 Task: Find connections with filter location Malvern East with filter topic #coronaviruswith filter profile language English with filter current company BSI with filter school Central University of Jharkhand with filter industry Correctional Institutions with filter service category Commercial Real Estate with filter keywords title Direct Salesperson
Action: Mouse moved to (697, 98)
Screenshot: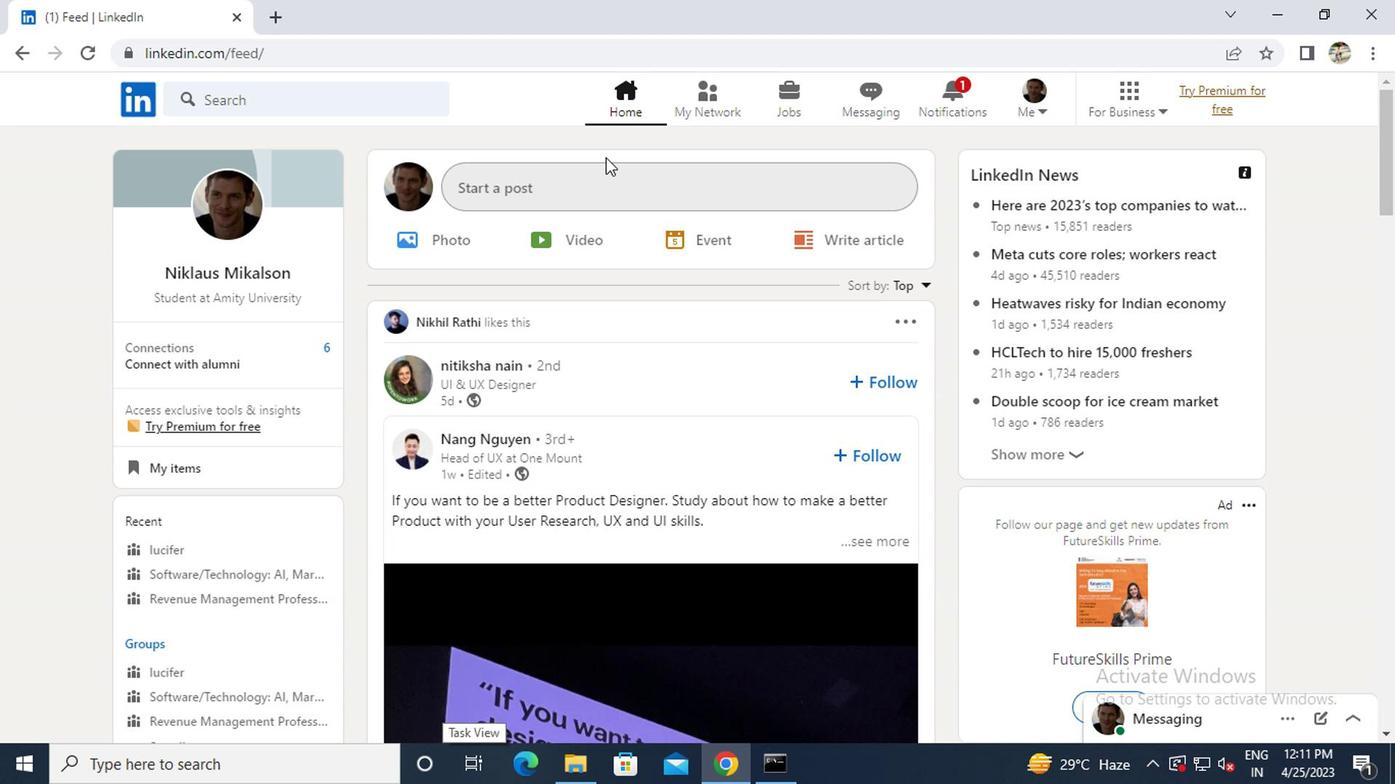 
Action: Mouse pressed left at (697, 98)
Screenshot: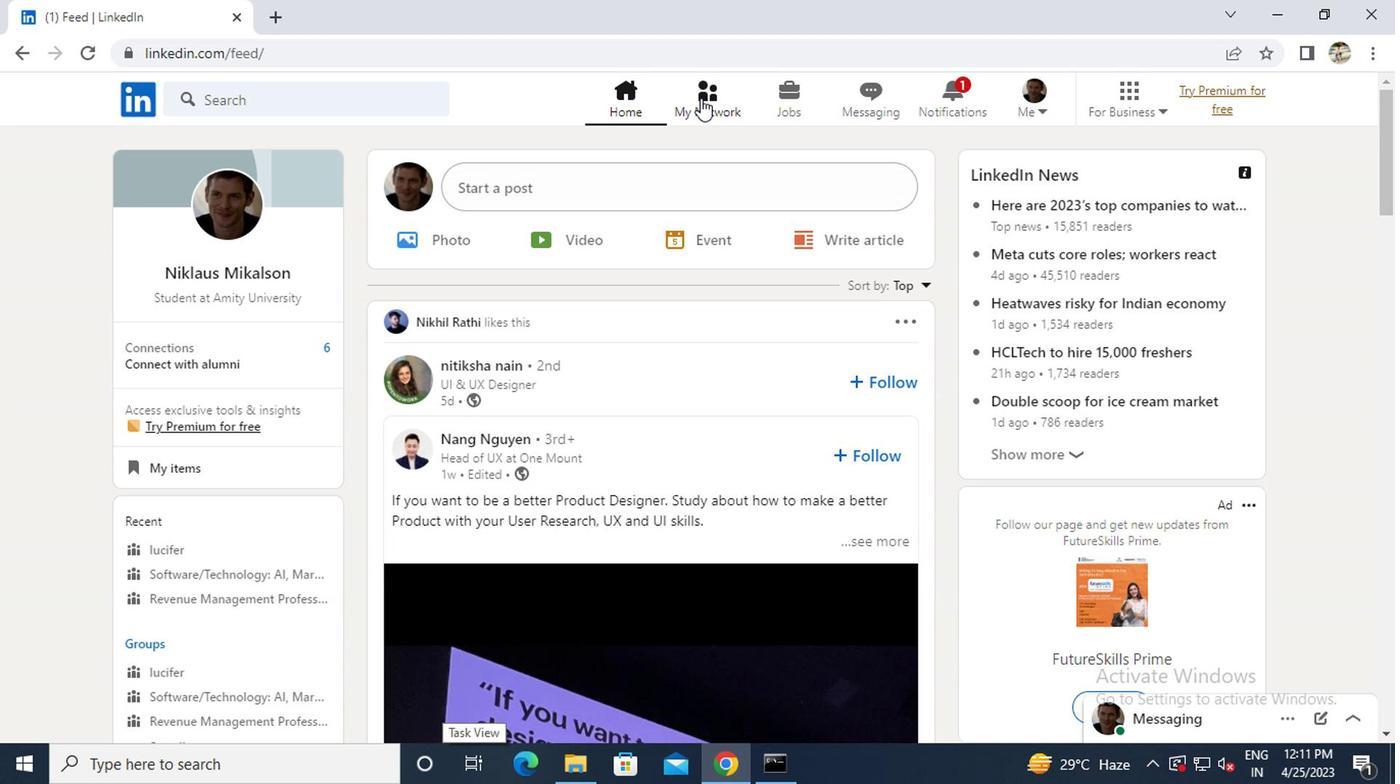 
Action: Mouse moved to (338, 204)
Screenshot: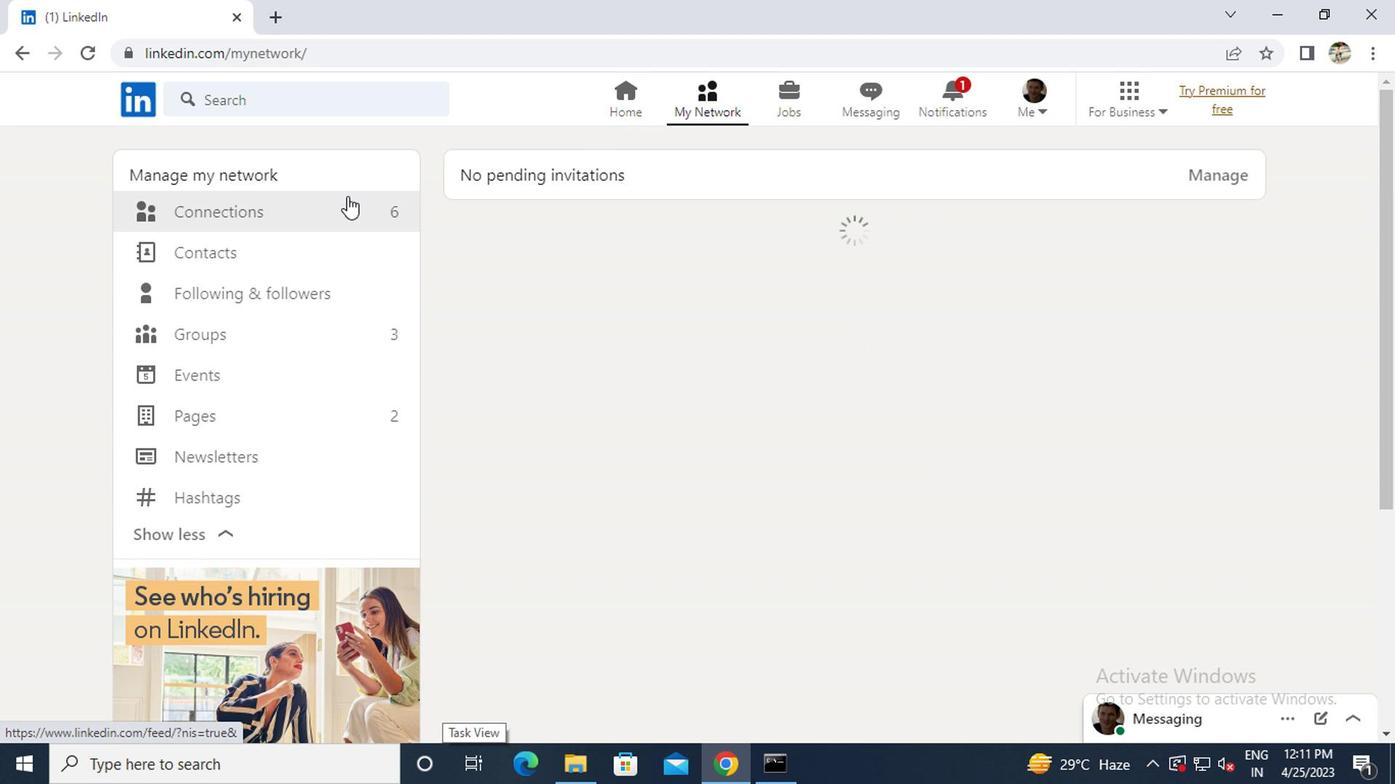 
Action: Mouse pressed left at (338, 204)
Screenshot: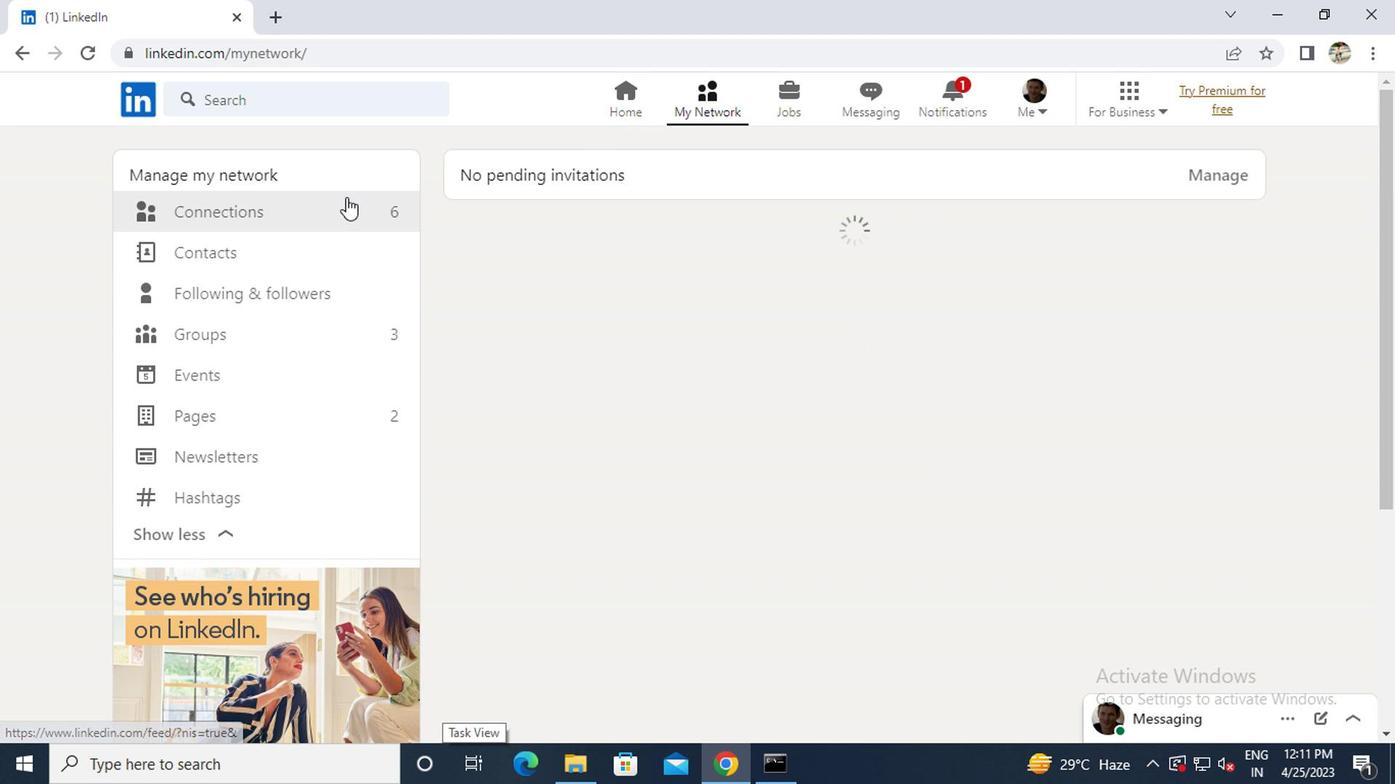 
Action: Mouse moved to (826, 218)
Screenshot: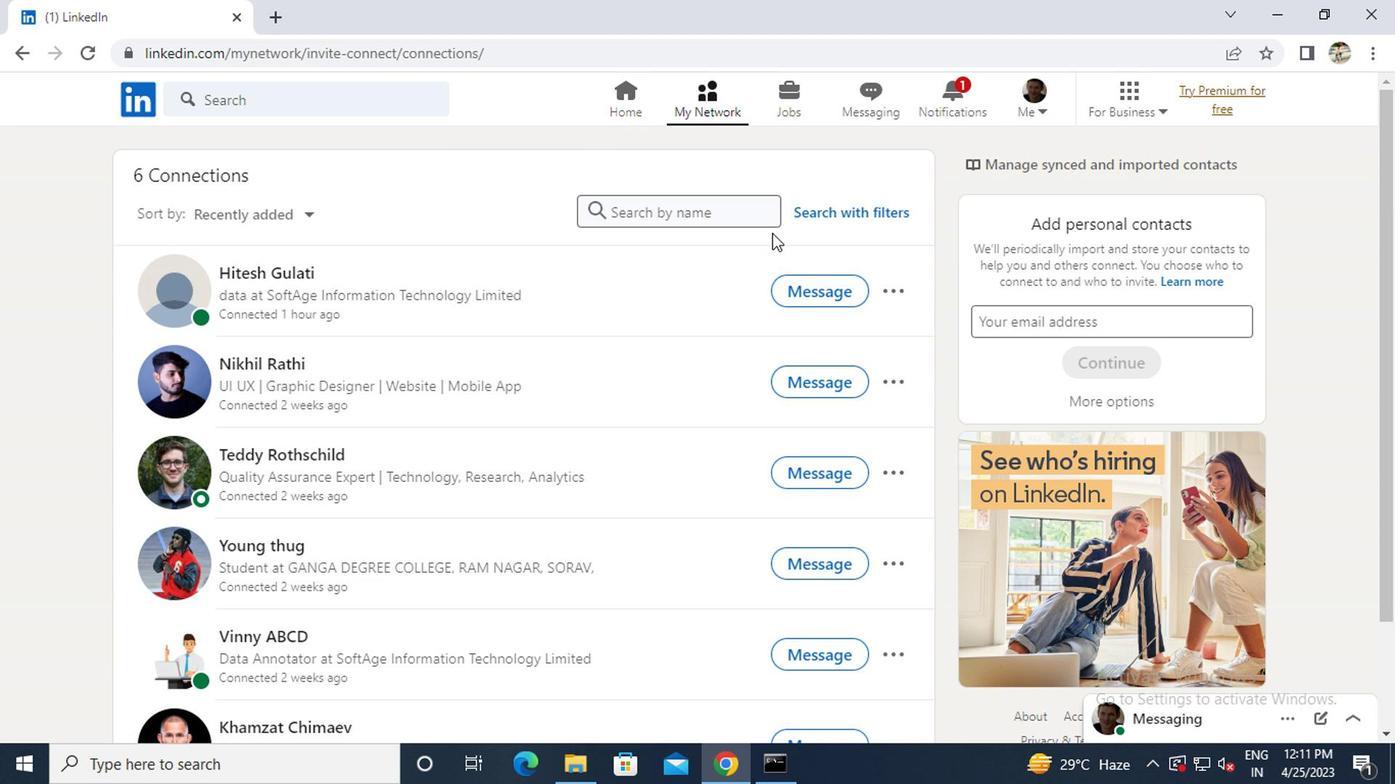 
Action: Mouse pressed left at (826, 218)
Screenshot: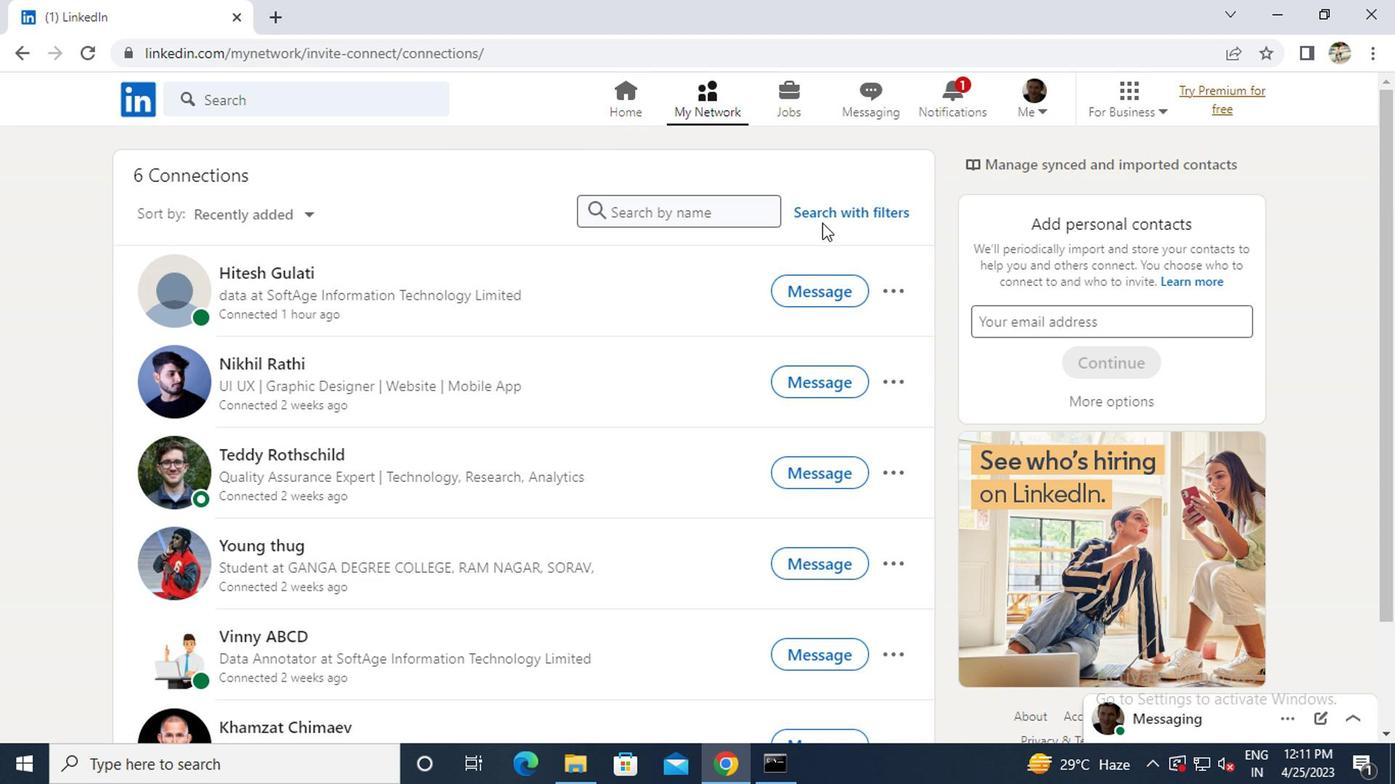 
Action: Mouse moved to (654, 160)
Screenshot: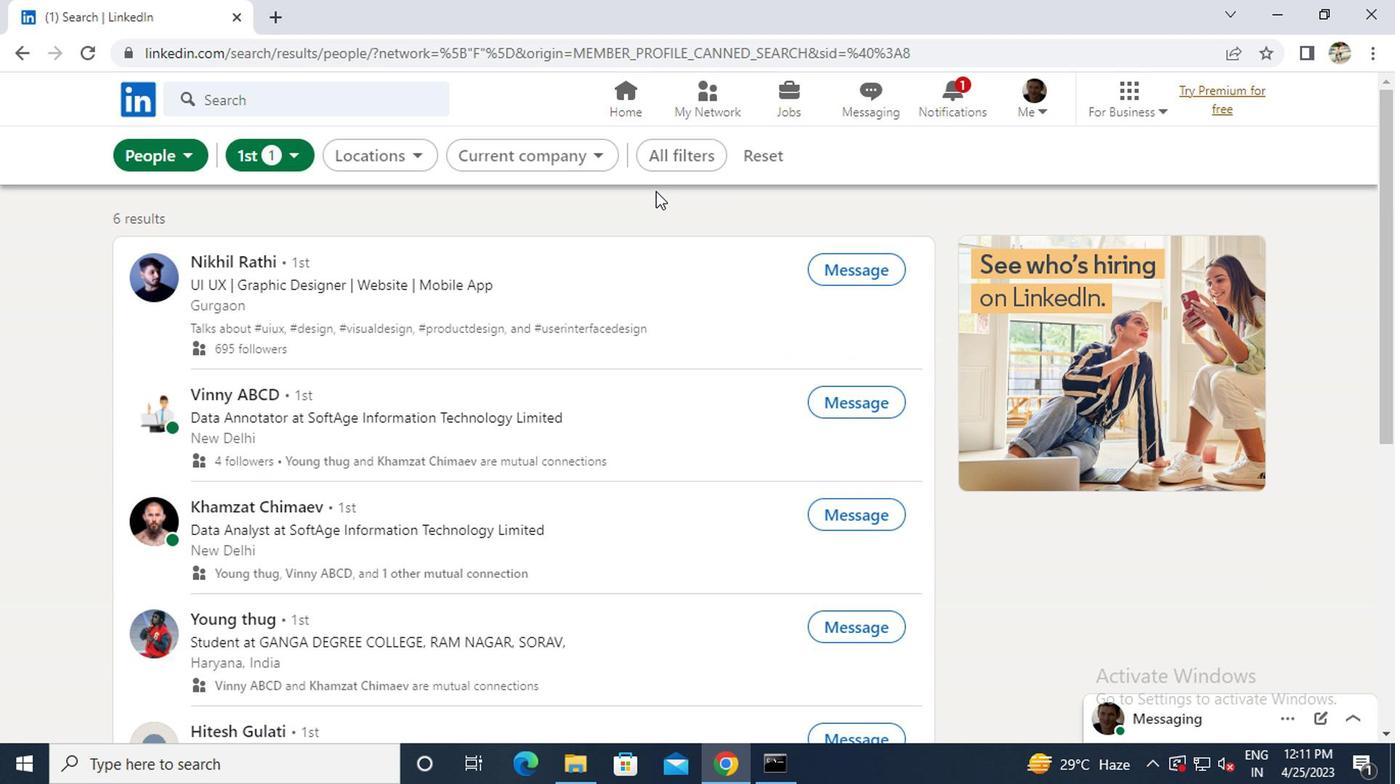 
Action: Mouse pressed left at (654, 160)
Screenshot: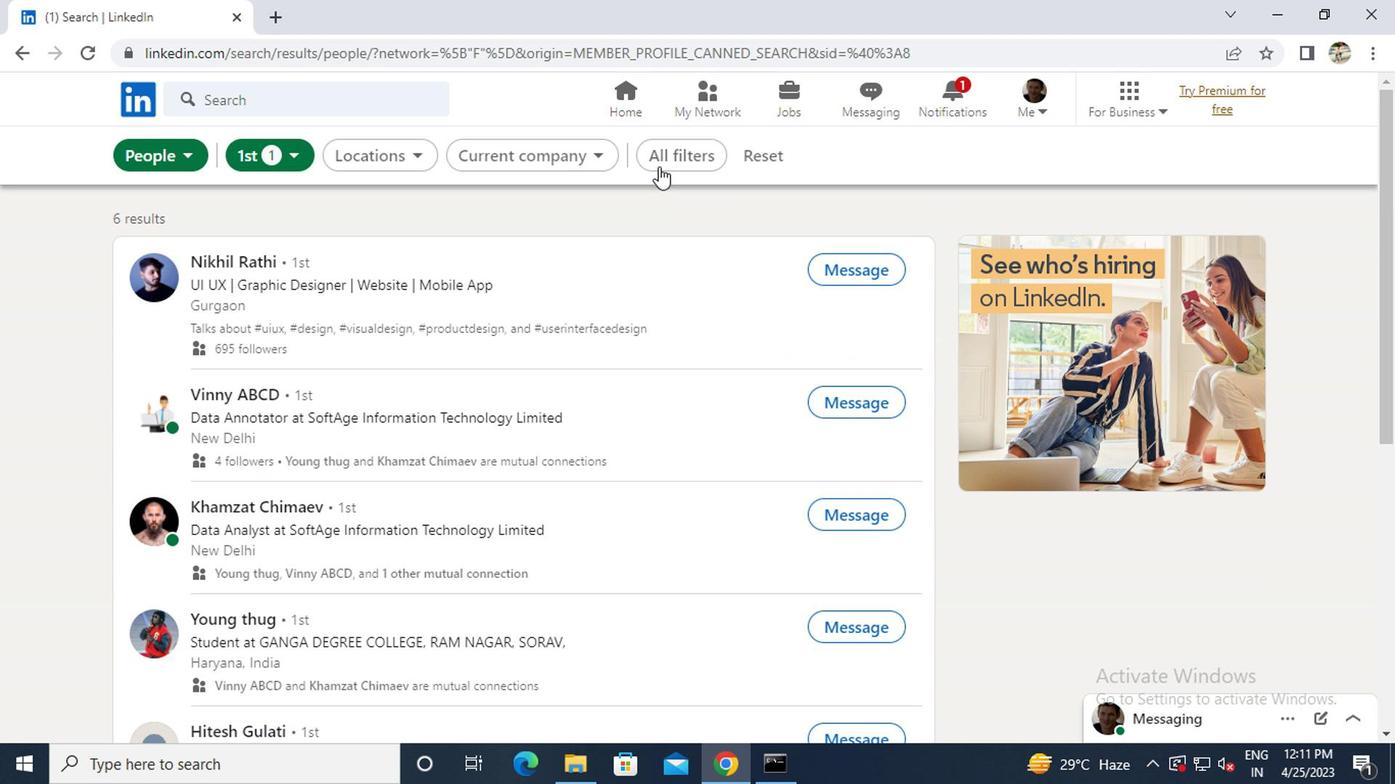 
Action: Mouse moved to (1140, 473)
Screenshot: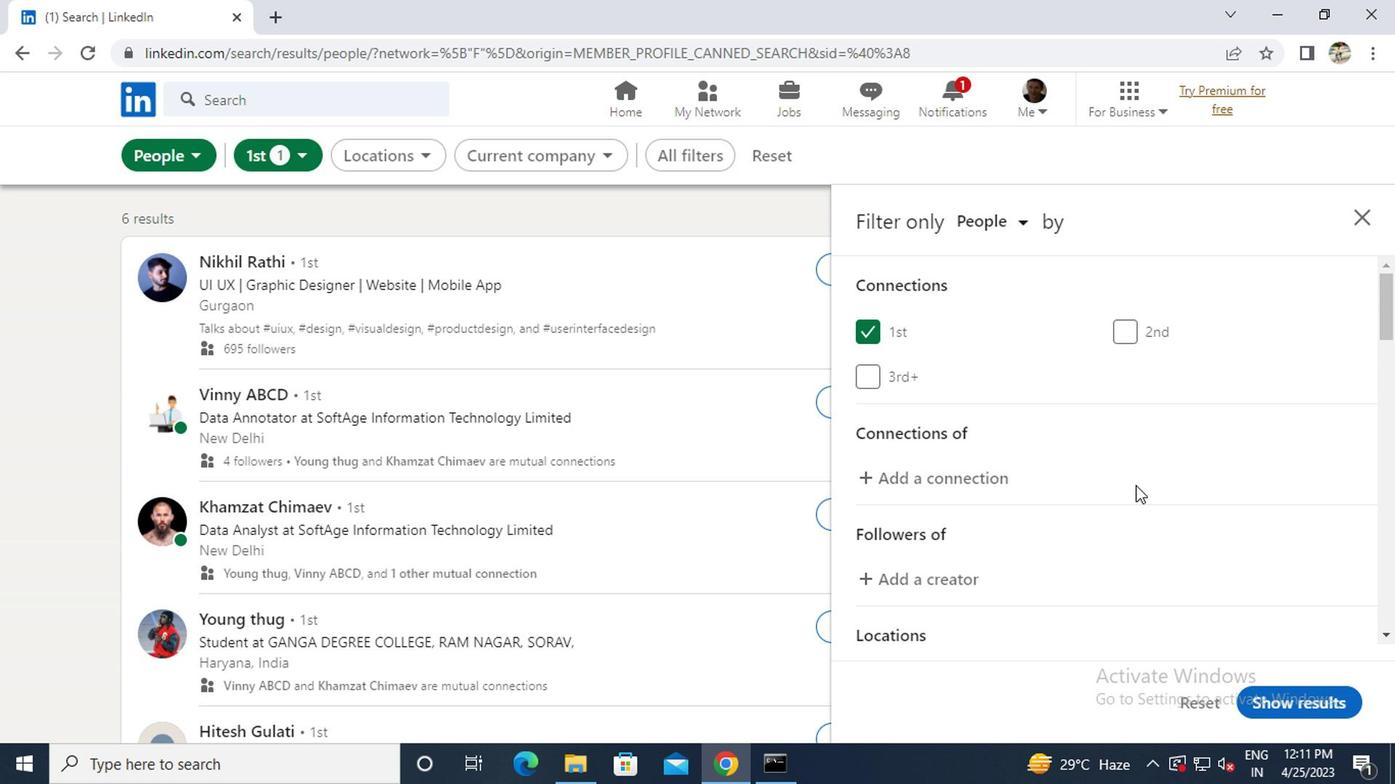 
Action: Mouse scrolled (1140, 473) with delta (0, 0)
Screenshot: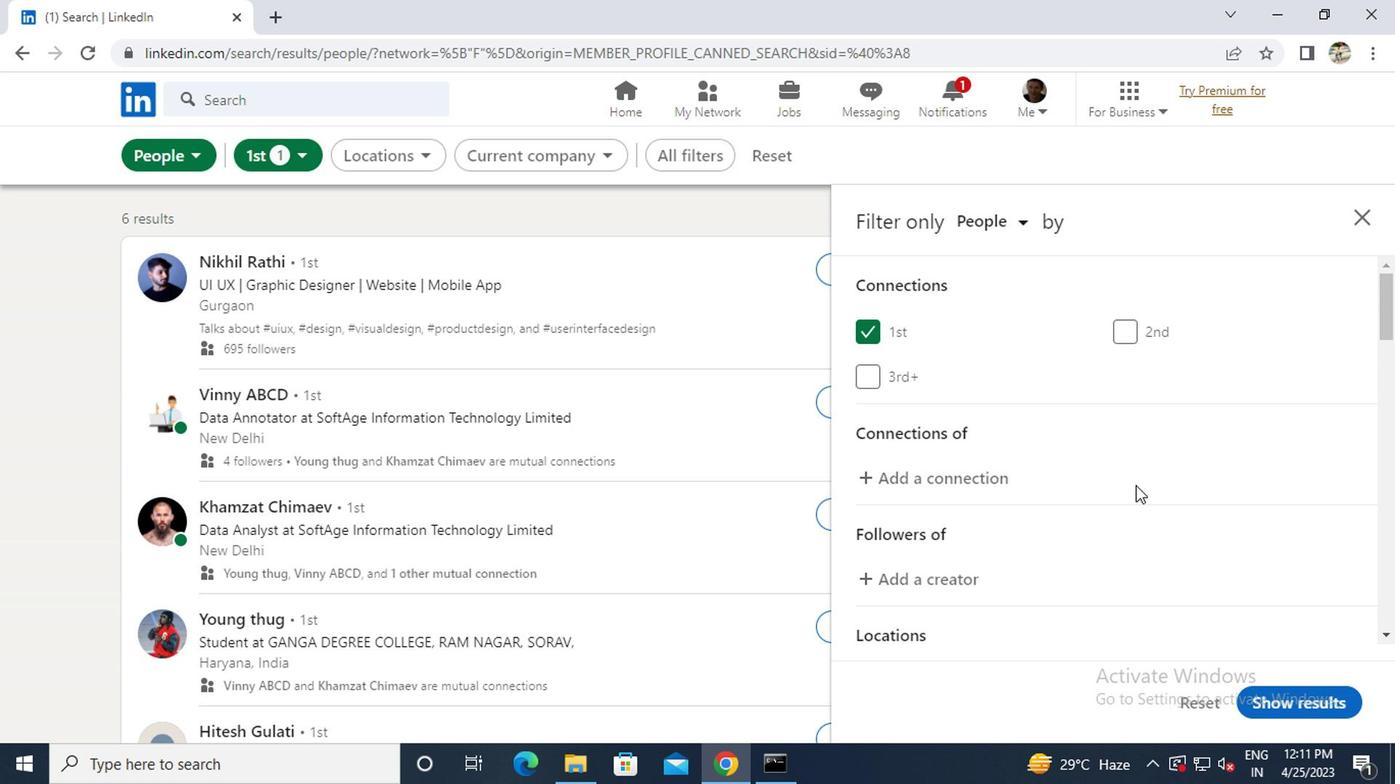 
Action: Mouse scrolled (1140, 473) with delta (0, 0)
Screenshot: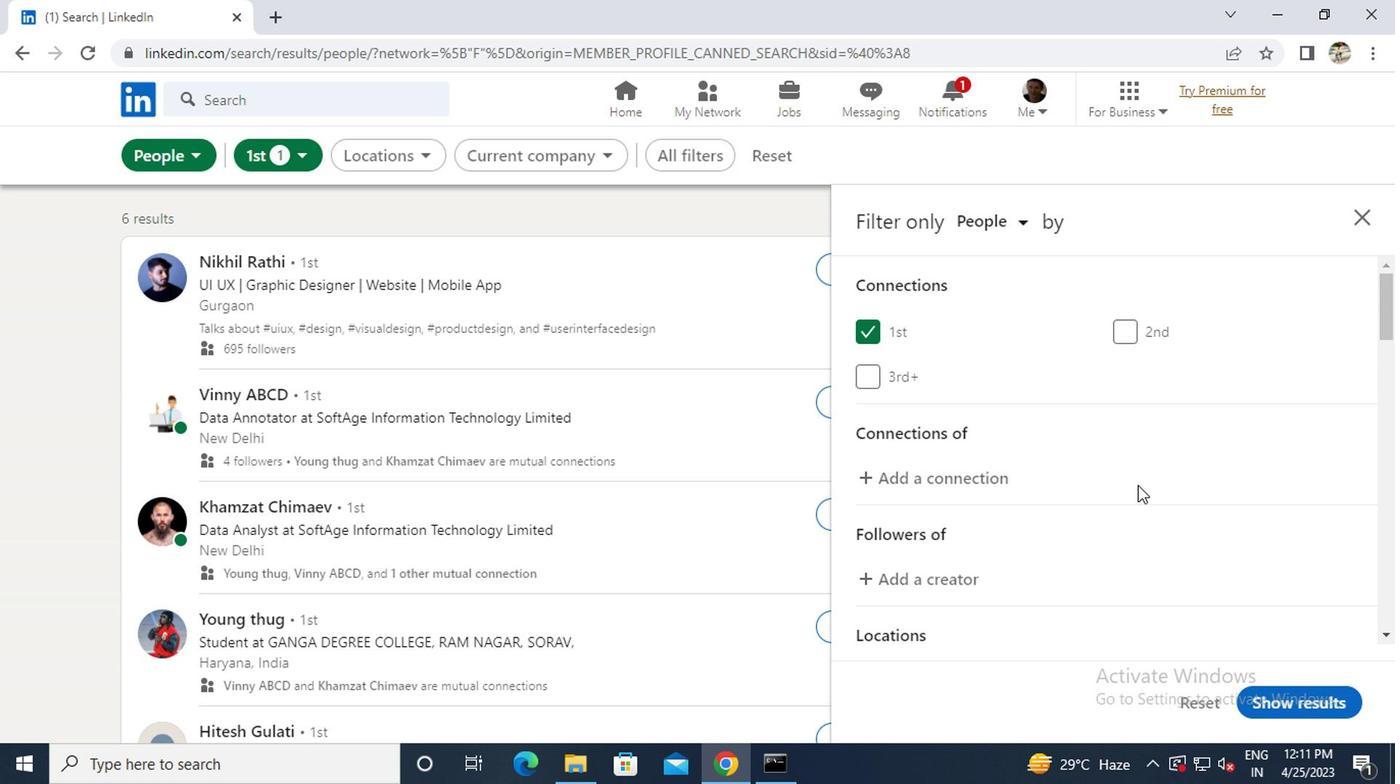 
Action: Mouse scrolled (1140, 473) with delta (0, 0)
Screenshot: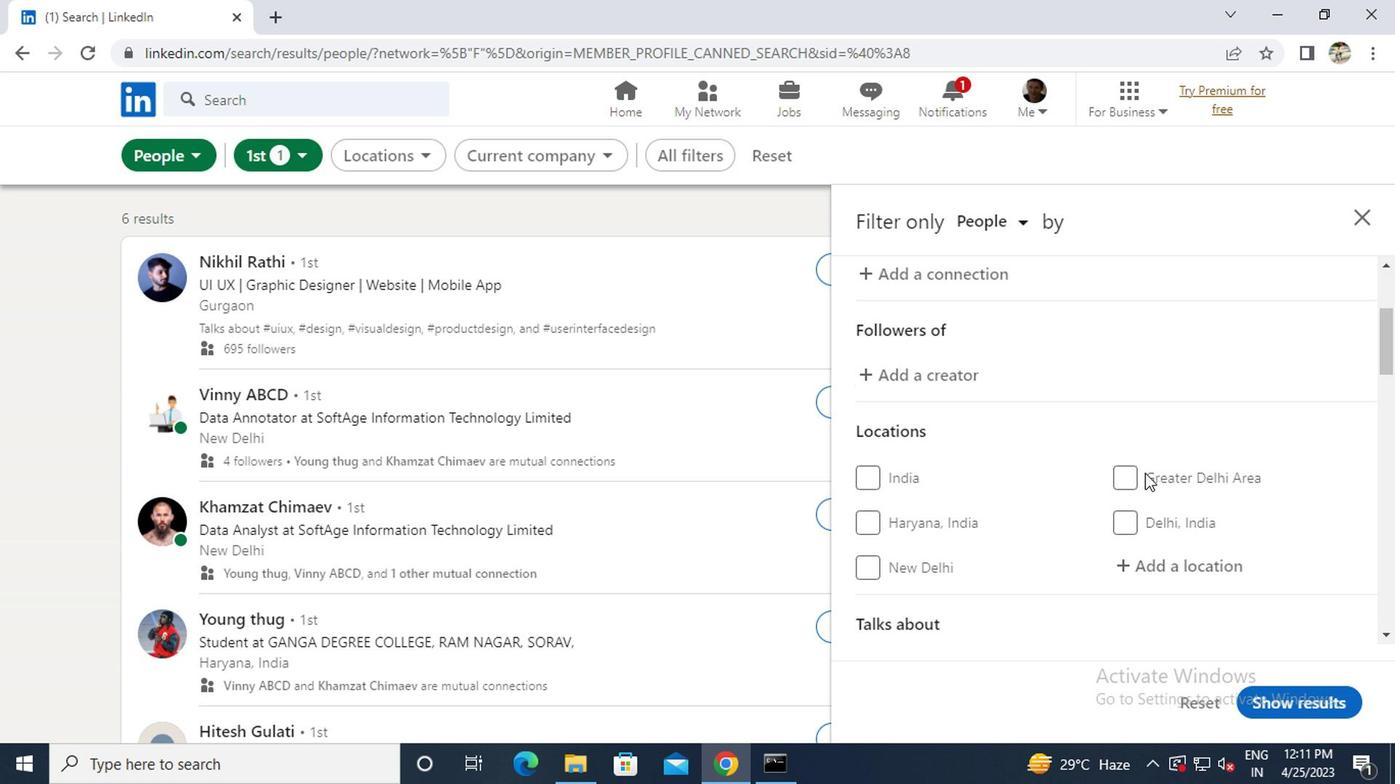 
Action: Mouse moved to (1140, 470)
Screenshot: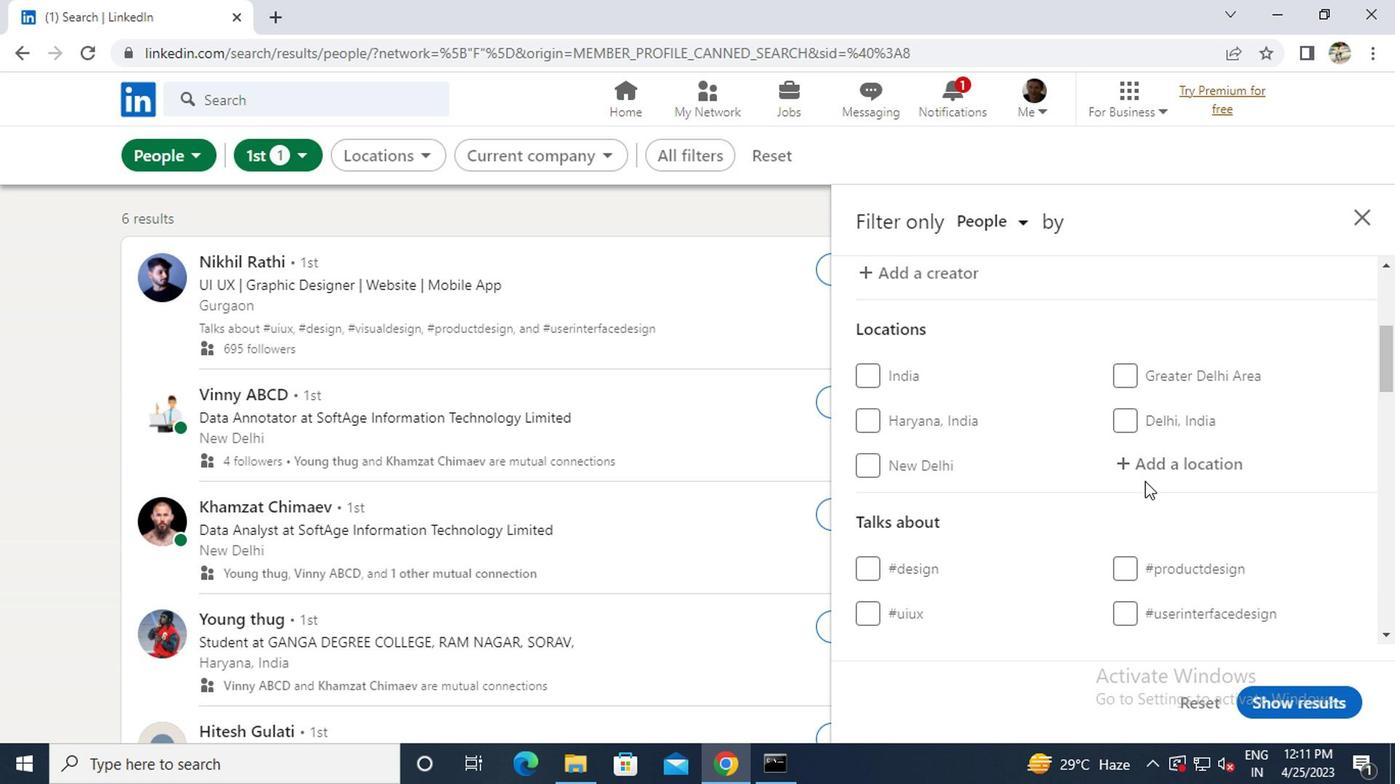 
Action: Mouse pressed left at (1140, 470)
Screenshot: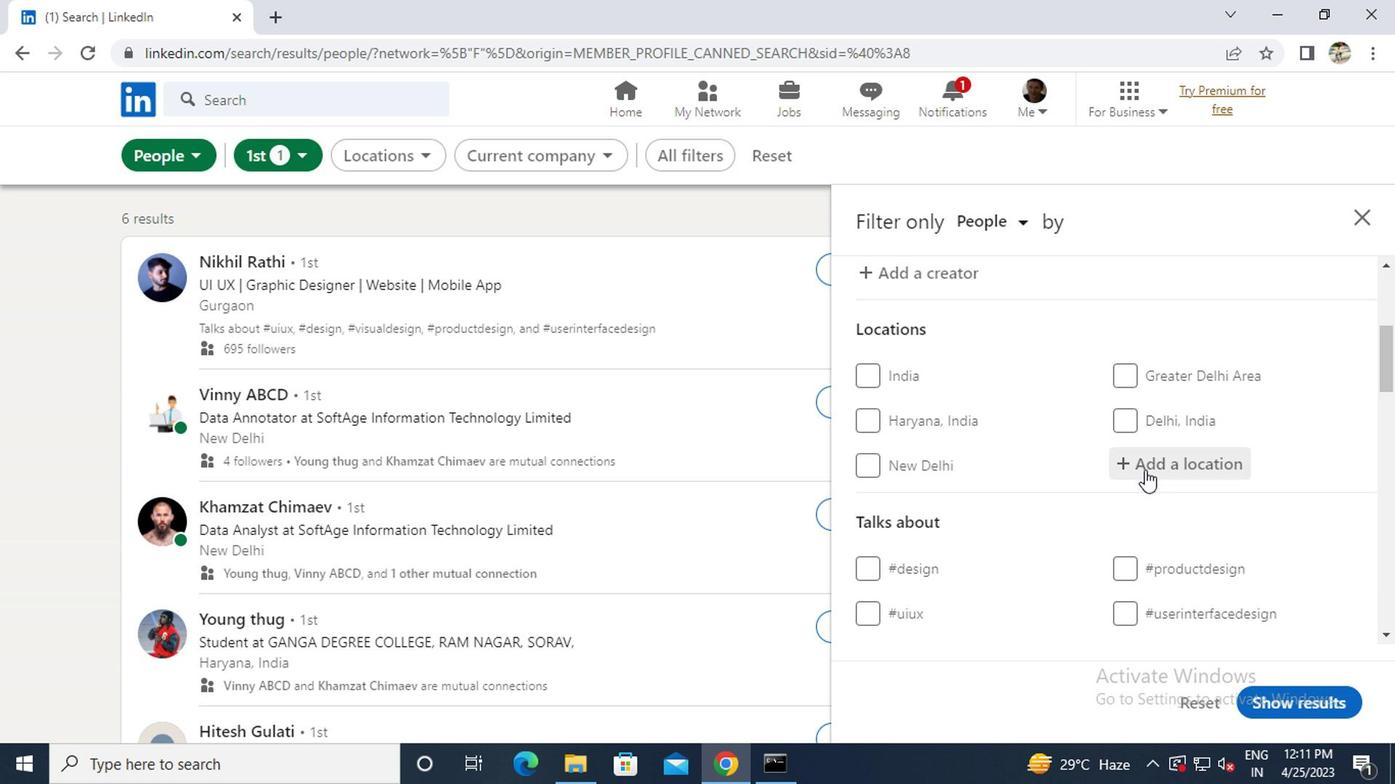 
Action: Key pressed m<Key.caps_lock>alvern<Key.space><Key.caps_lock>e<Key.caps_lock>ast<Key.space>
Screenshot: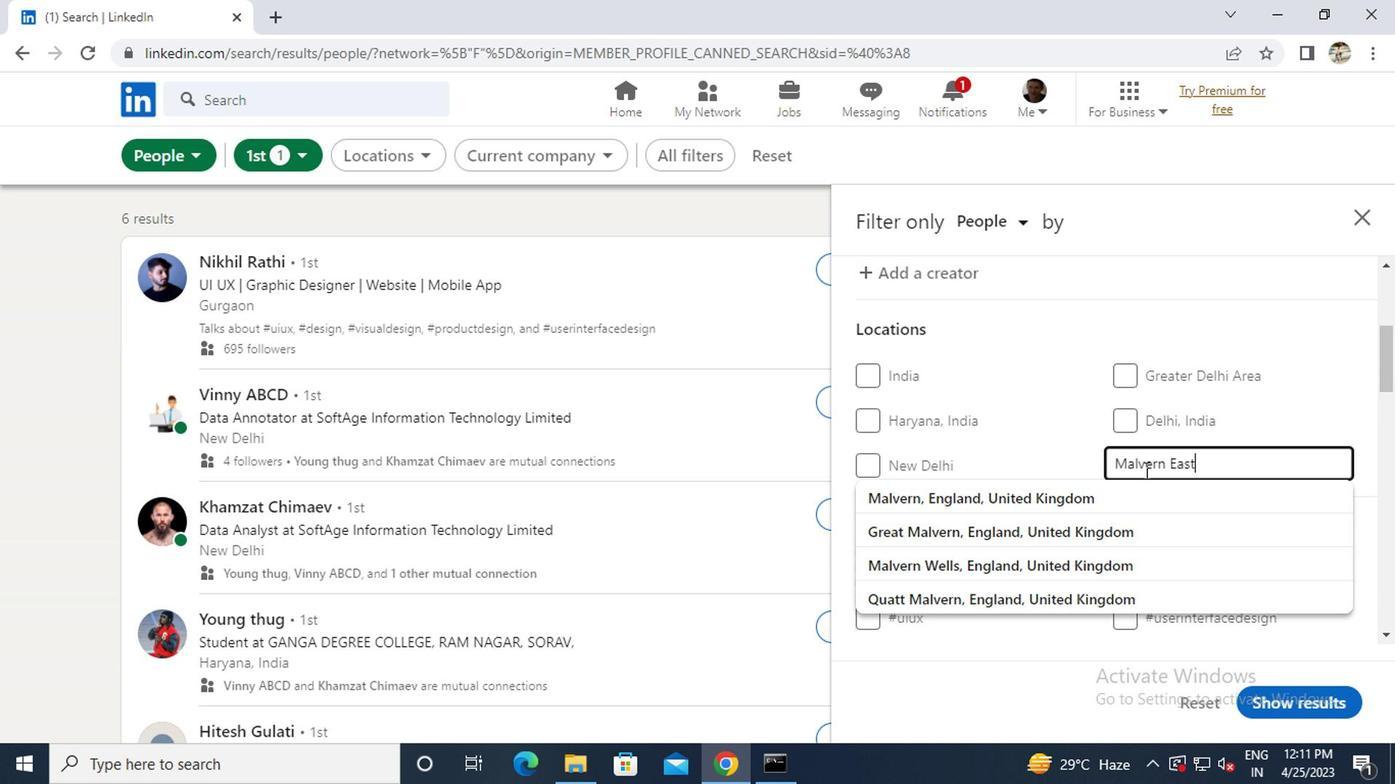 
Action: Mouse moved to (1138, 468)
Screenshot: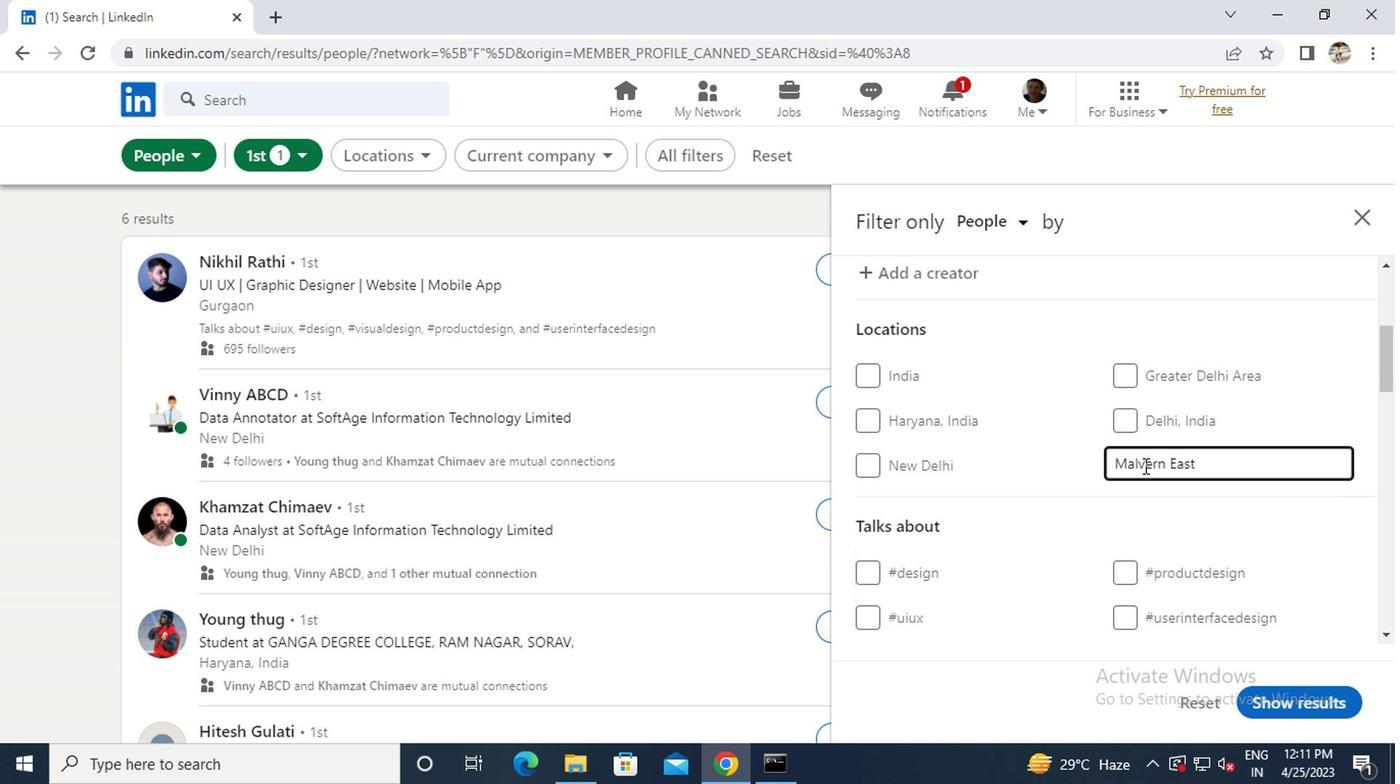 
Action: Mouse scrolled (1138, 467) with delta (0, 0)
Screenshot: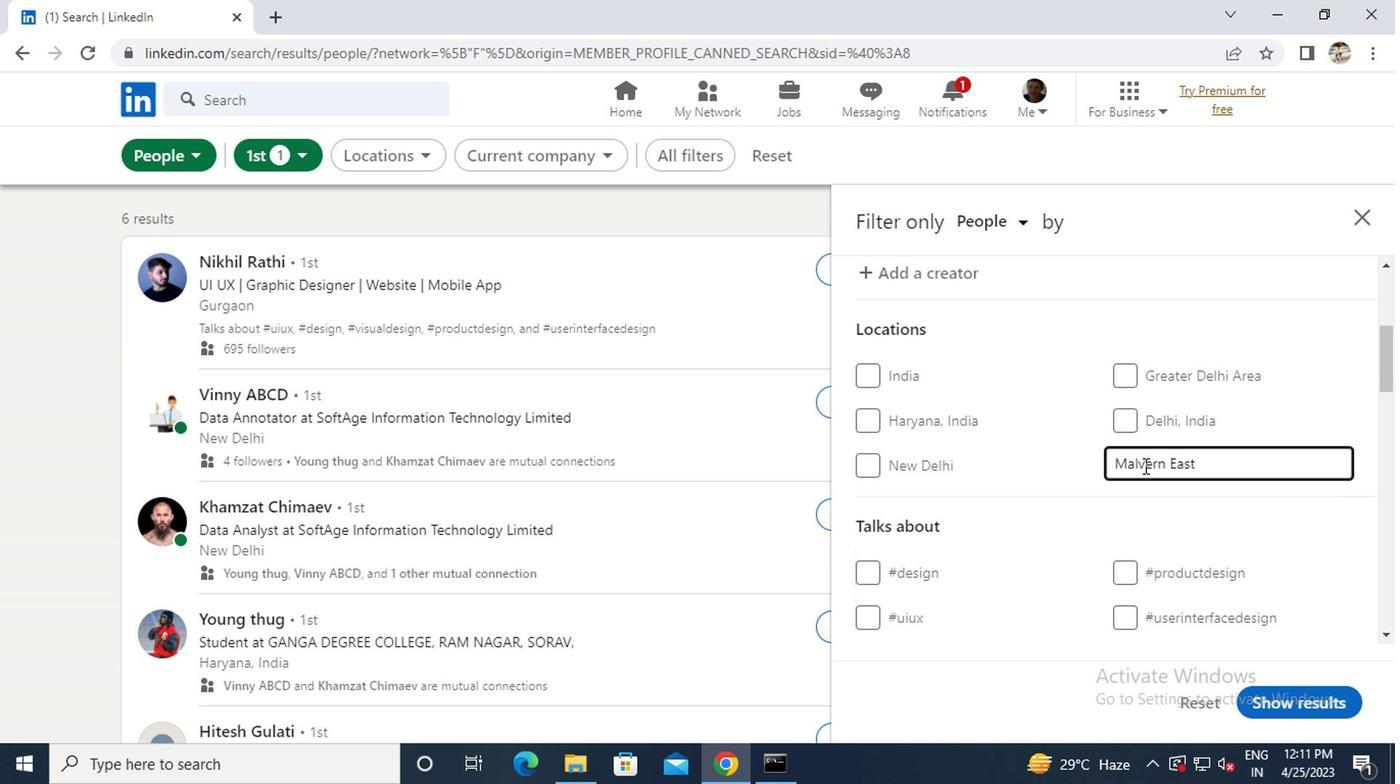 
Action: Mouse moved to (1143, 562)
Screenshot: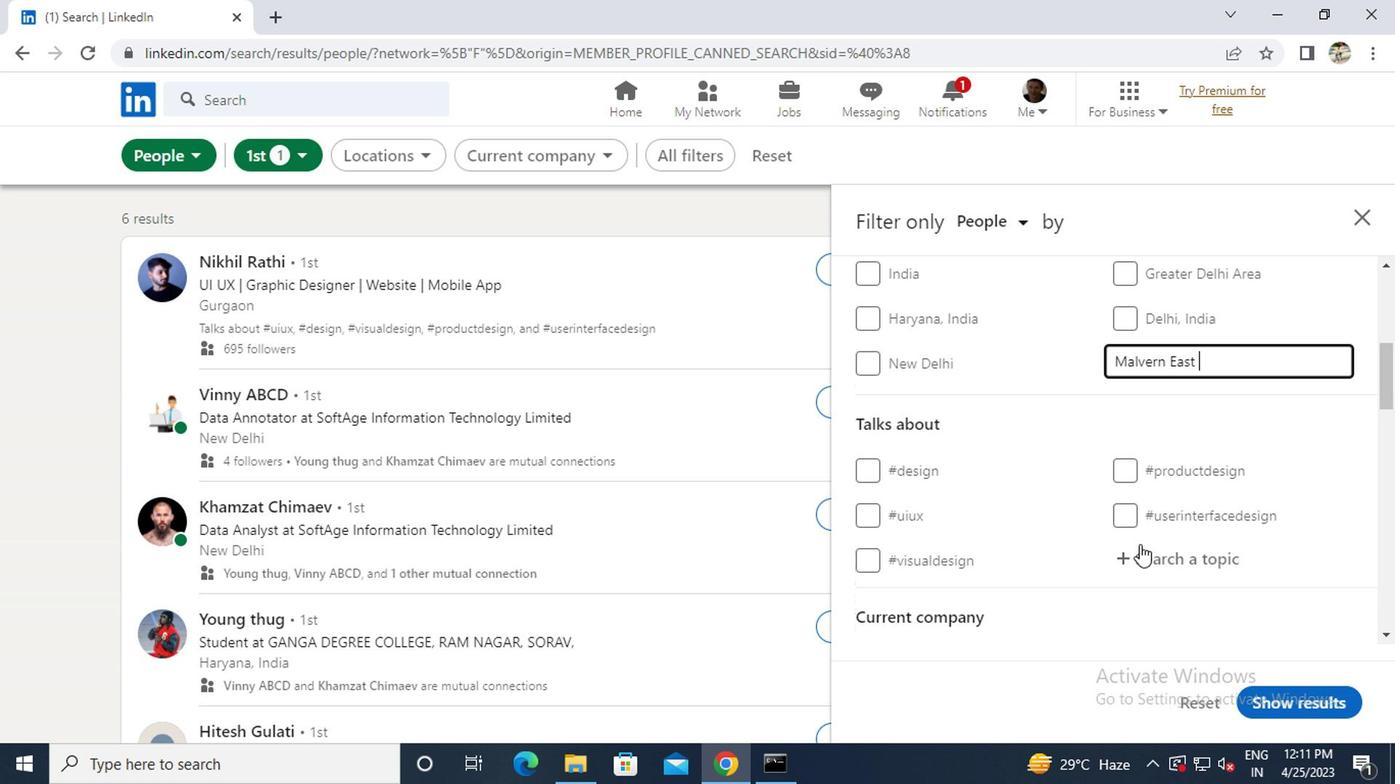 
Action: Mouse pressed left at (1143, 562)
Screenshot: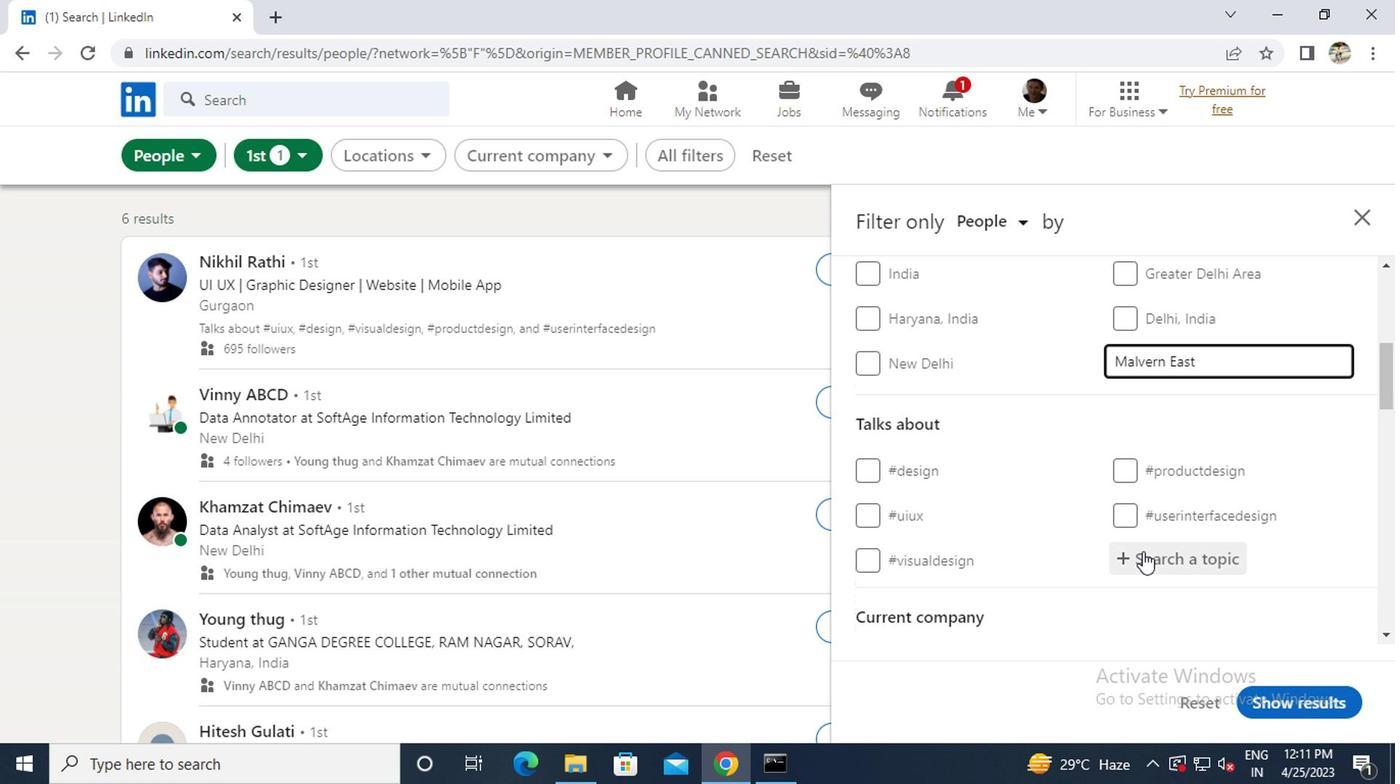 
Action: Key pressed <Key.shift><Key.shift><Key.shift><Key.shift><Key.shift><Key.shift><Key.shift><Key.shift><Key.shift><Key.shift><Key.shift>#CORONAVIRUS
Screenshot: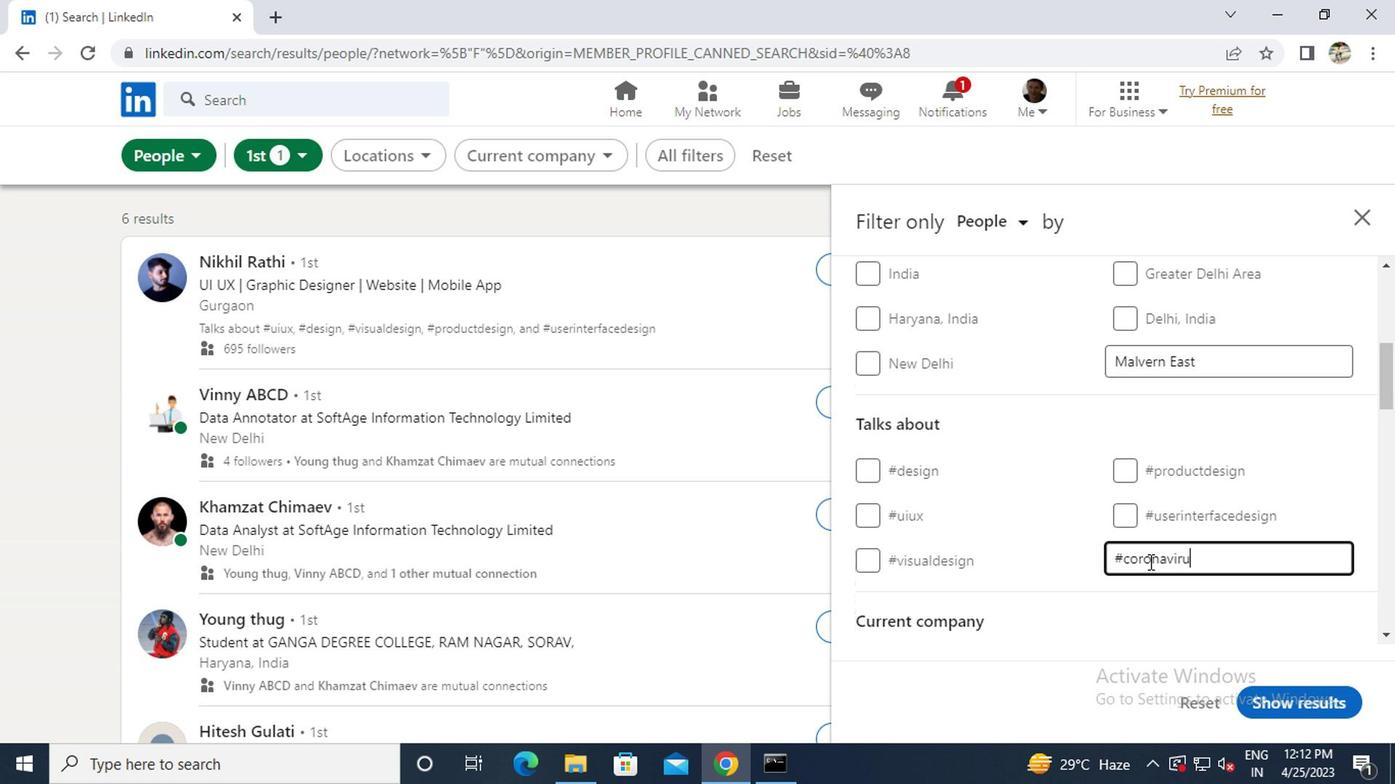 
Action: Mouse scrolled (1143, 561) with delta (0, 0)
Screenshot: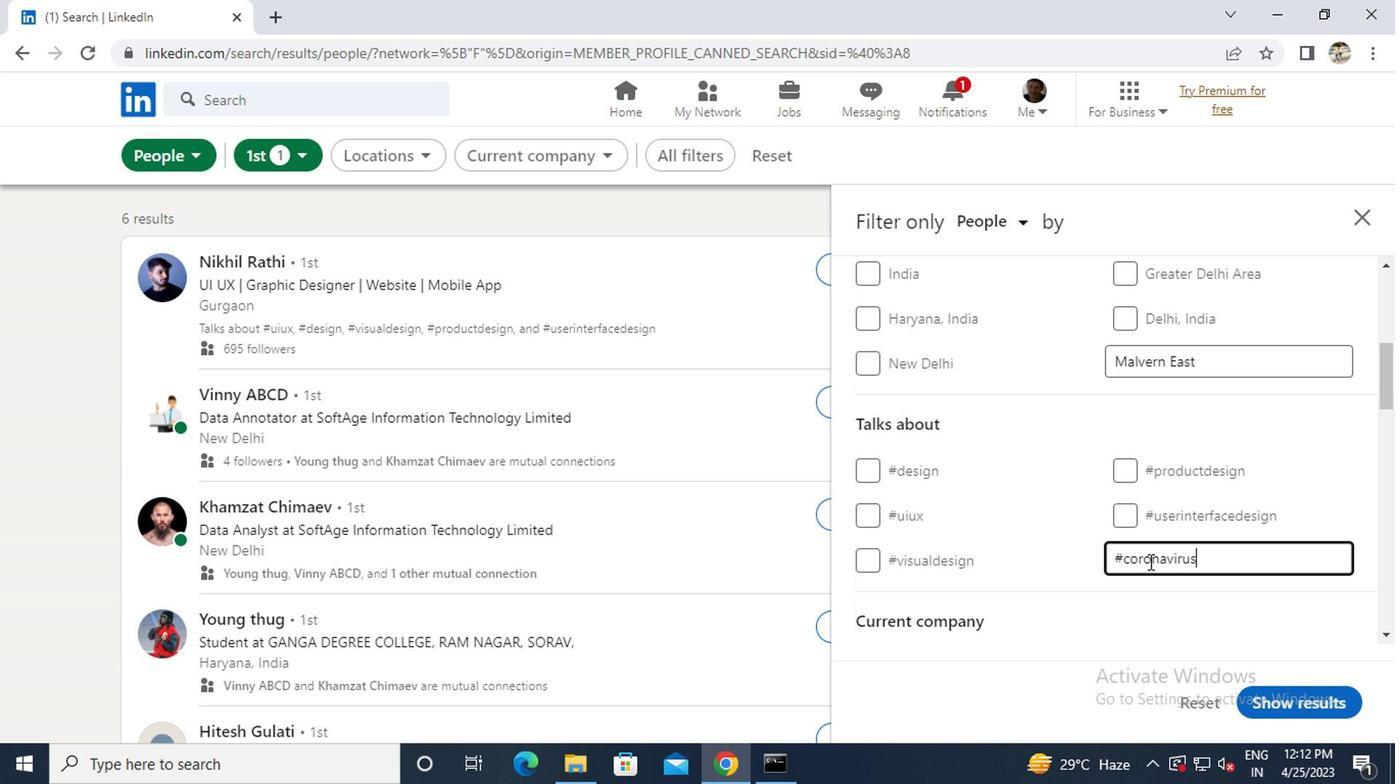 
Action: Mouse scrolled (1143, 561) with delta (0, 0)
Screenshot: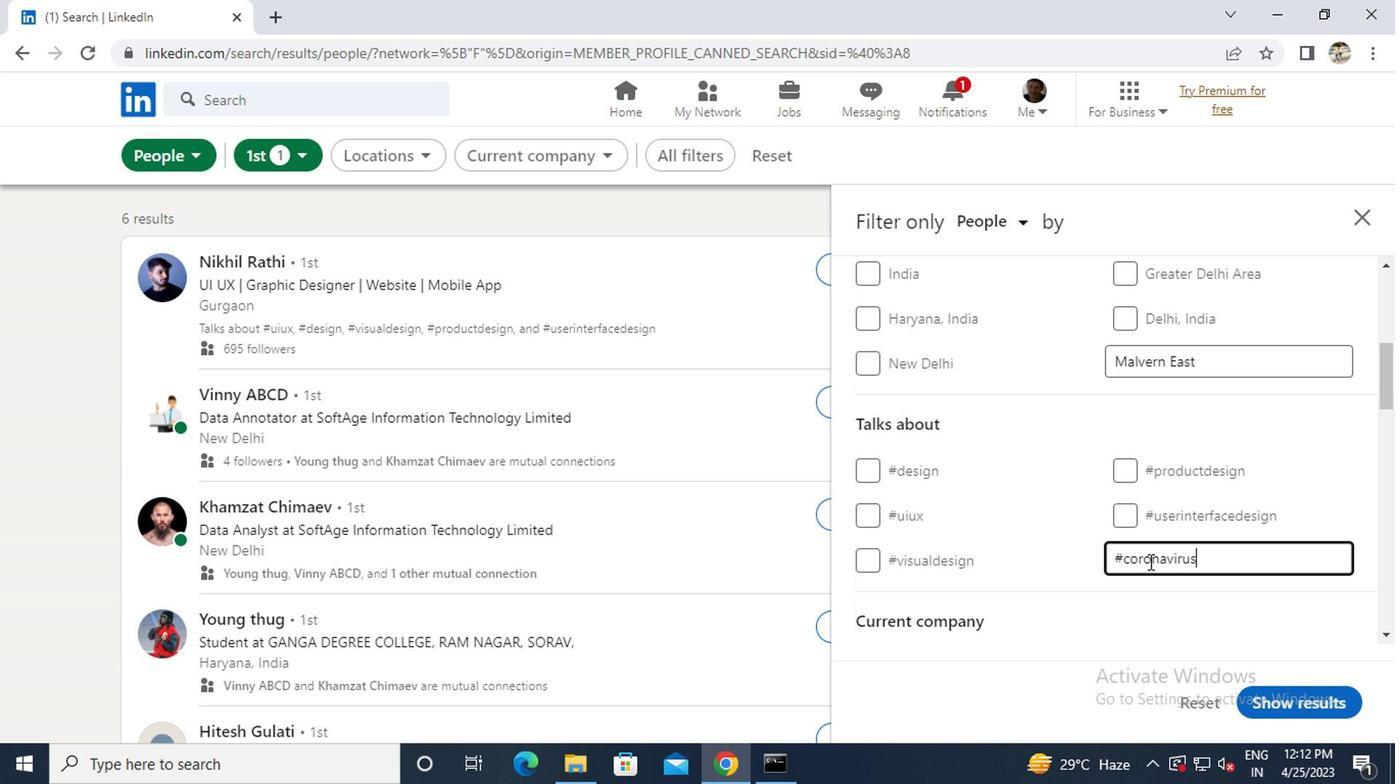 
Action: Mouse moved to (1090, 581)
Screenshot: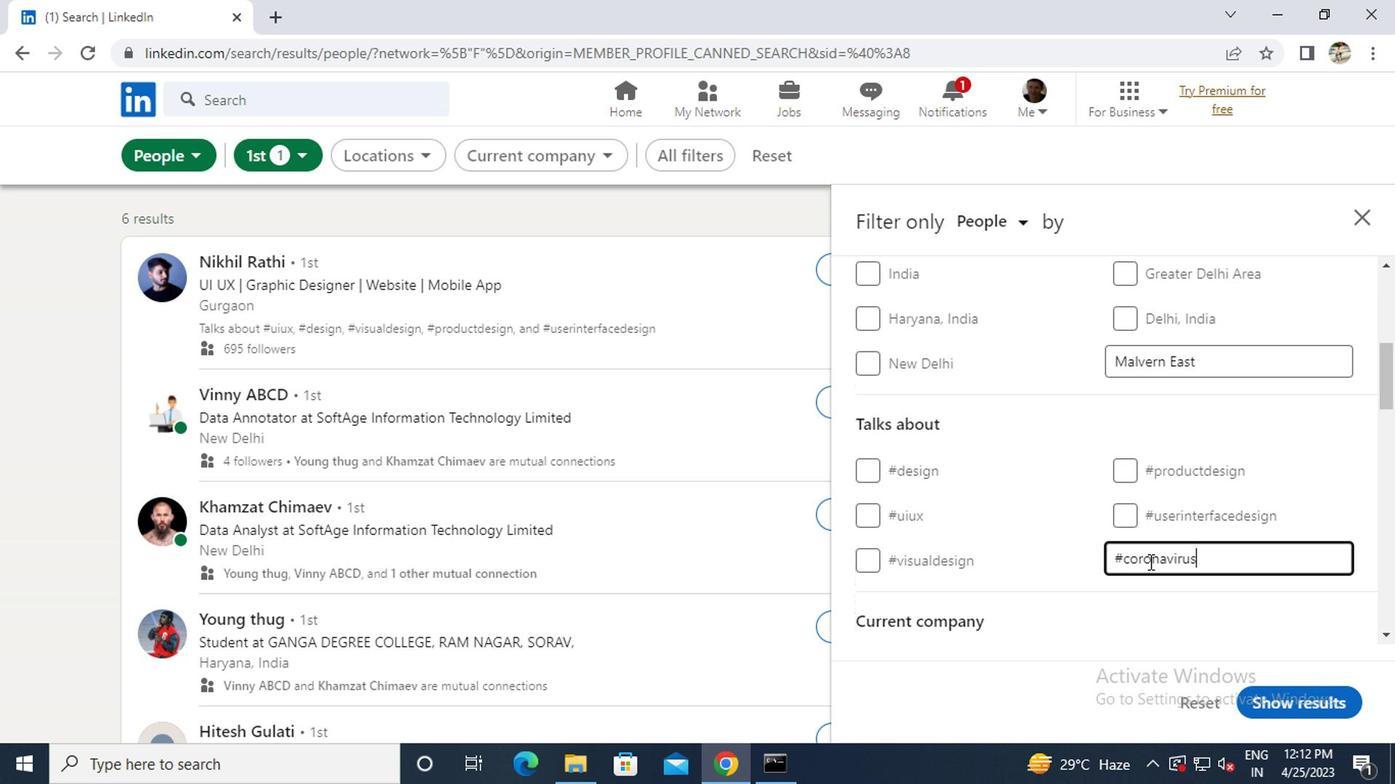 
Action: Mouse scrolled (1090, 579) with delta (0, -1)
Screenshot: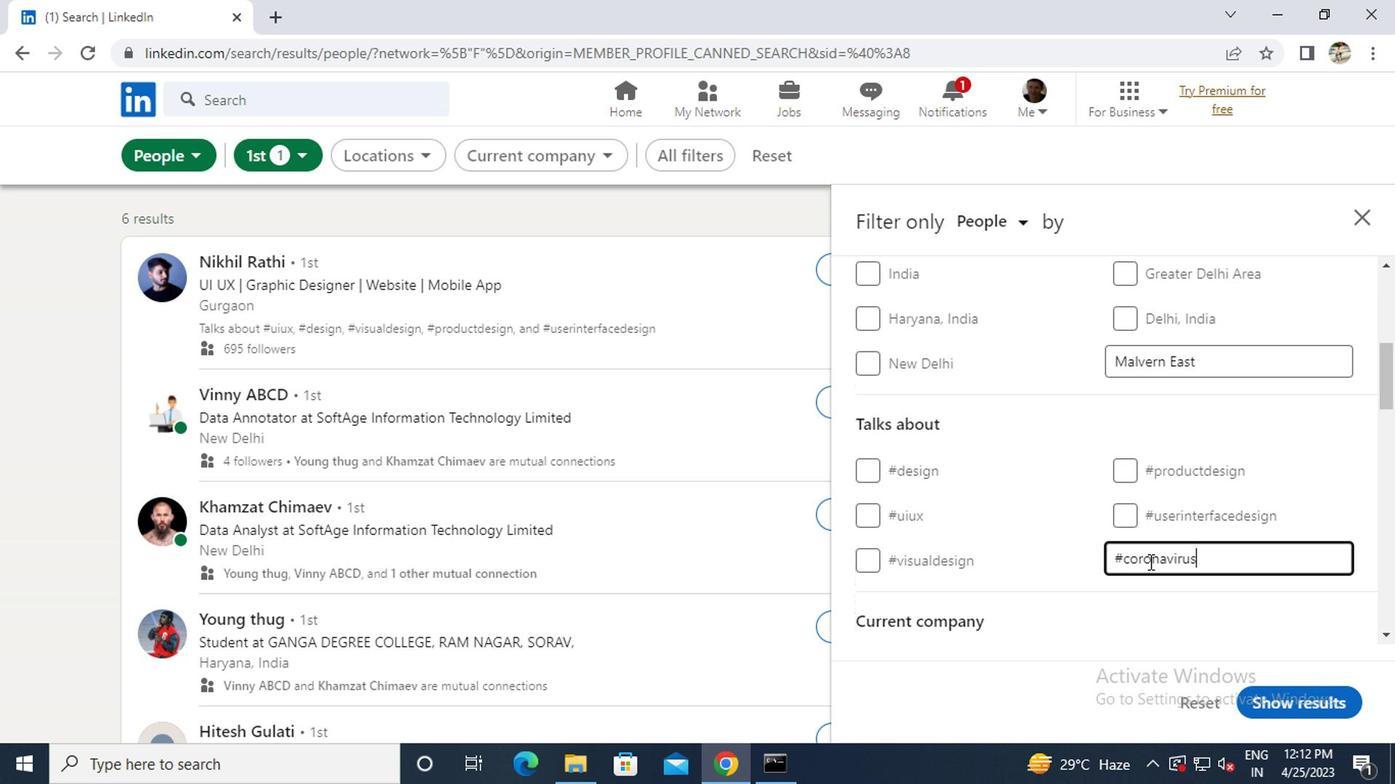 
Action: Mouse moved to (1014, 437)
Screenshot: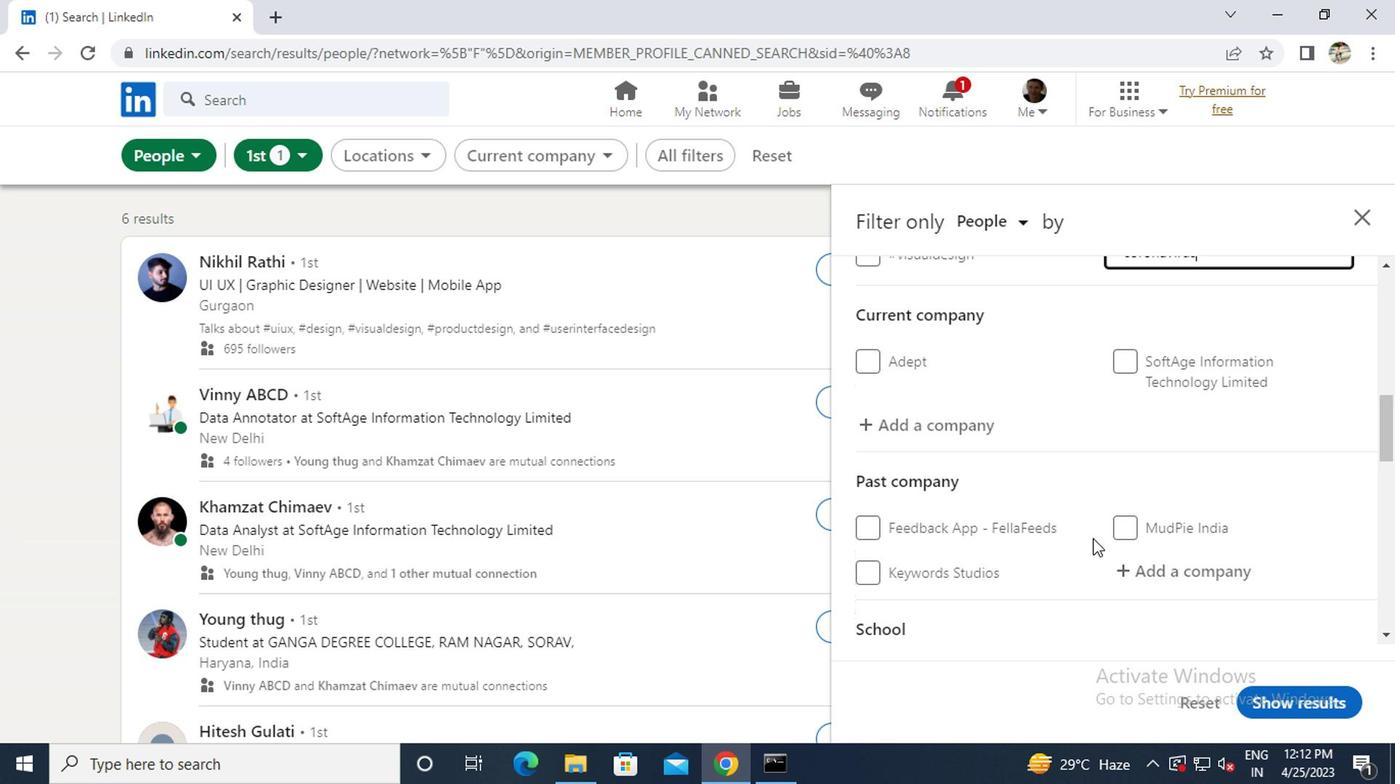 
Action: Mouse scrolled (1014, 436) with delta (0, 0)
Screenshot: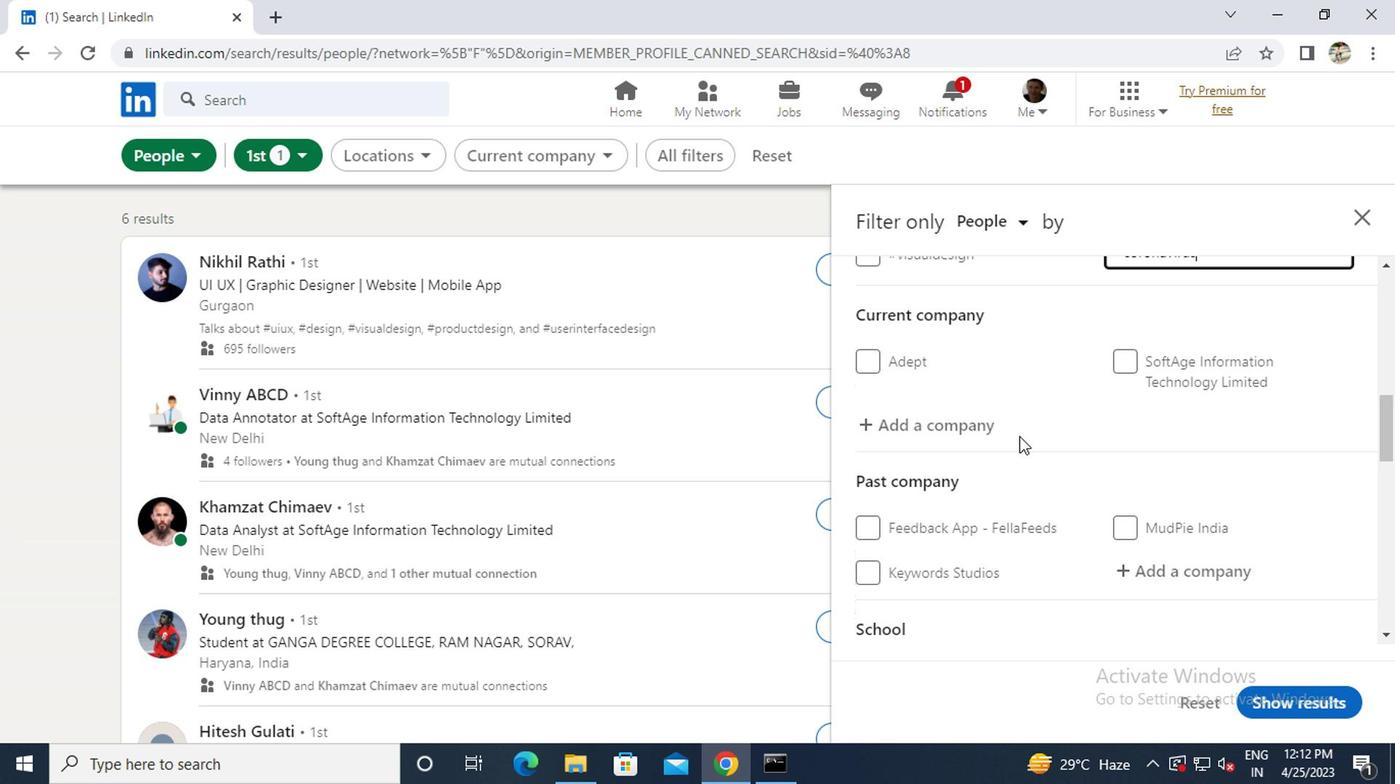 
Action: Mouse scrolled (1014, 436) with delta (0, 0)
Screenshot: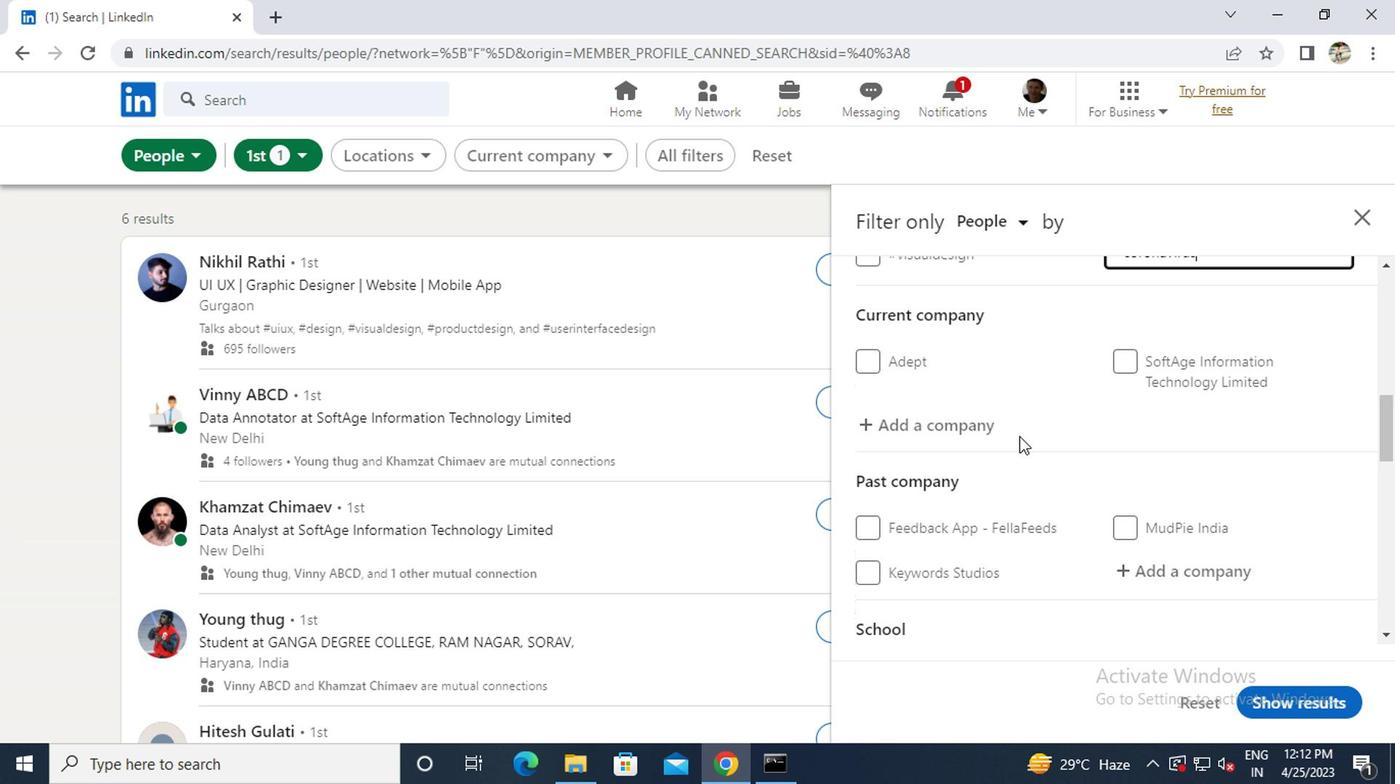 
Action: Mouse scrolled (1014, 436) with delta (0, 0)
Screenshot: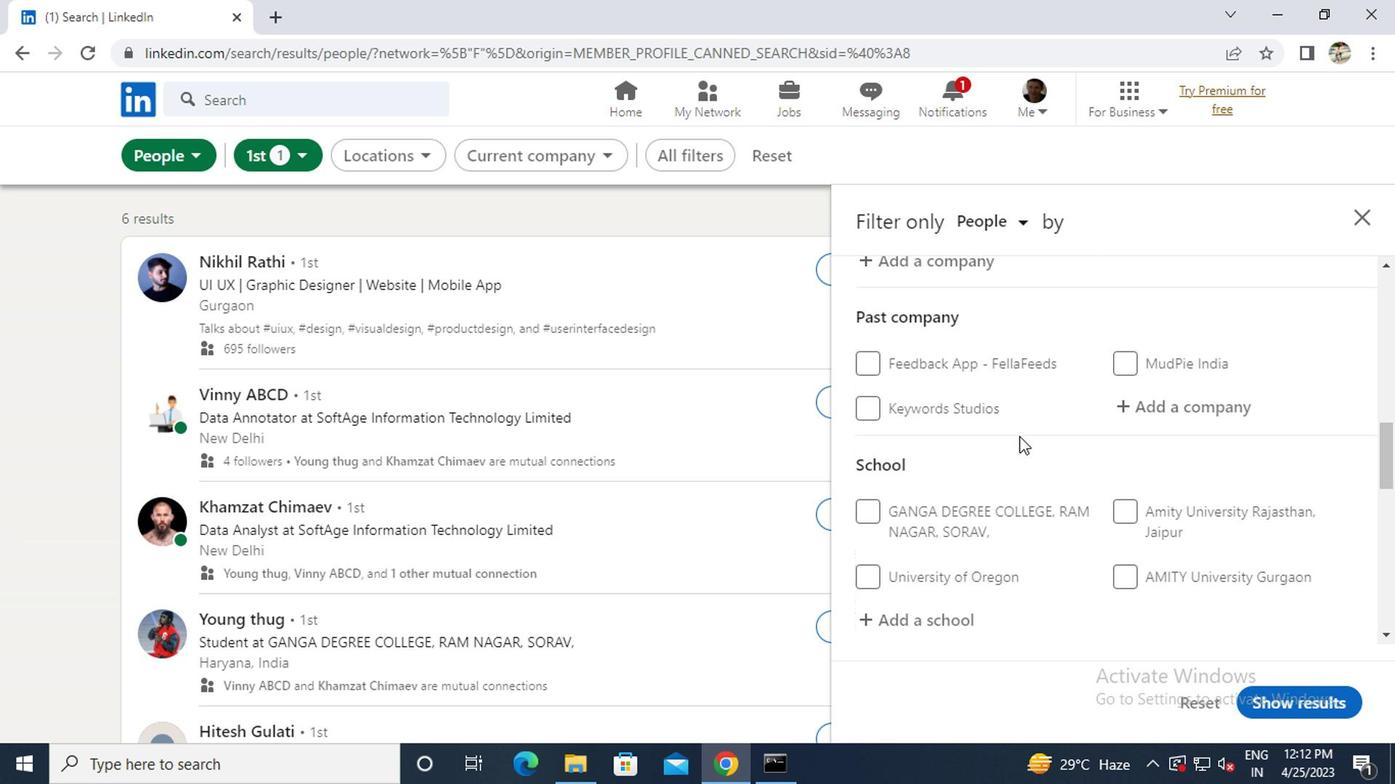 
Action: Mouse scrolled (1014, 436) with delta (0, 0)
Screenshot: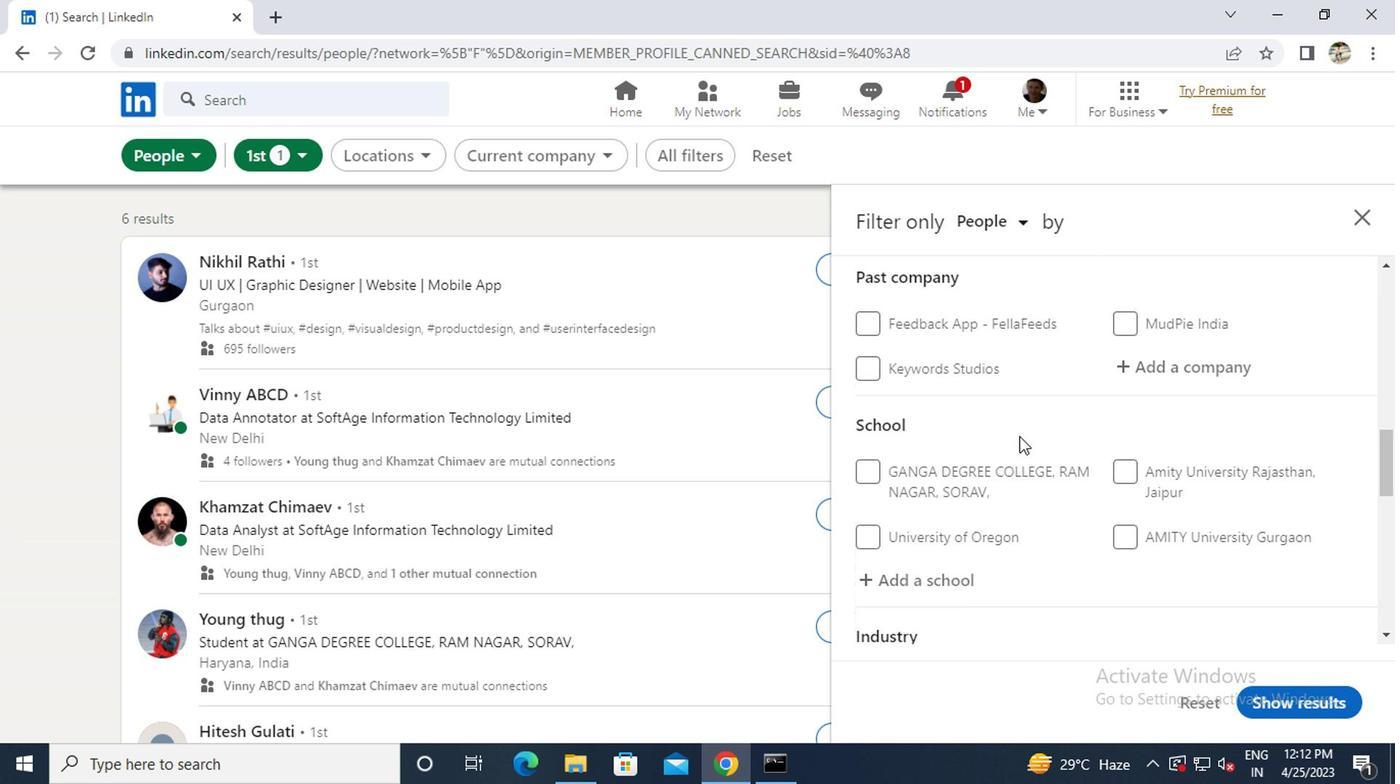 
Action: Mouse moved to (1013, 436)
Screenshot: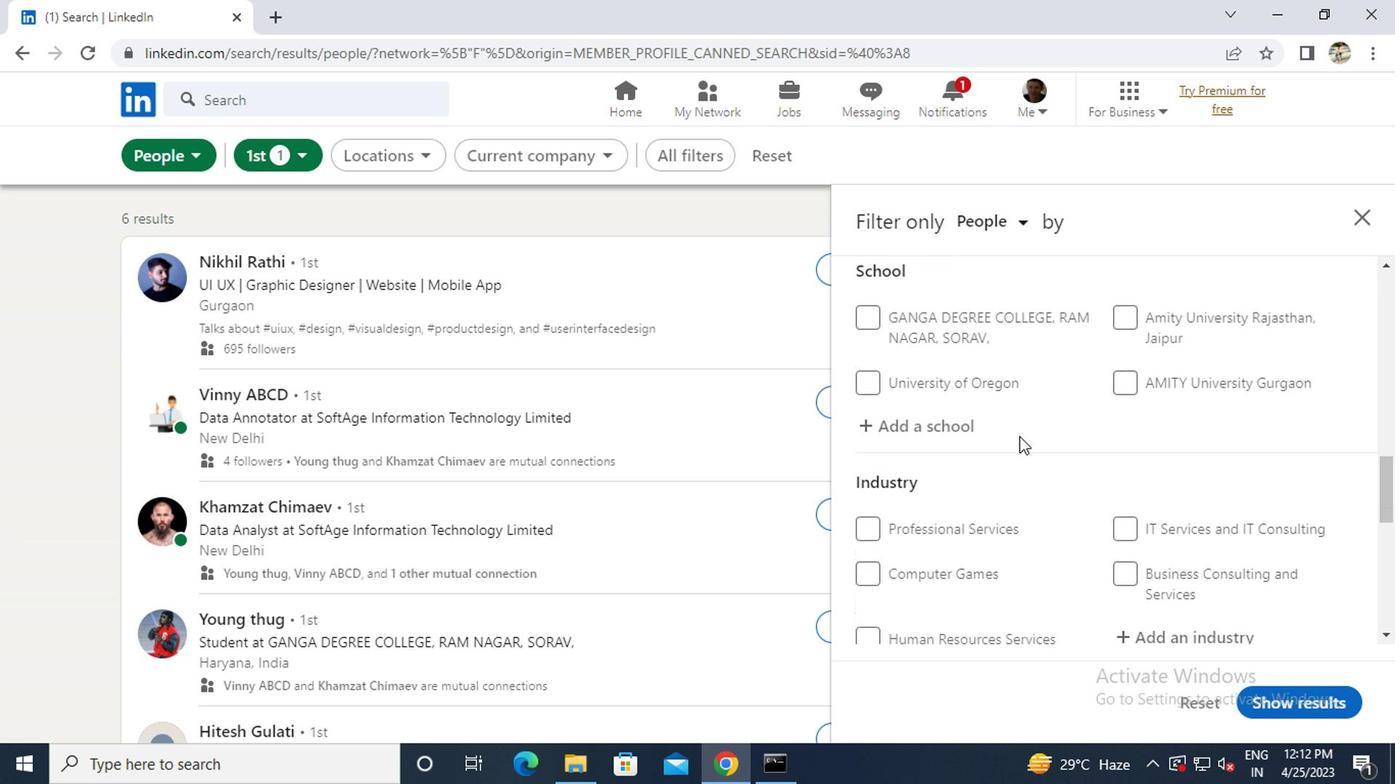 
Action: Mouse scrolled (1013, 435) with delta (0, -1)
Screenshot: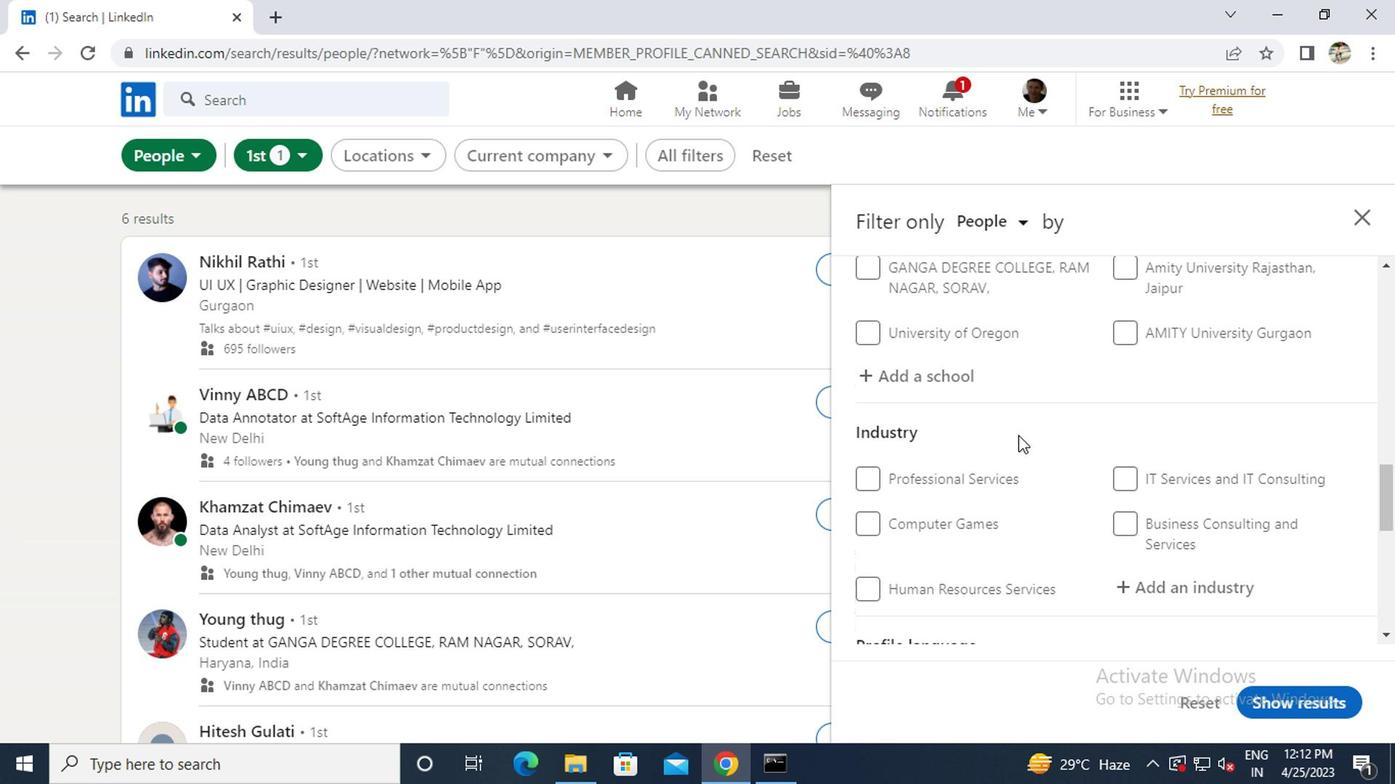 
Action: Mouse moved to (866, 598)
Screenshot: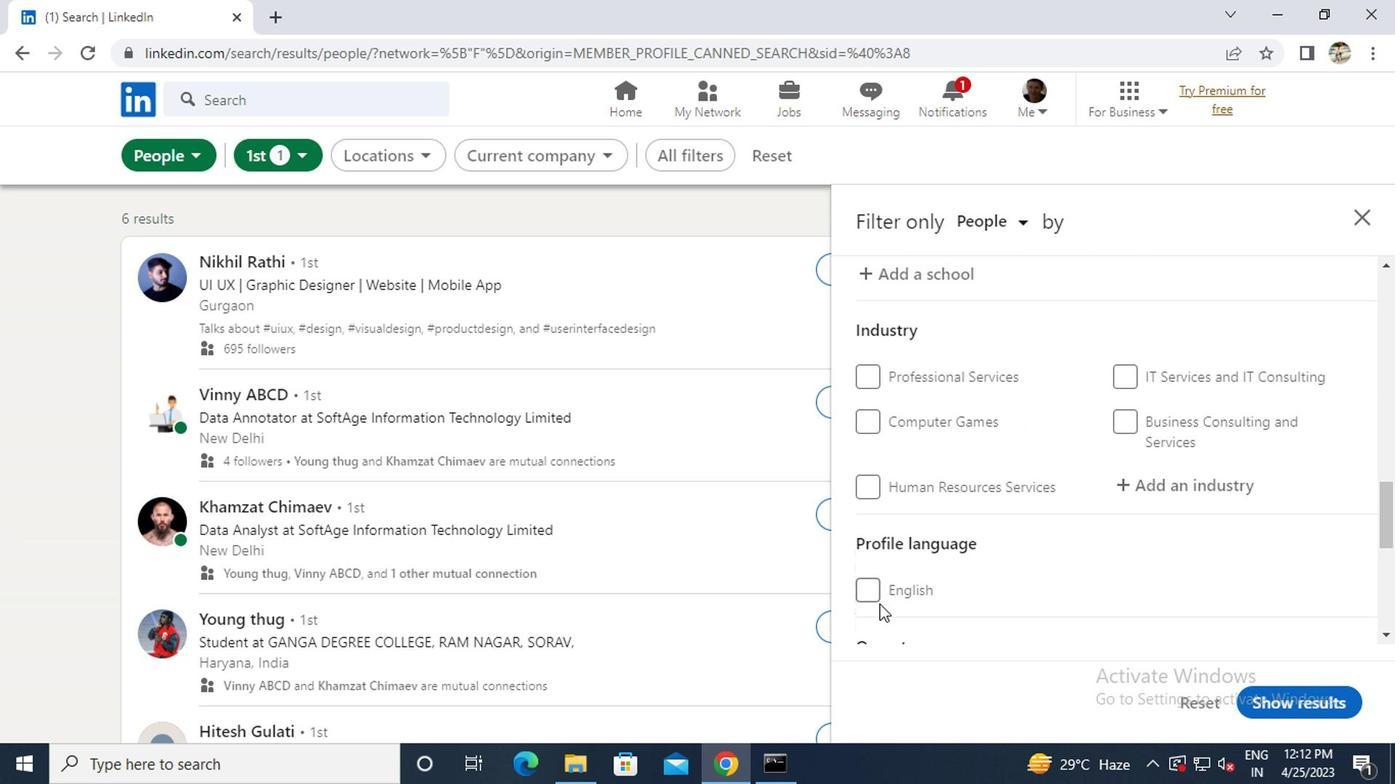 
Action: Mouse pressed left at (866, 598)
Screenshot: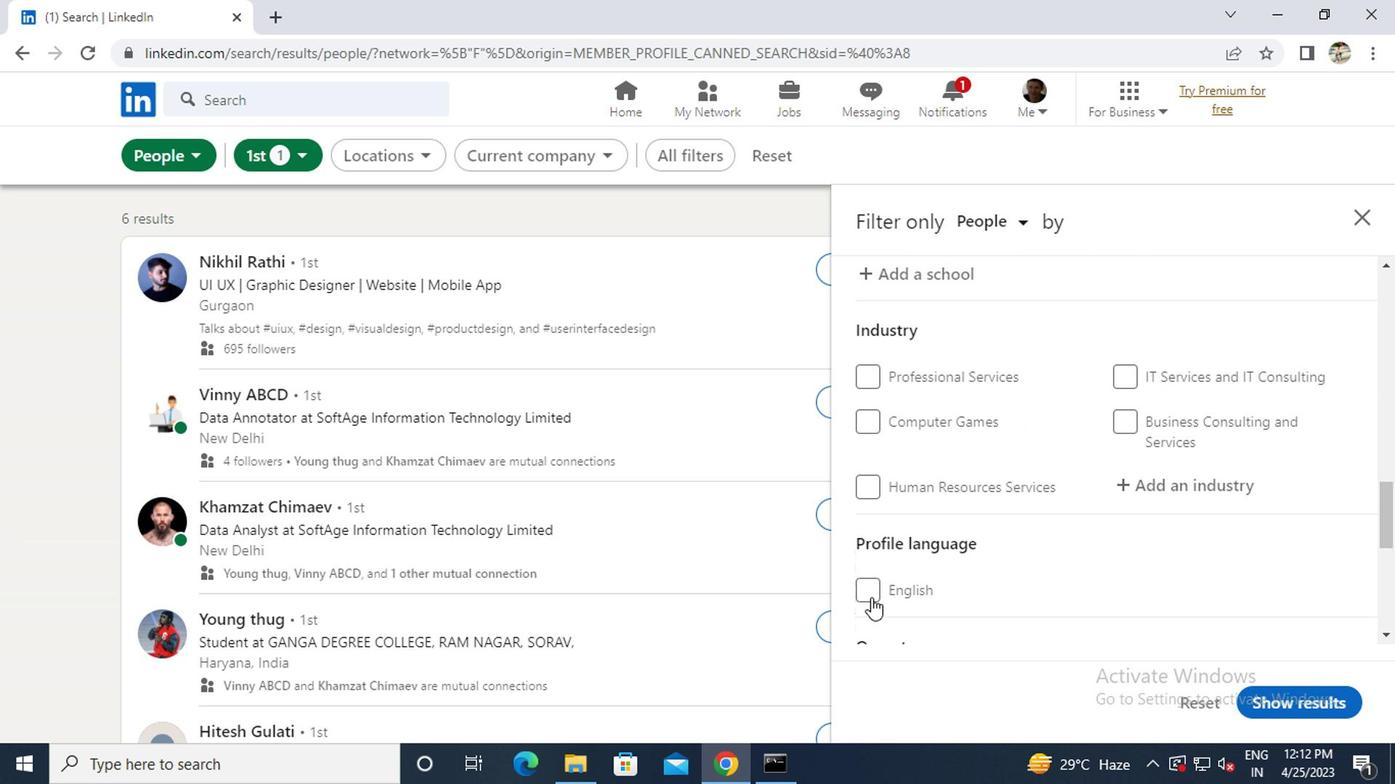 
Action: Mouse scrolled (866, 599) with delta (0, 1)
Screenshot: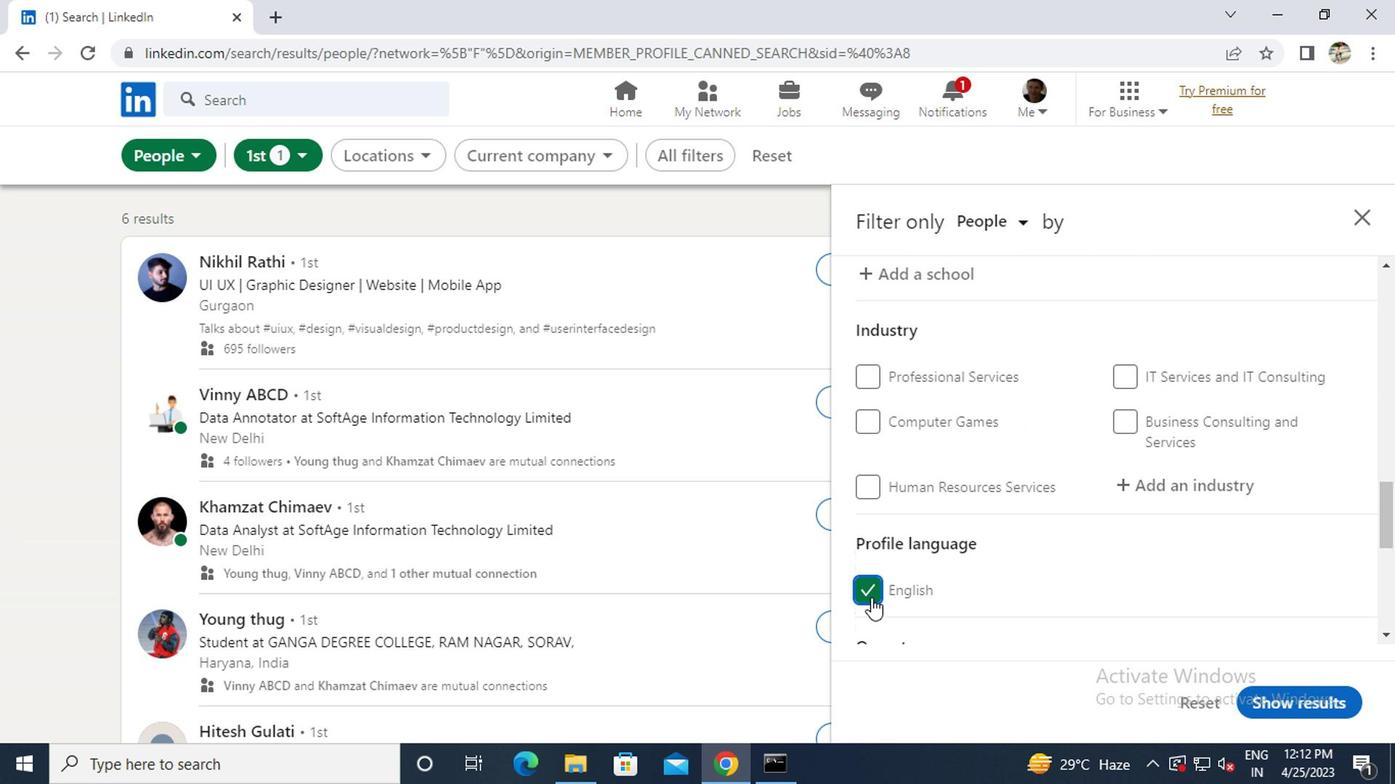 
Action: Mouse scrolled (866, 599) with delta (0, 1)
Screenshot: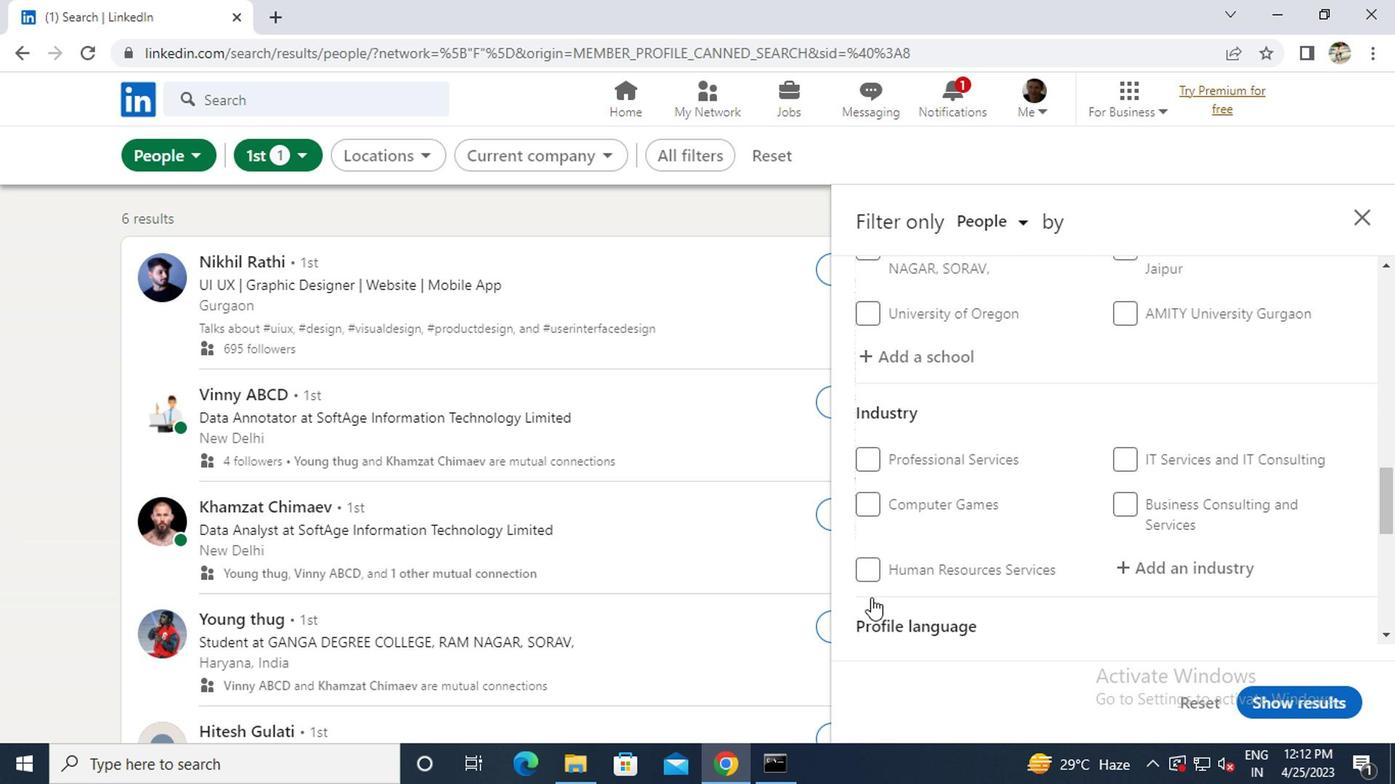 
Action: Mouse moved to (866, 596)
Screenshot: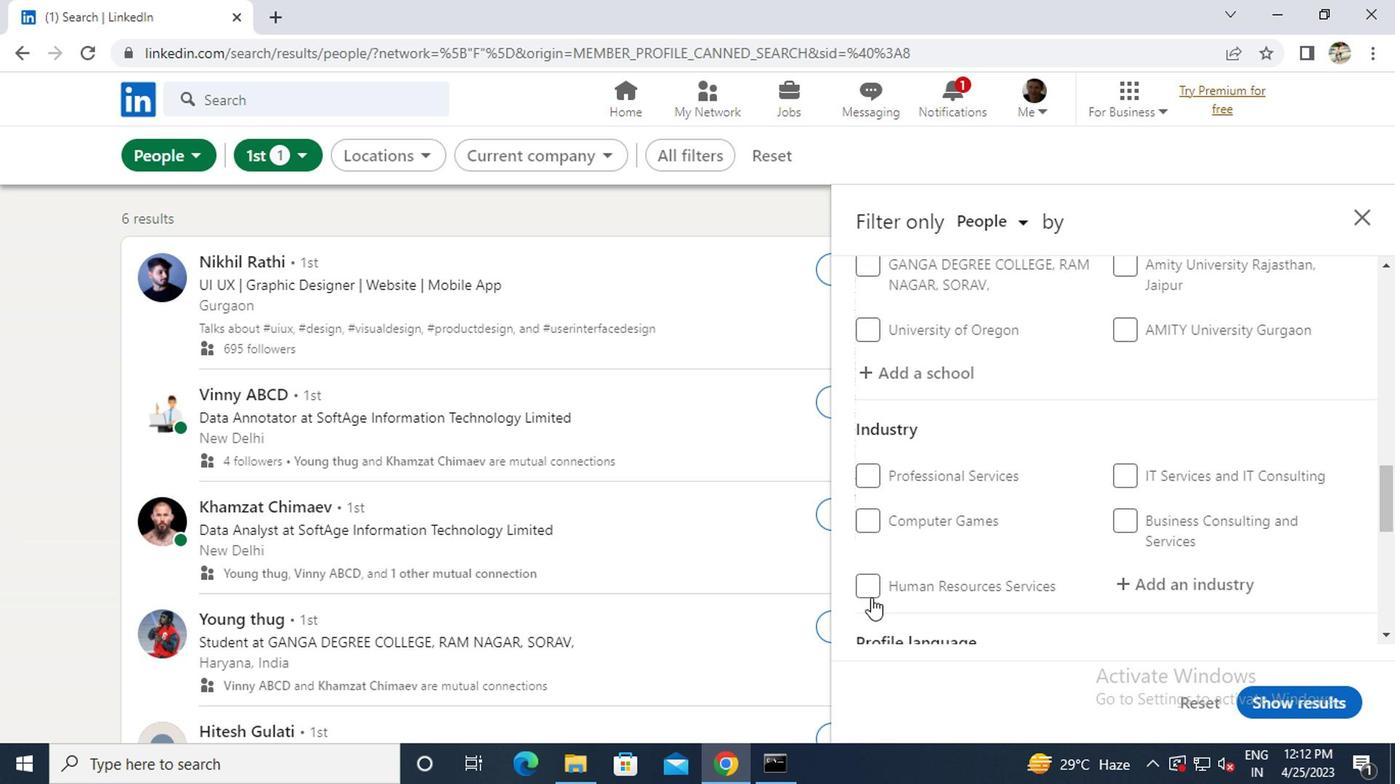 
Action: Mouse scrolled (866, 597) with delta (0, 0)
Screenshot: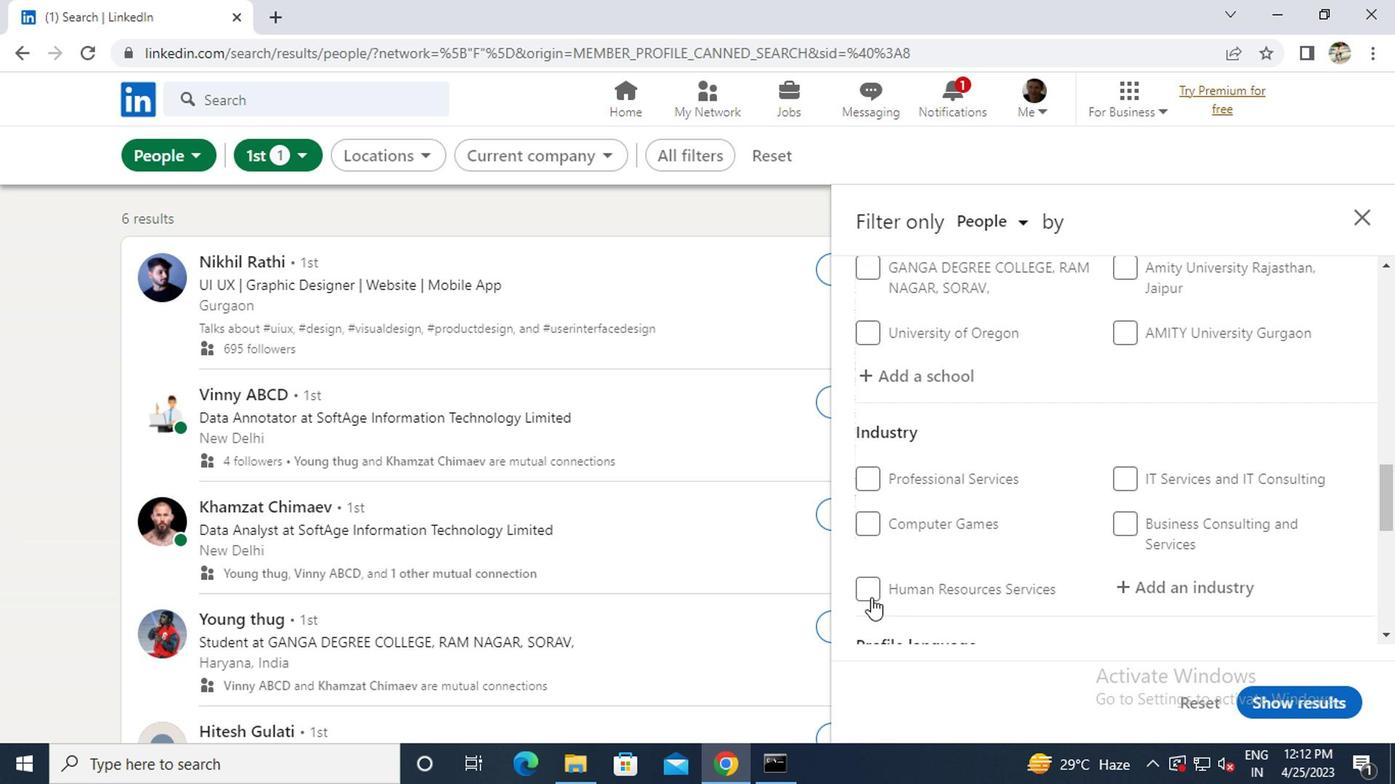 
Action: Mouse moved to (866, 595)
Screenshot: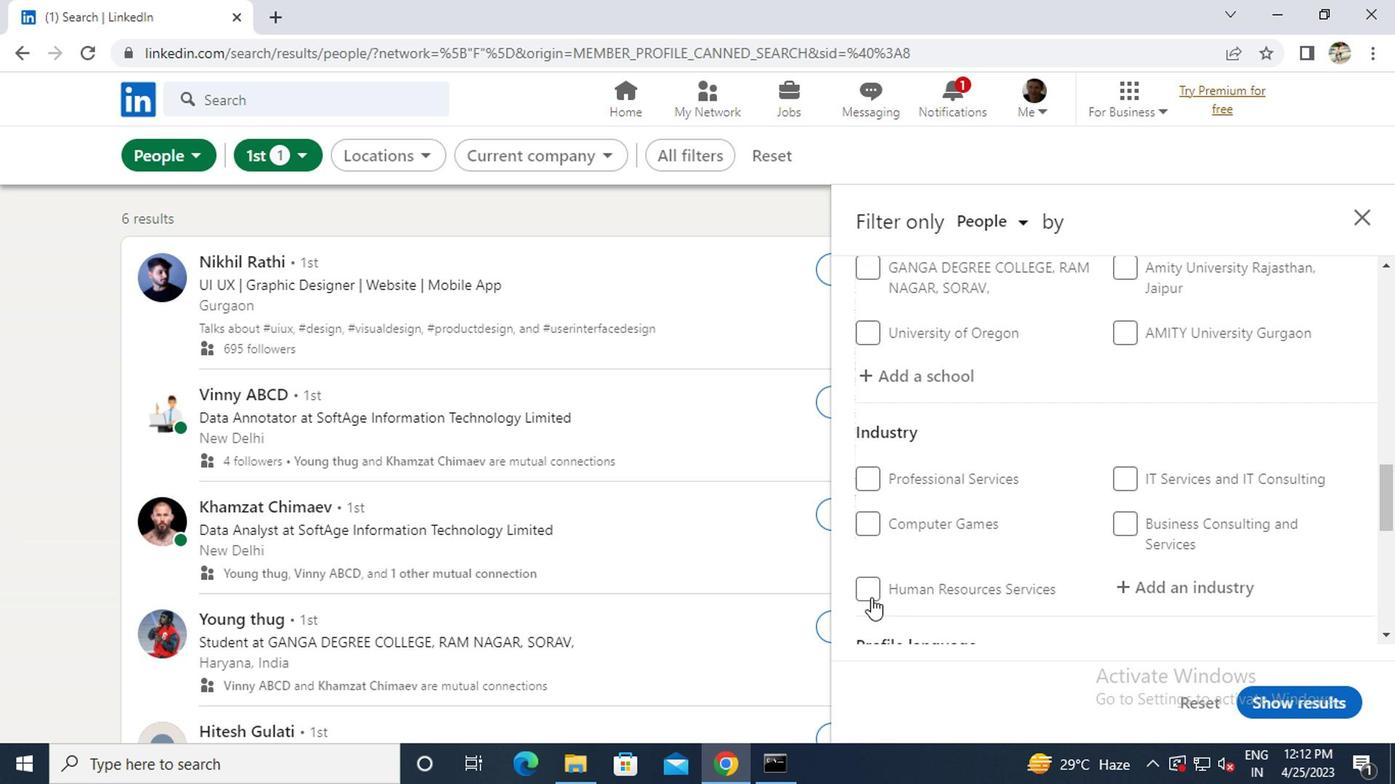 
Action: Mouse scrolled (866, 596) with delta (0, 1)
Screenshot: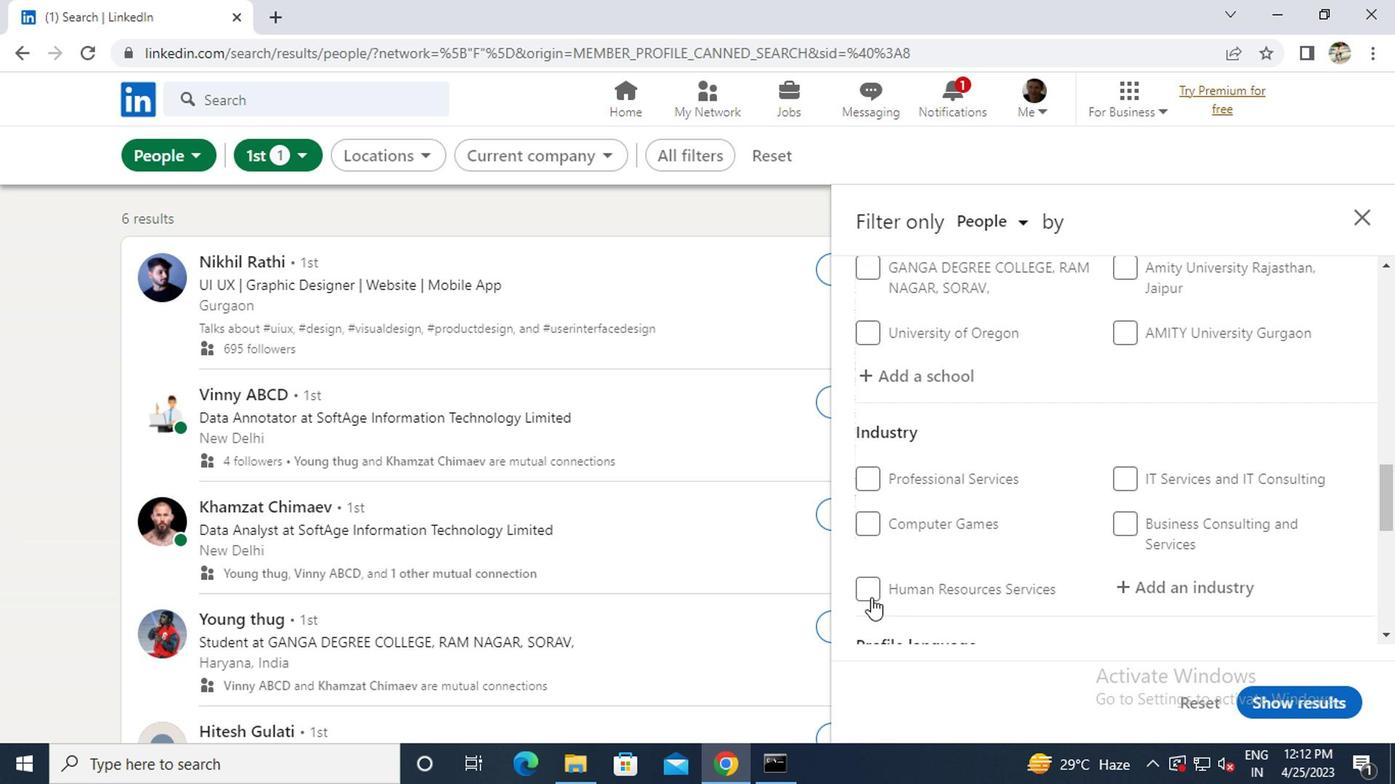 
Action: Mouse scrolled (866, 596) with delta (0, 1)
Screenshot: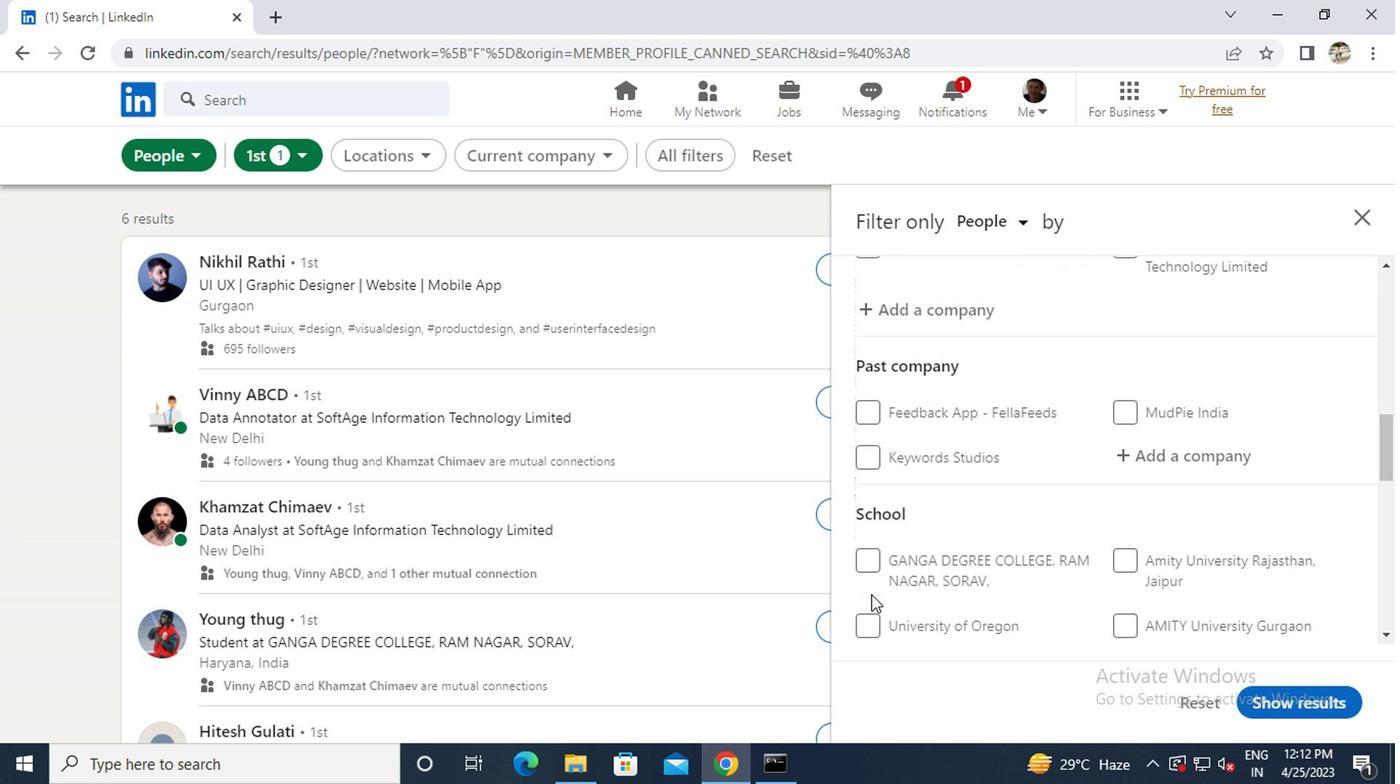 
Action: Mouse scrolled (866, 596) with delta (0, 1)
Screenshot: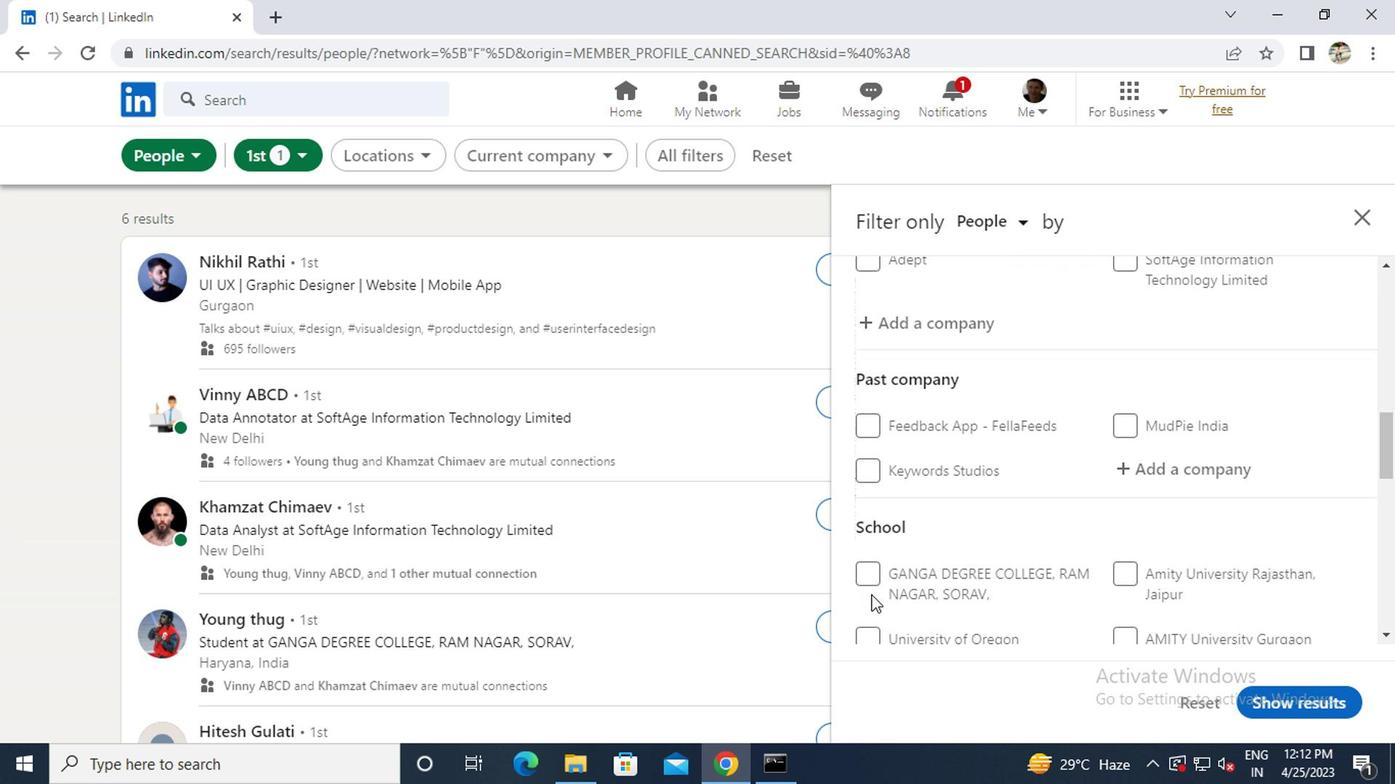 
Action: Mouse moved to (884, 541)
Screenshot: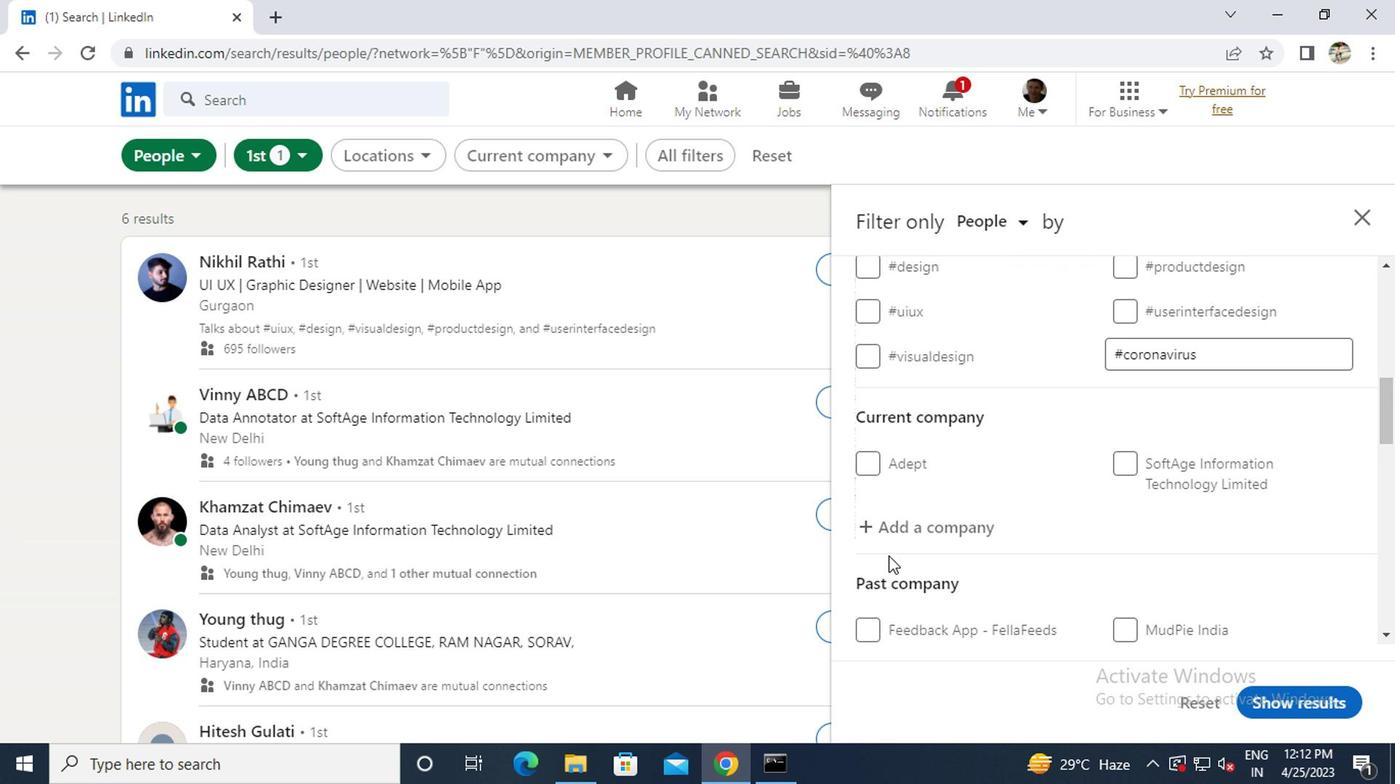 
Action: Mouse pressed left at (884, 541)
Screenshot: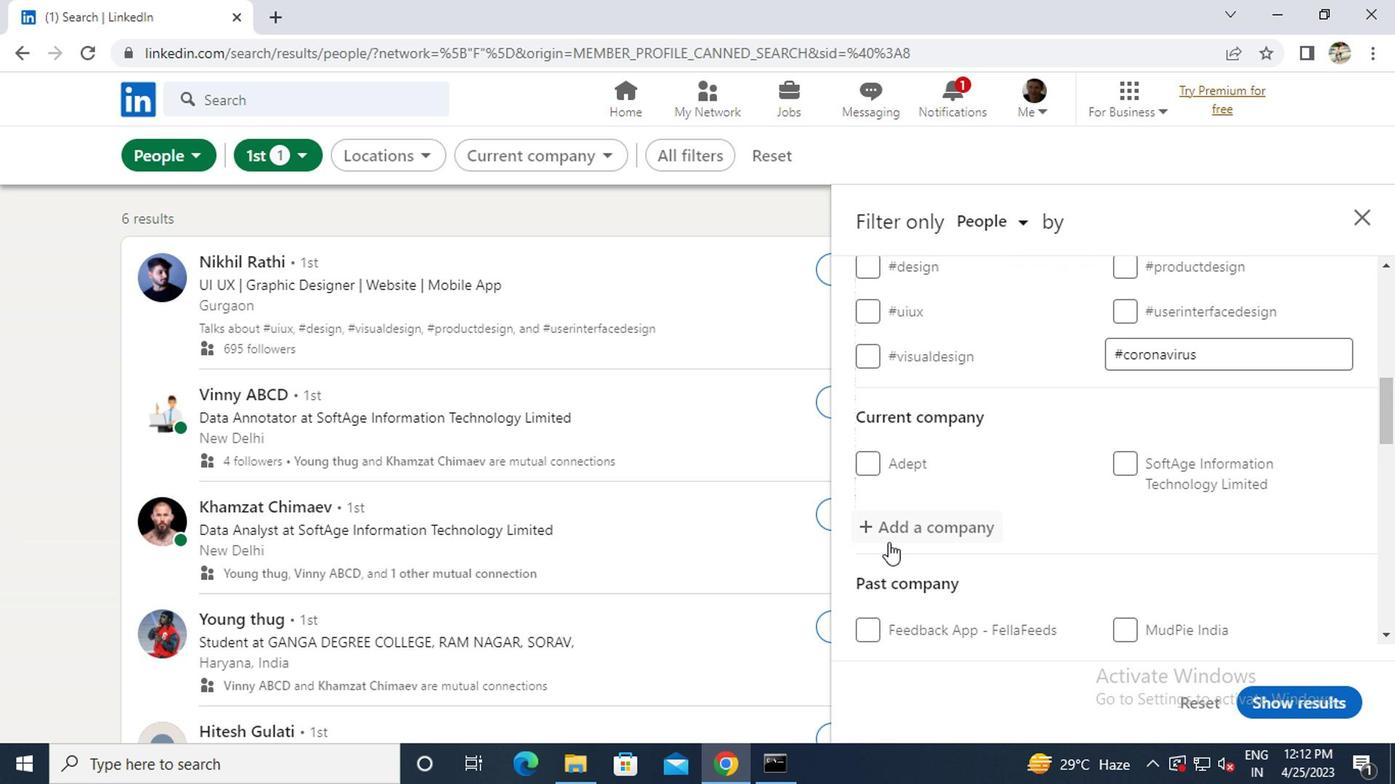 
Action: Key pressed <Key.caps_lock>BSI
Screenshot: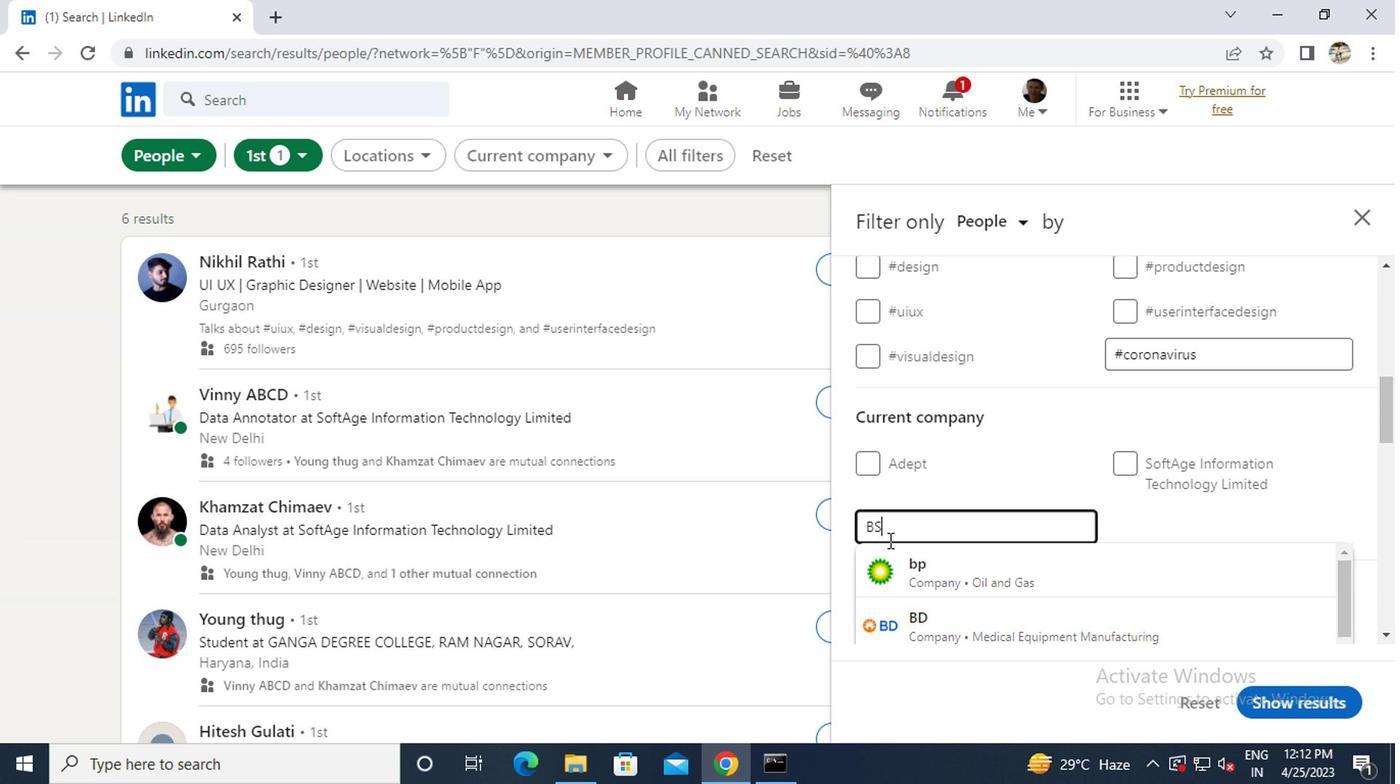 
Action: Mouse moved to (895, 574)
Screenshot: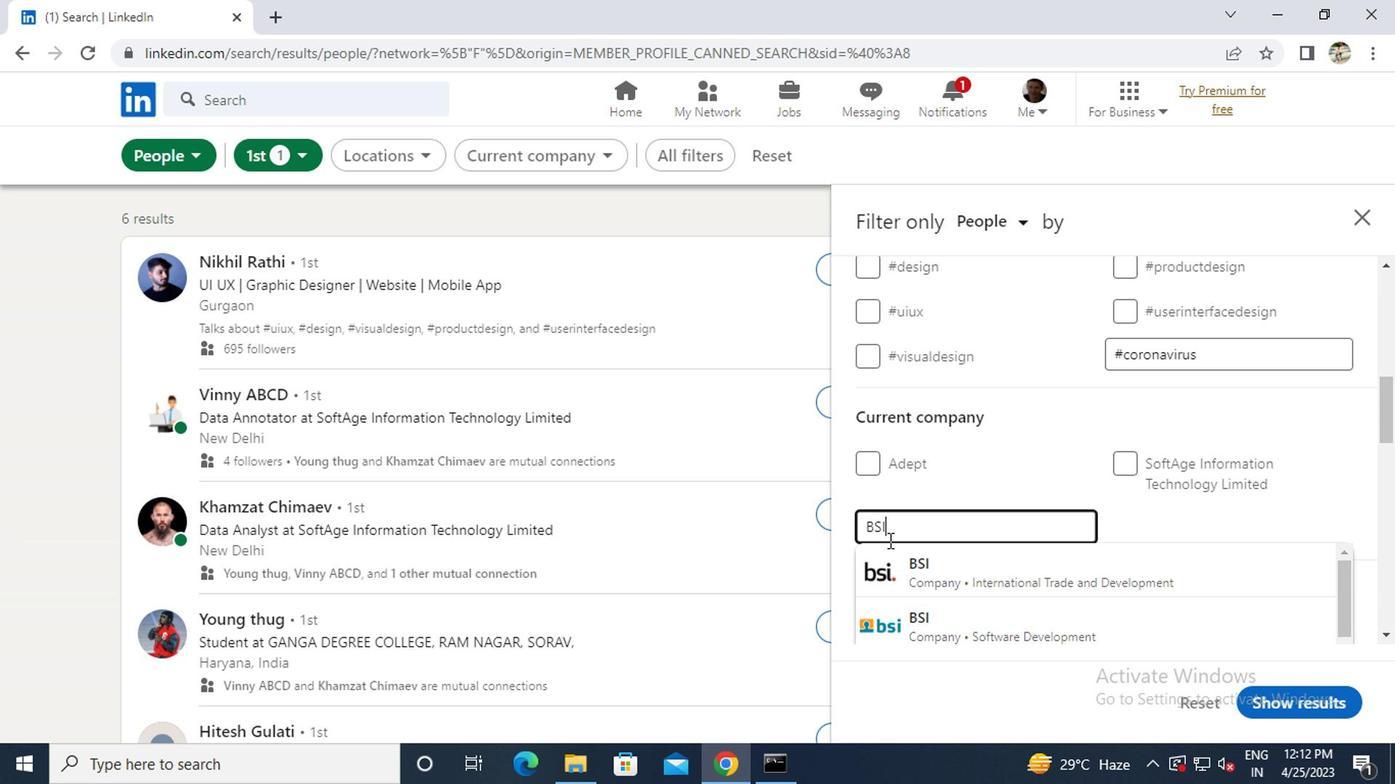 
Action: Mouse pressed left at (895, 574)
Screenshot: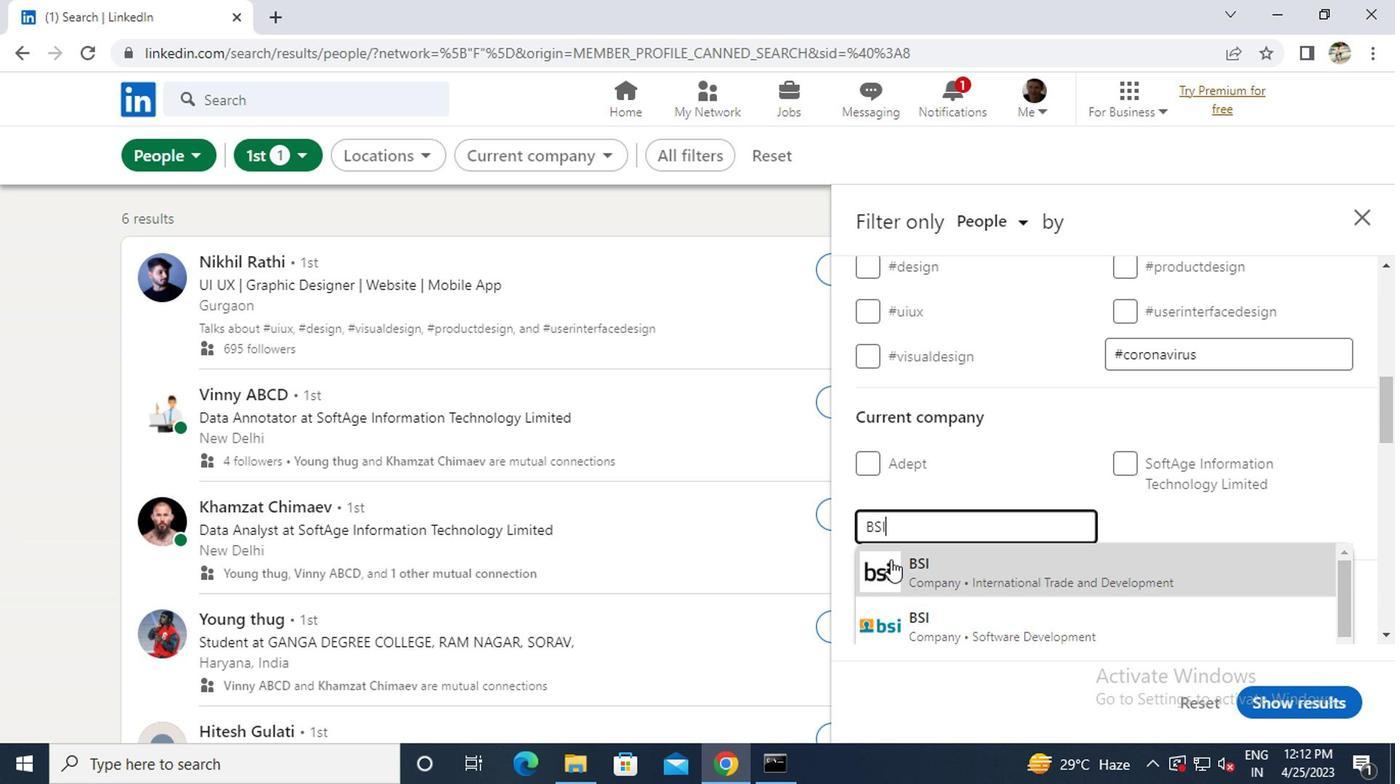 
Action: Mouse scrolled (895, 574) with delta (0, 0)
Screenshot: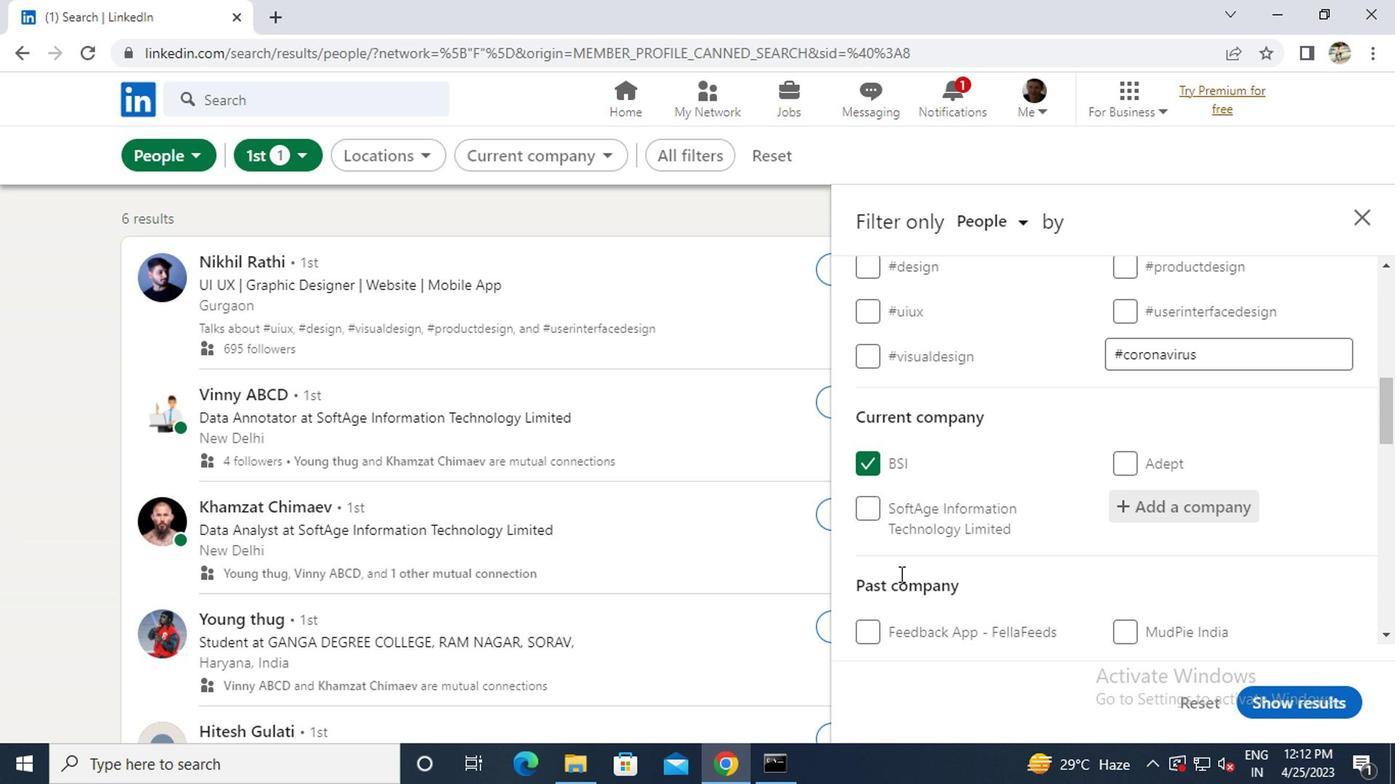 
Action: Mouse scrolled (895, 574) with delta (0, 0)
Screenshot: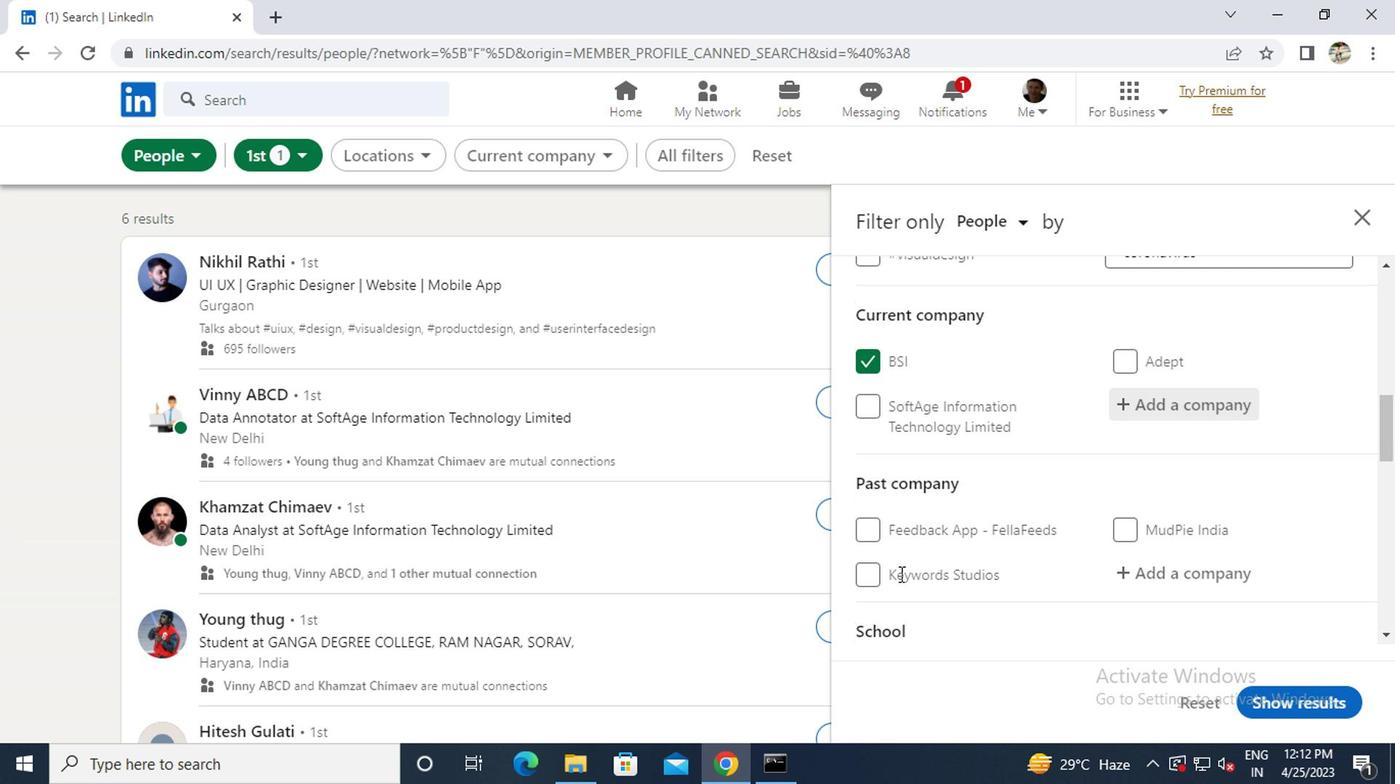 
Action: Mouse scrolled (895, 574) with delta (0, 0)
Screenshot: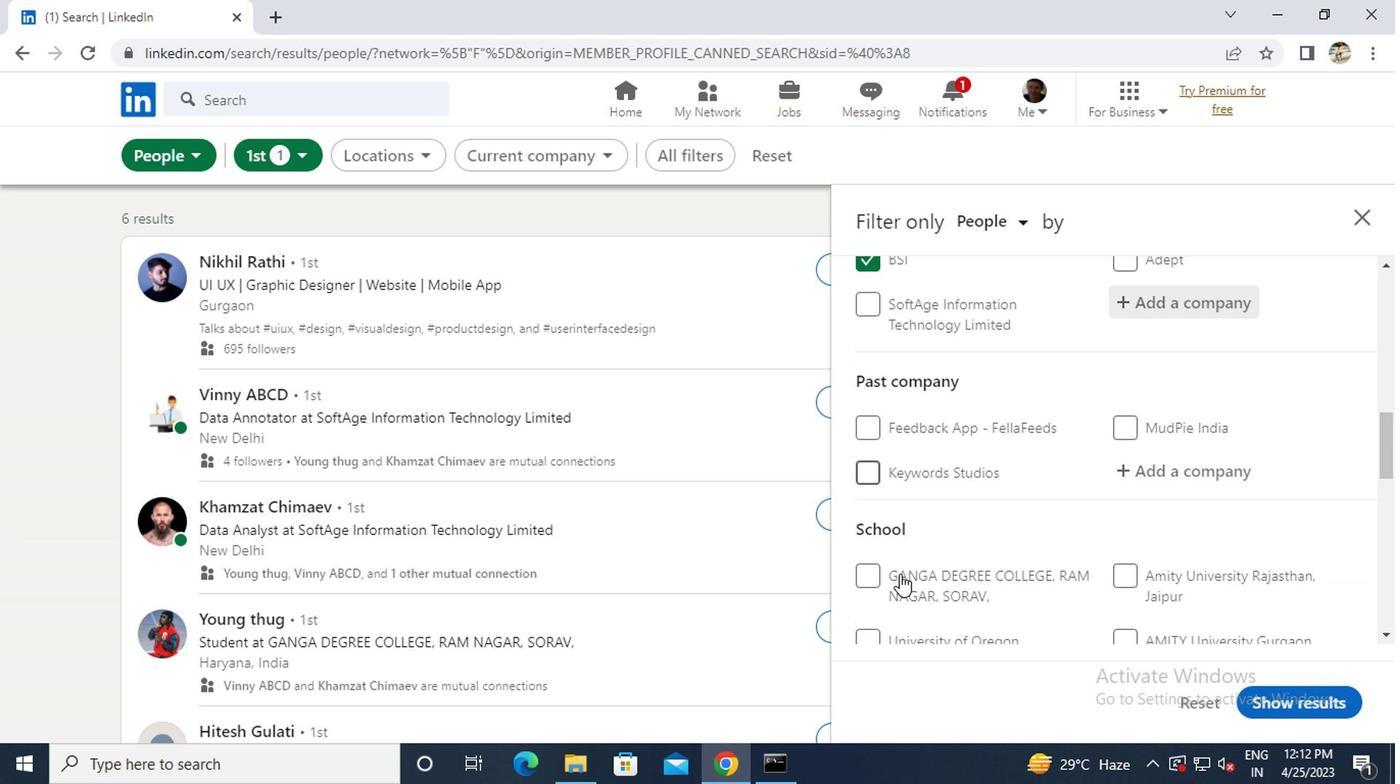 
Action: Mouse pressed left at (895, 574)
Screenshot: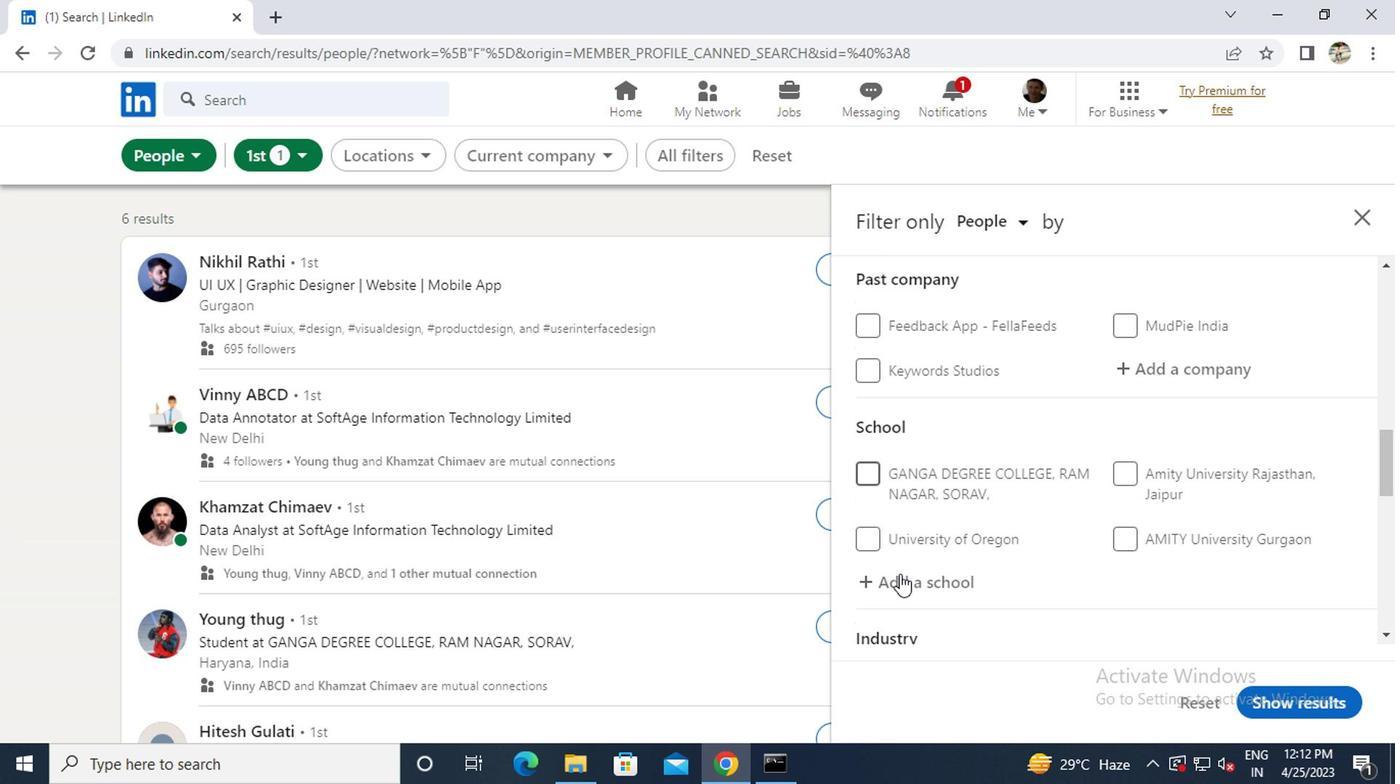 
Action: Key pressed <Key.caps_lock><Key.caps_lock>C<Key.caps_lock>ENTRAL<Key.space><Key.caps_lock>U<Key.caps_lock>NIVERSITY<Key.space>OF<Key.space><Key.caps_lock>J<Key.space><Key.caps_lock><Key.backspace>HARKHAND
Screenshot: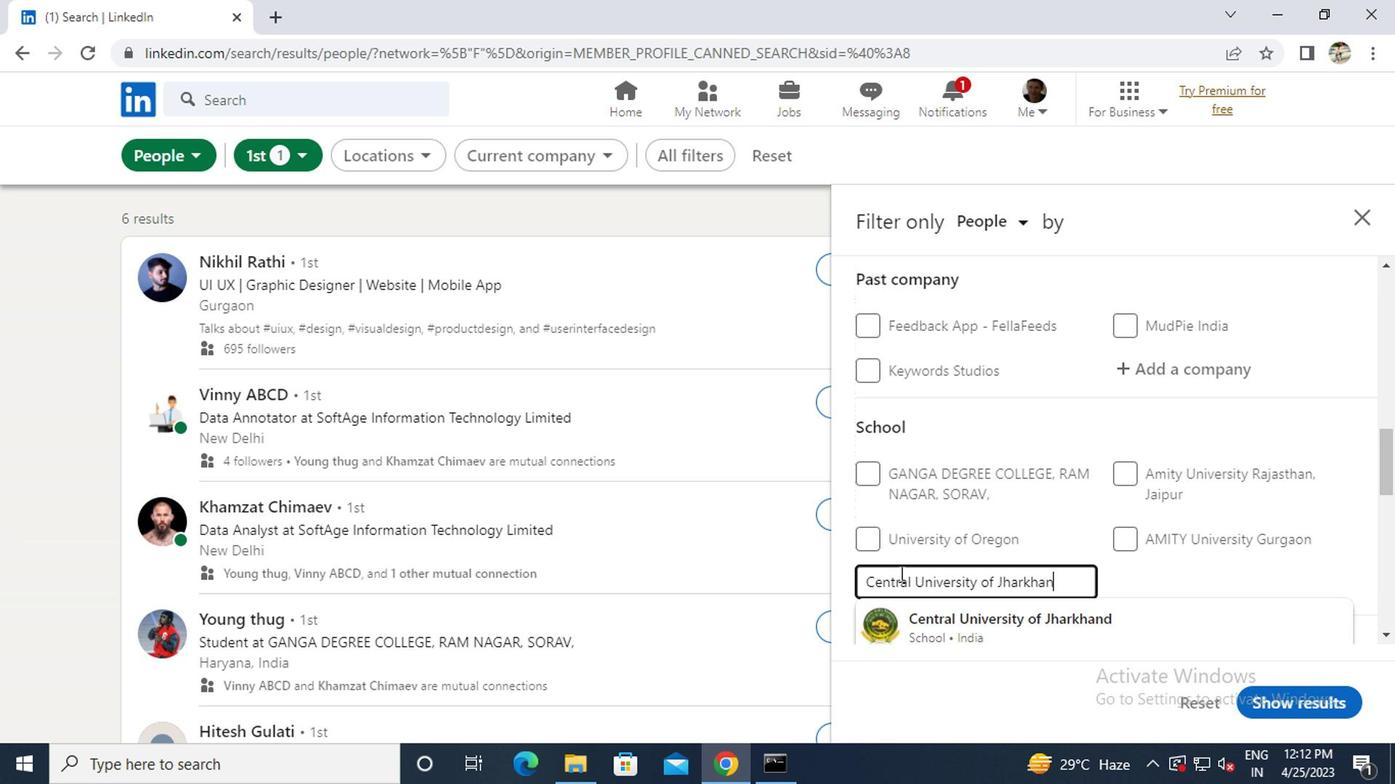 
Action: Mouse moved to (938, 613)
Screenshot: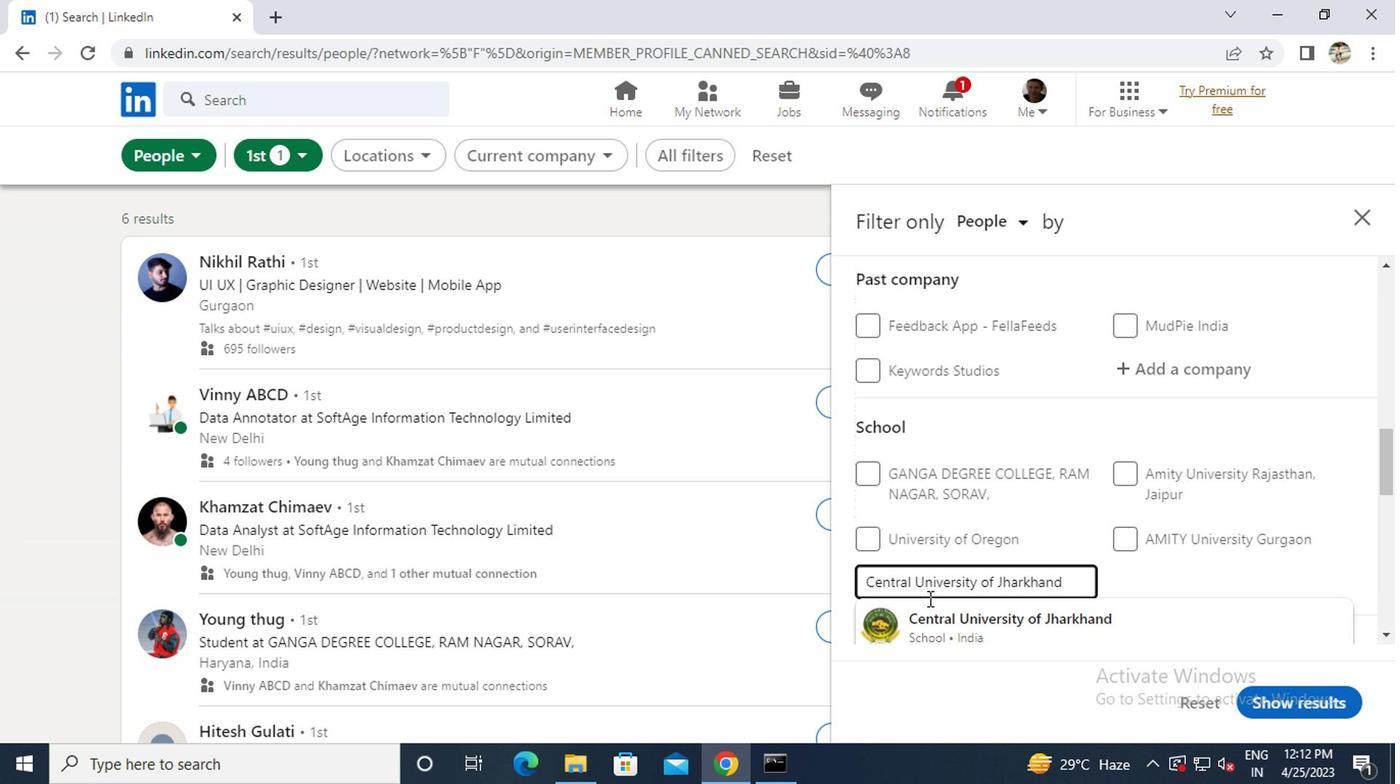 
Action: Mouse pressed left at (938, 613)
Screenshot: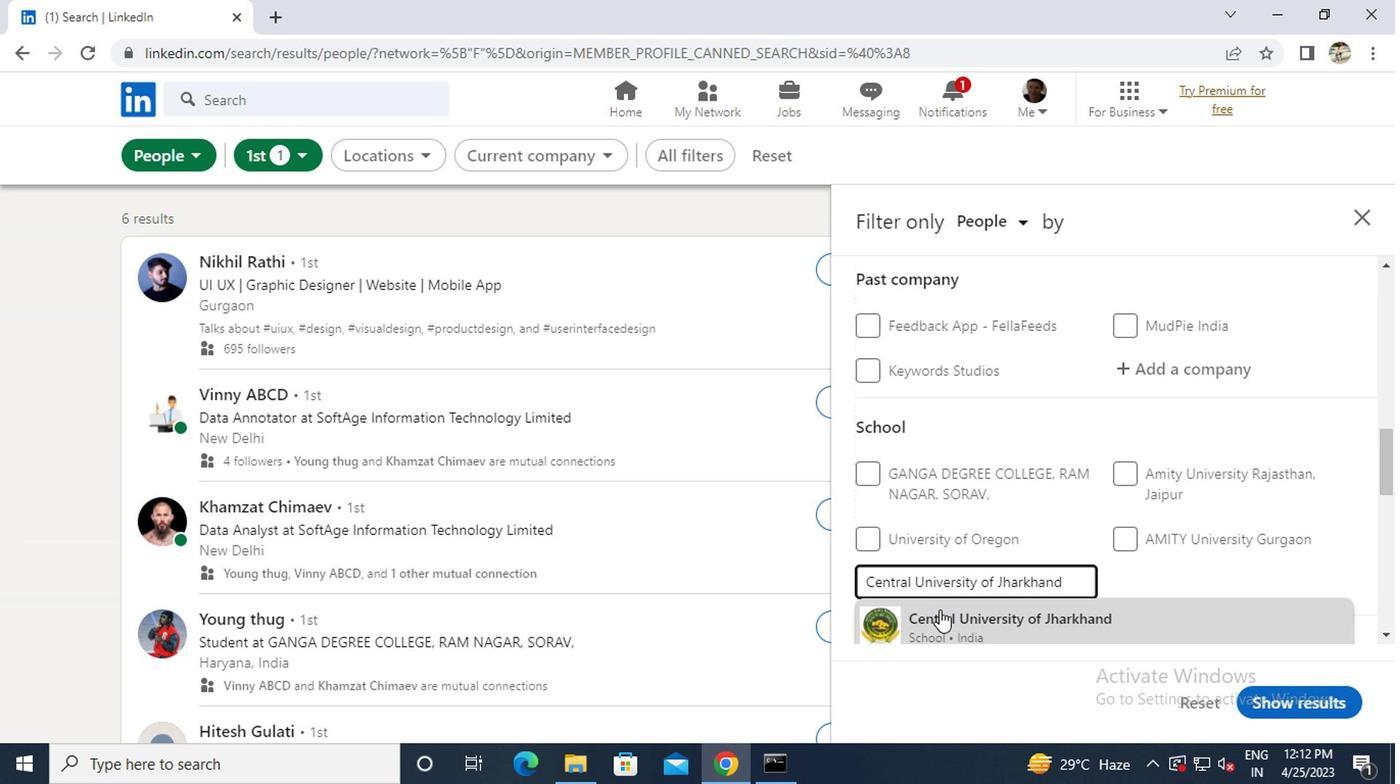 
Action: Mouse moved to (950, 607)
Screenshot: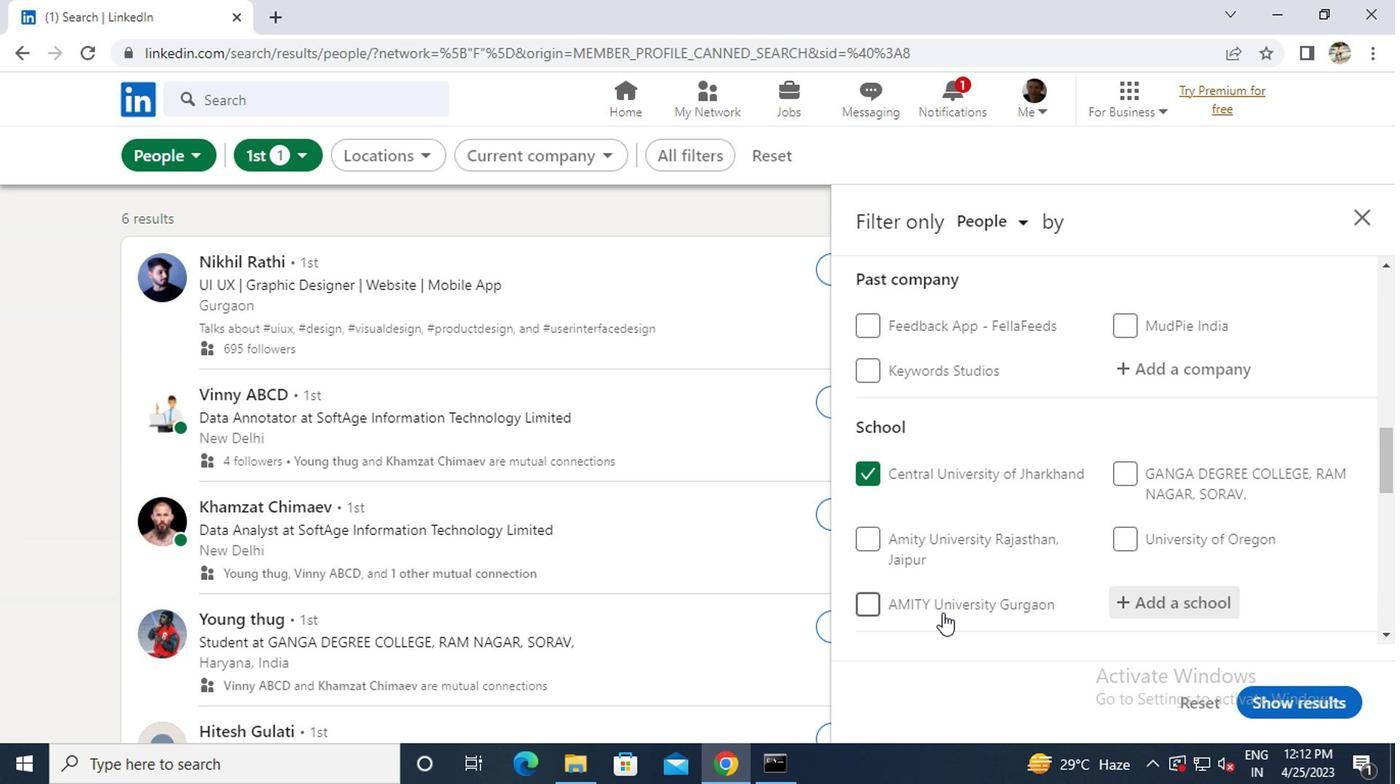 
Action: Mouse scrolled (950, 606) with delta (0, 0)
Screenshot: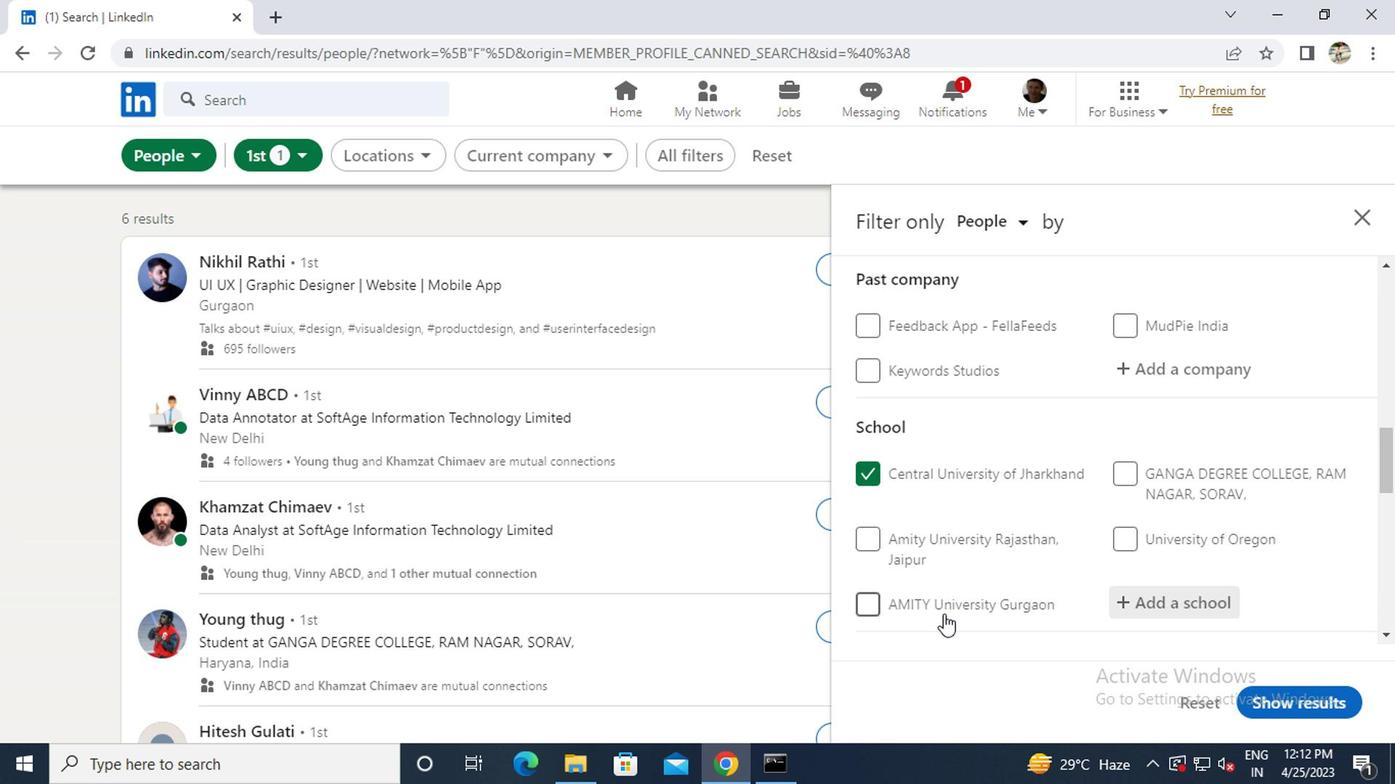
Action: Mouse moved to (950, 606)
Screenshot: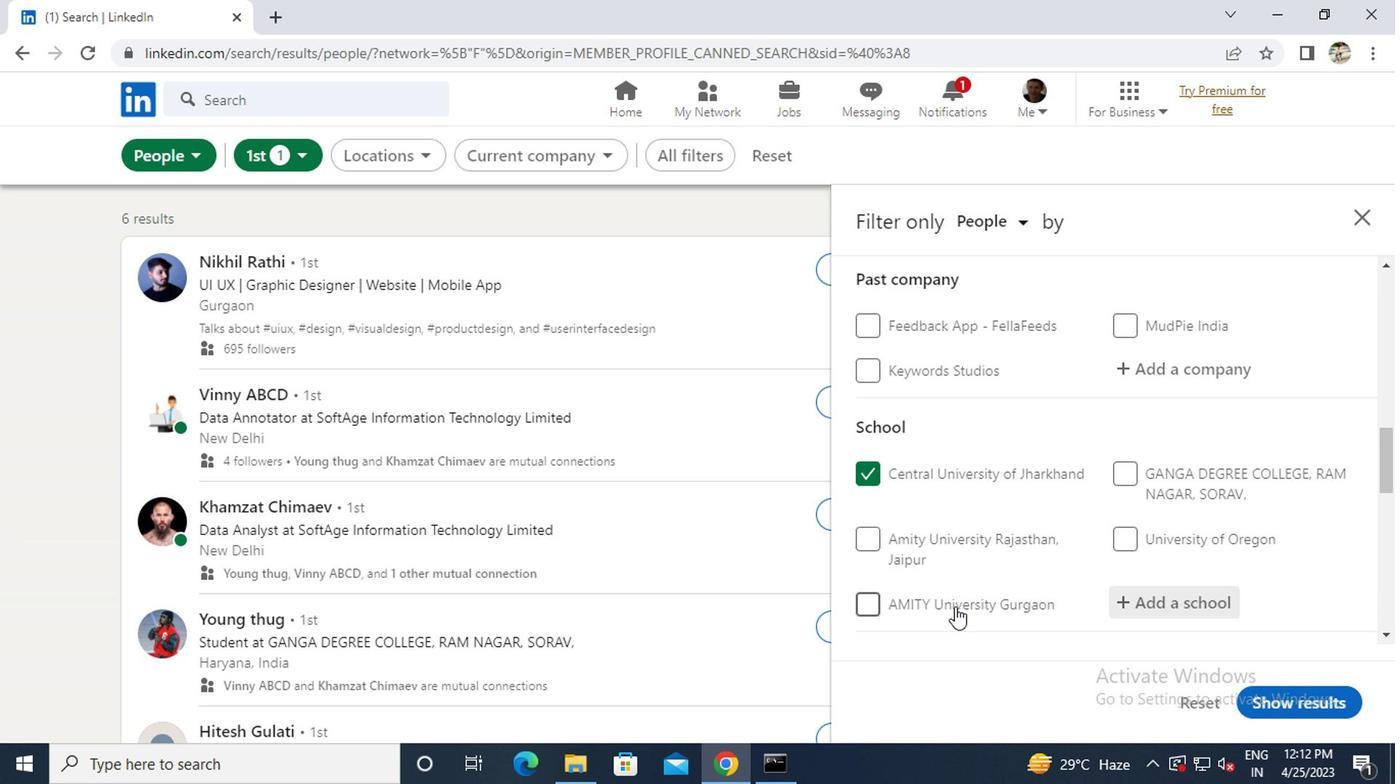 
Action: Mouse scrolled (950, 605) with delta (0, -1)
Screenshot: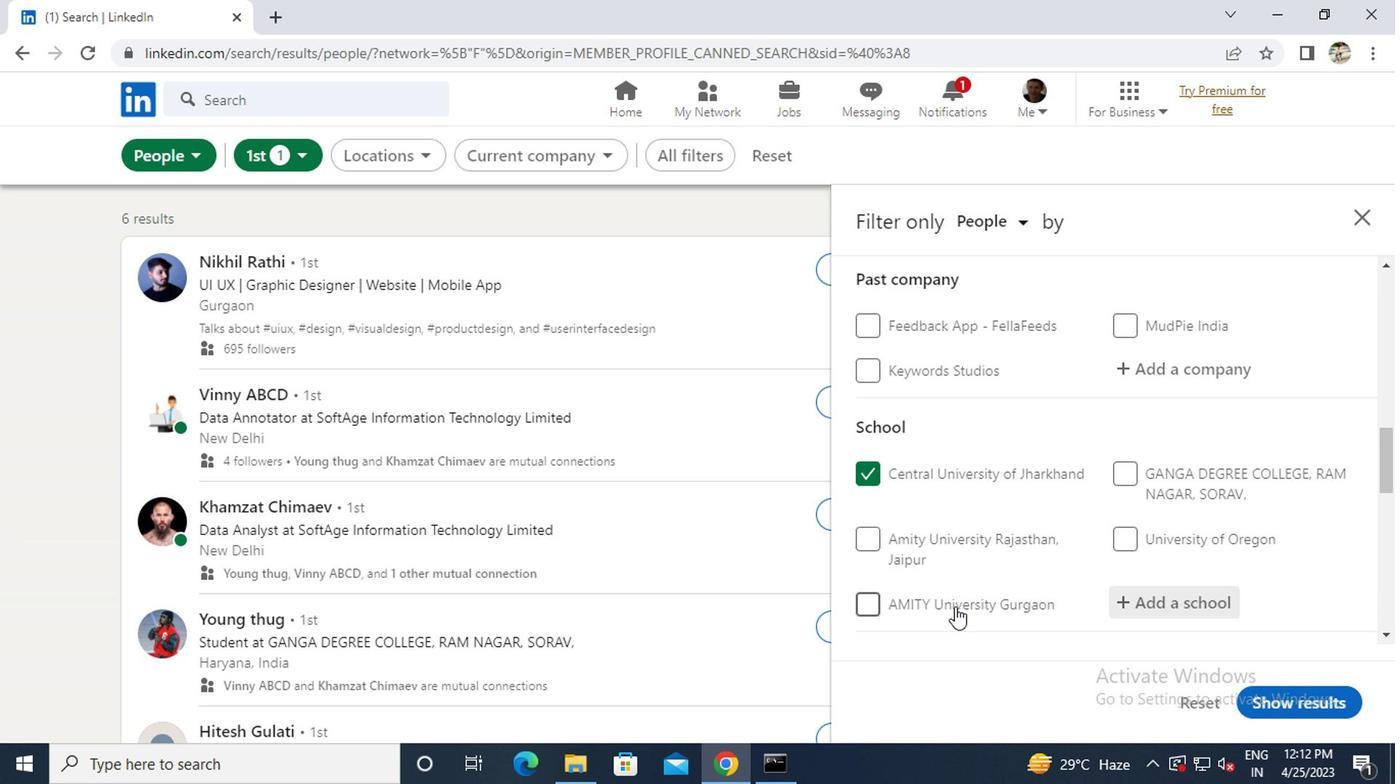 
Action: Mouse moved to (953, 599)
Screenshot: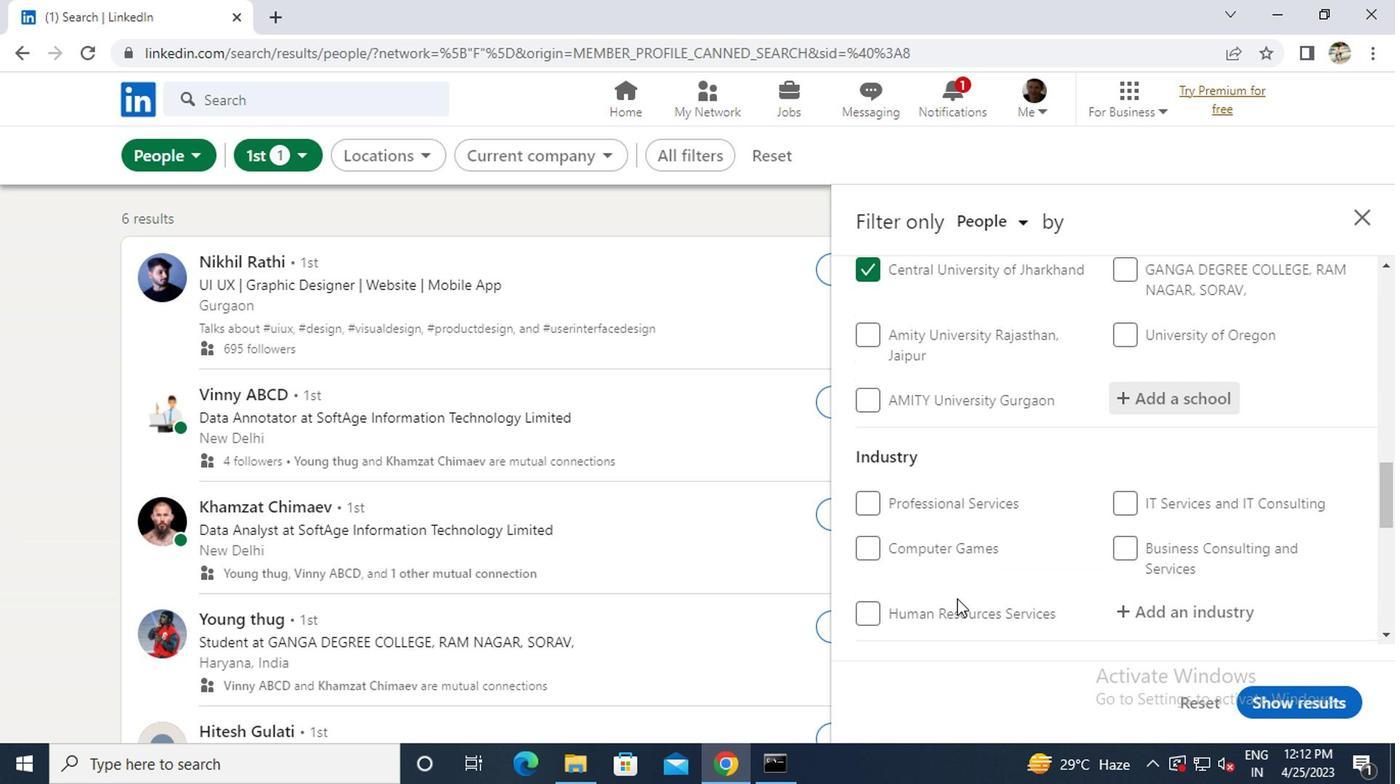
Action: Mouse scrolled (953, 598) with delta (0, -1)
Screenshot: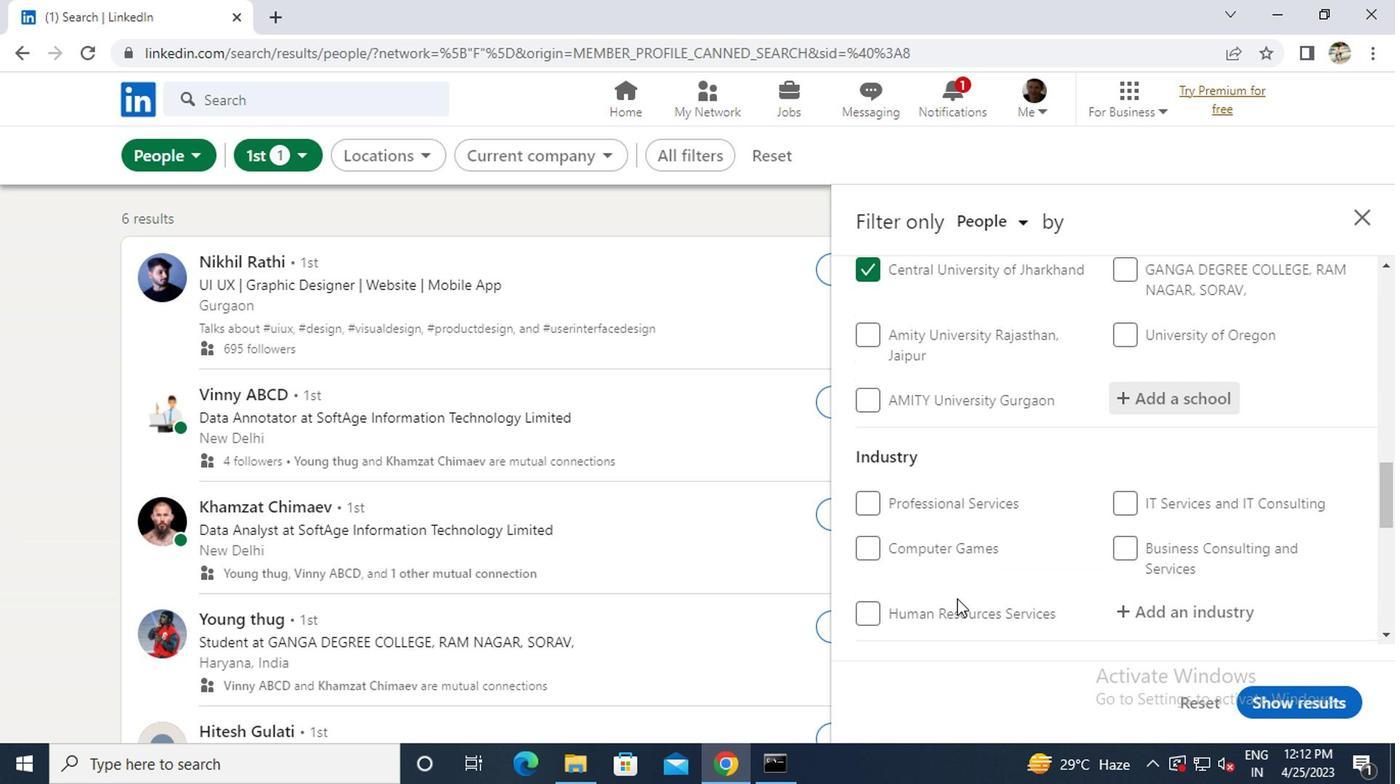 
Action: Mouse moved to (1133, 515)
Screenshot: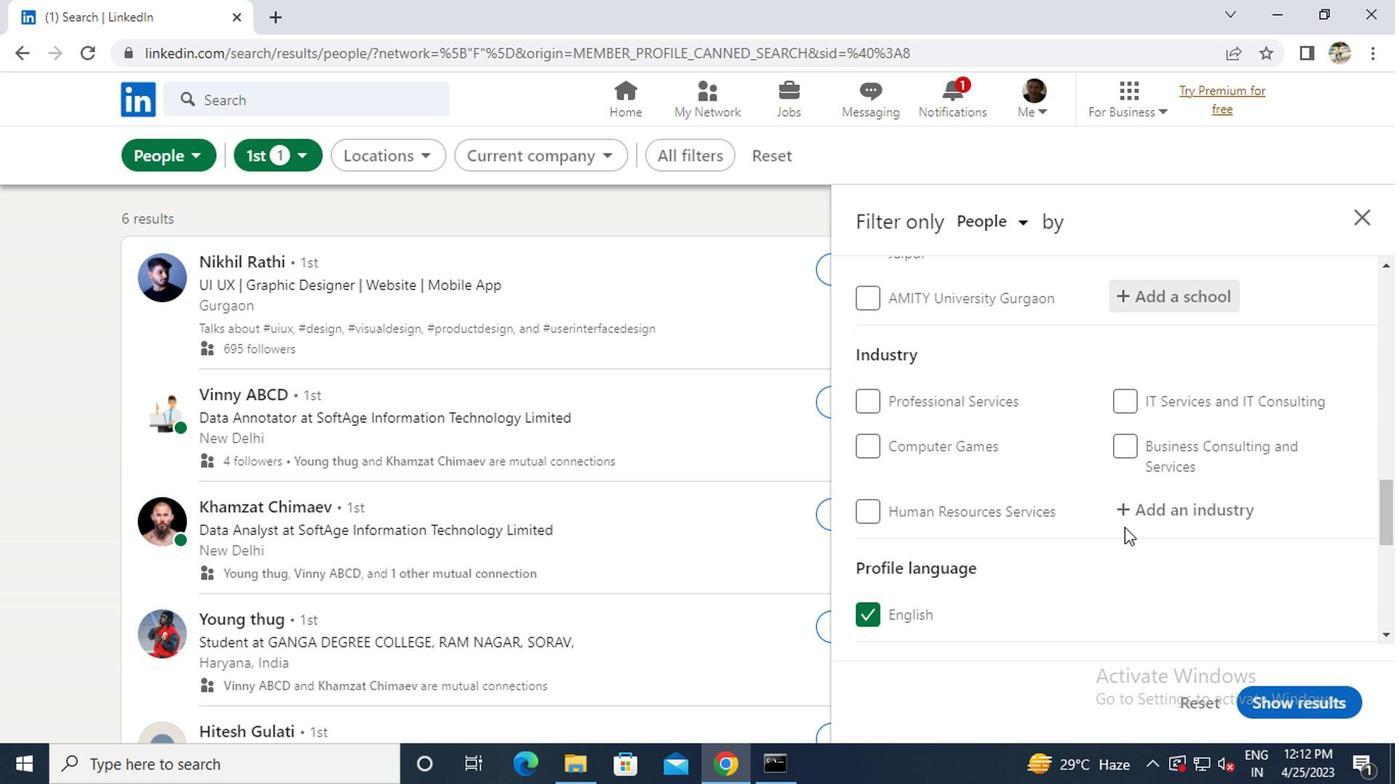 
Action: Mouse pressed left at (1133, 515)
Screenshot: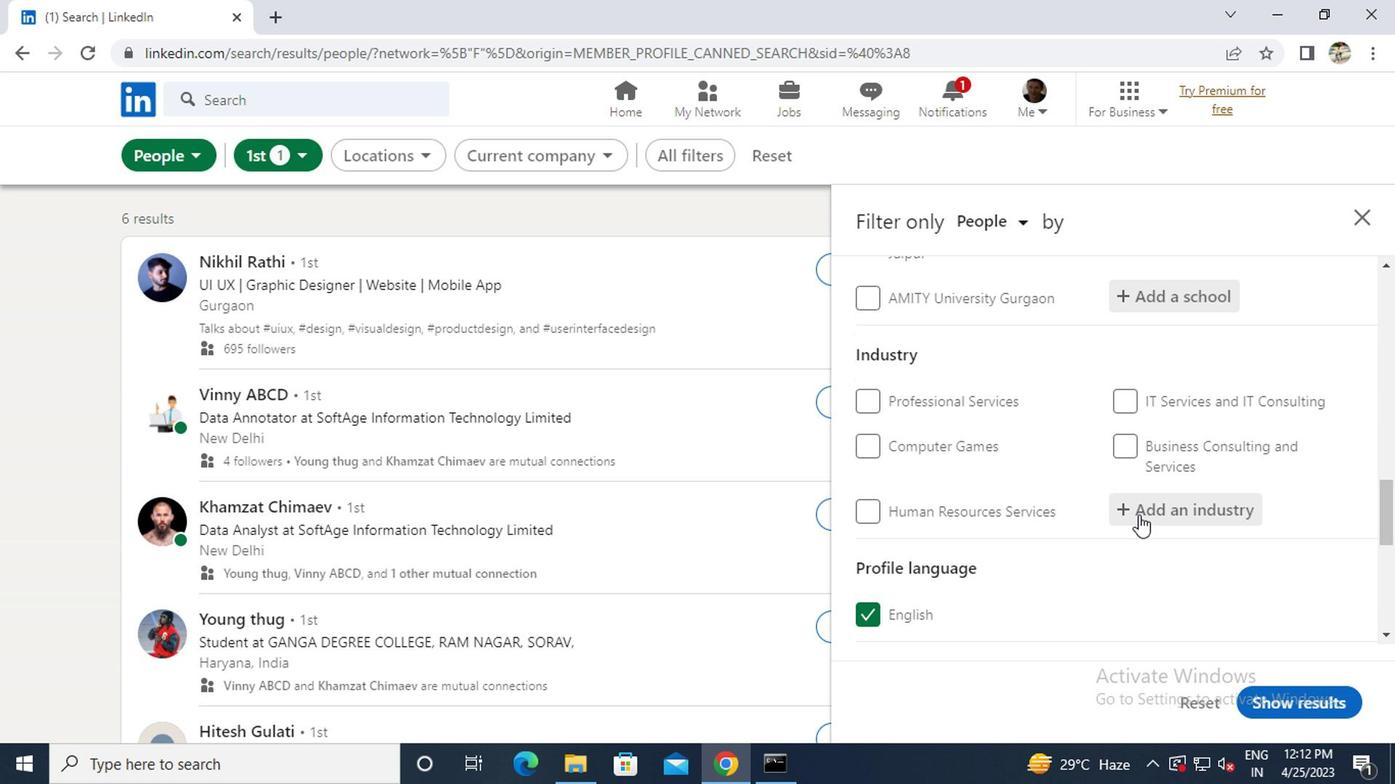 
Action: Key pressed <Key.caps_lock>C<Key.caps_lock>ORRECTIONAL<Key.space>
Screenshot: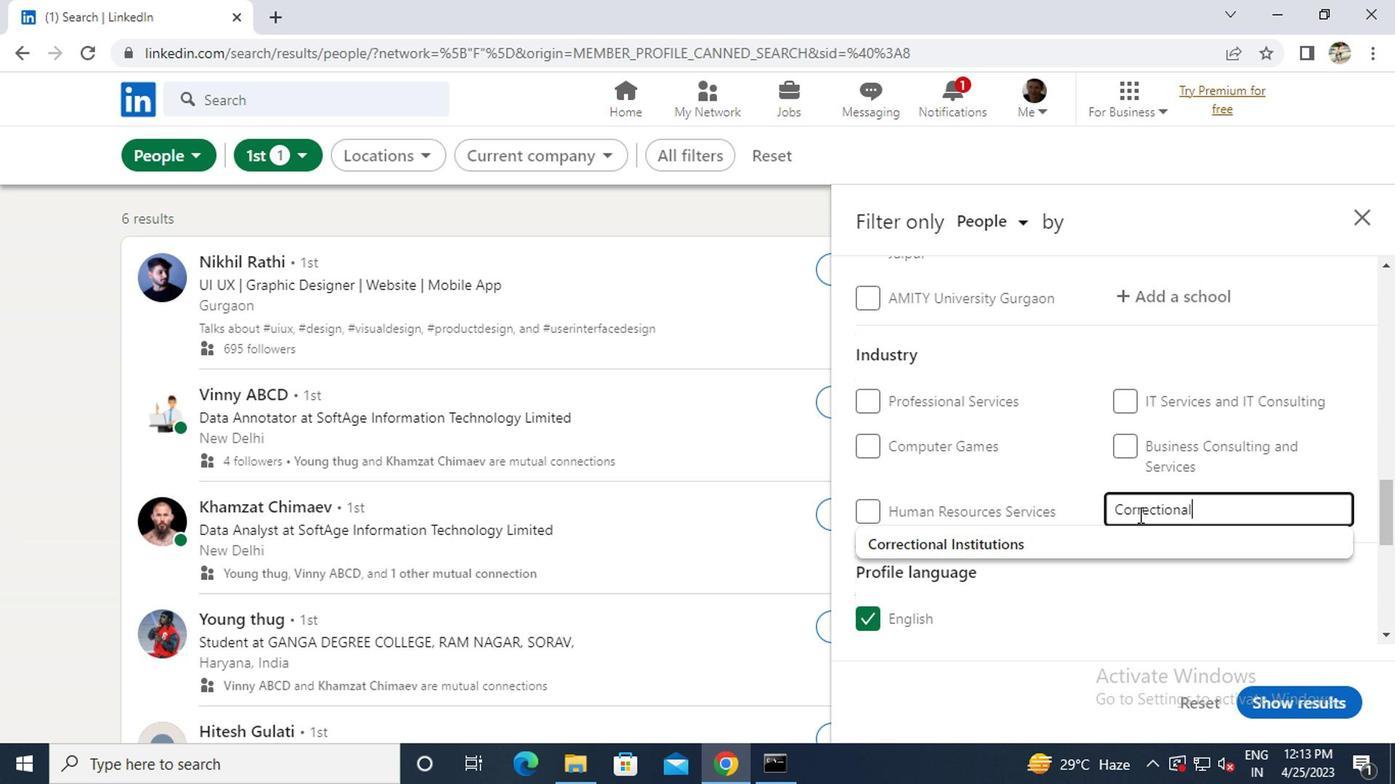 
Action: Mouse moved to (1021, 553)
Screenshot: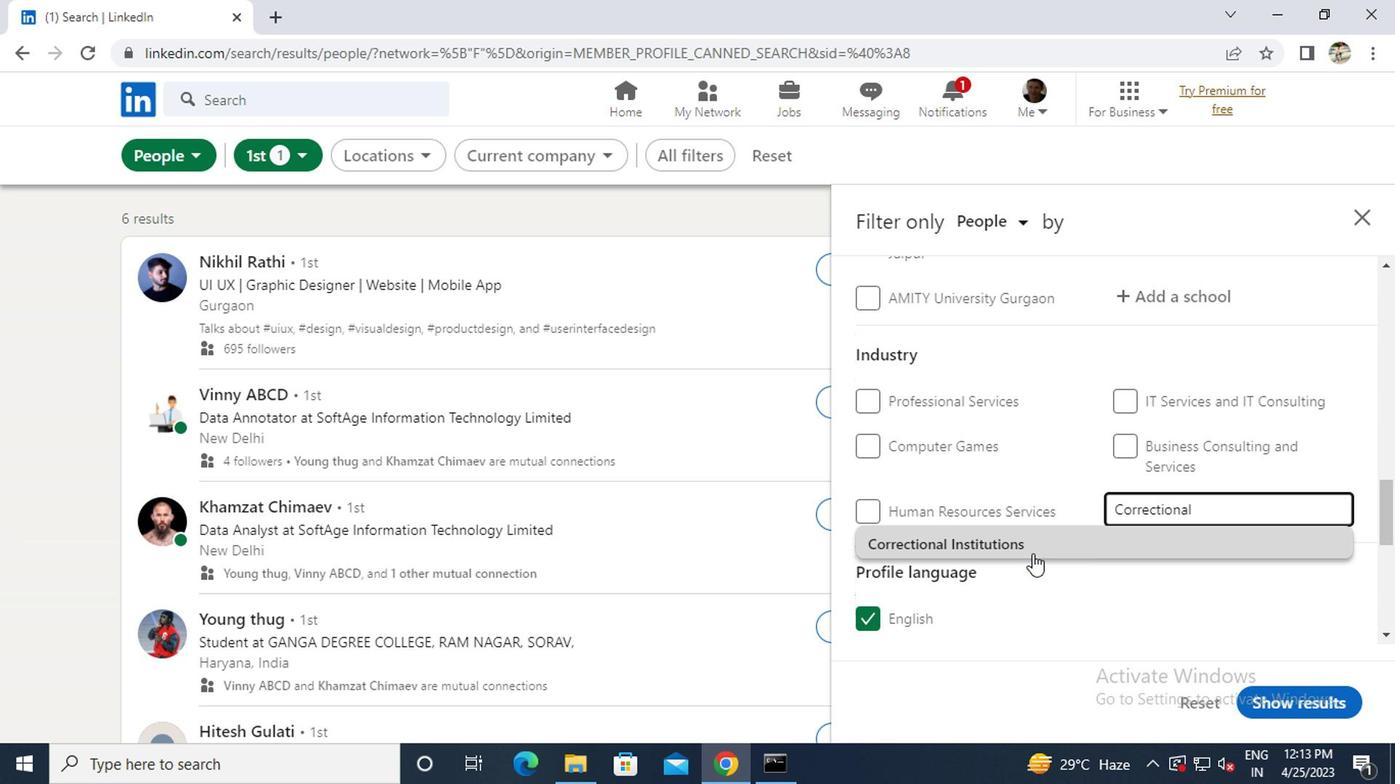 
Action: Mouse pressed left at (1021, 553)
Screenshot: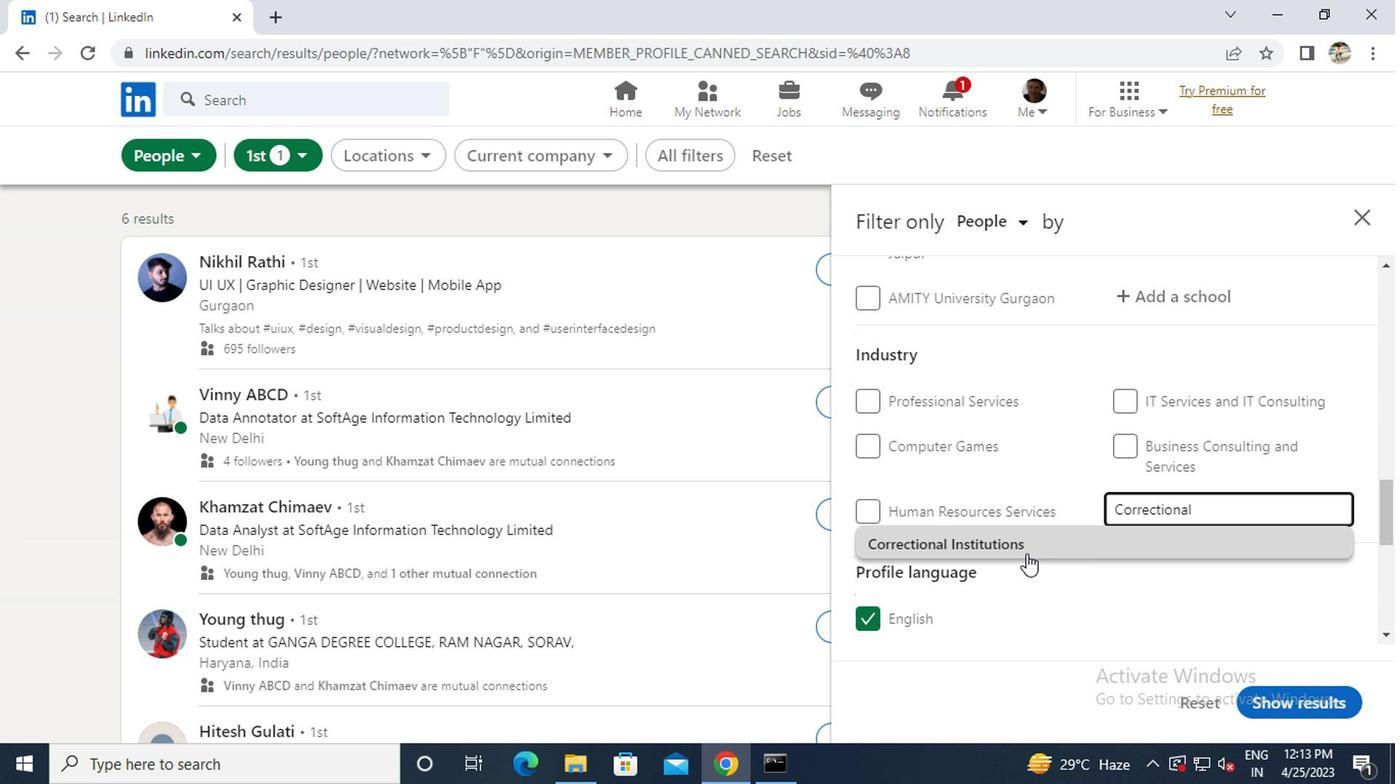 
Action: Mouse scrolled (1021, 552) with delta (0, -1)
Screenshot: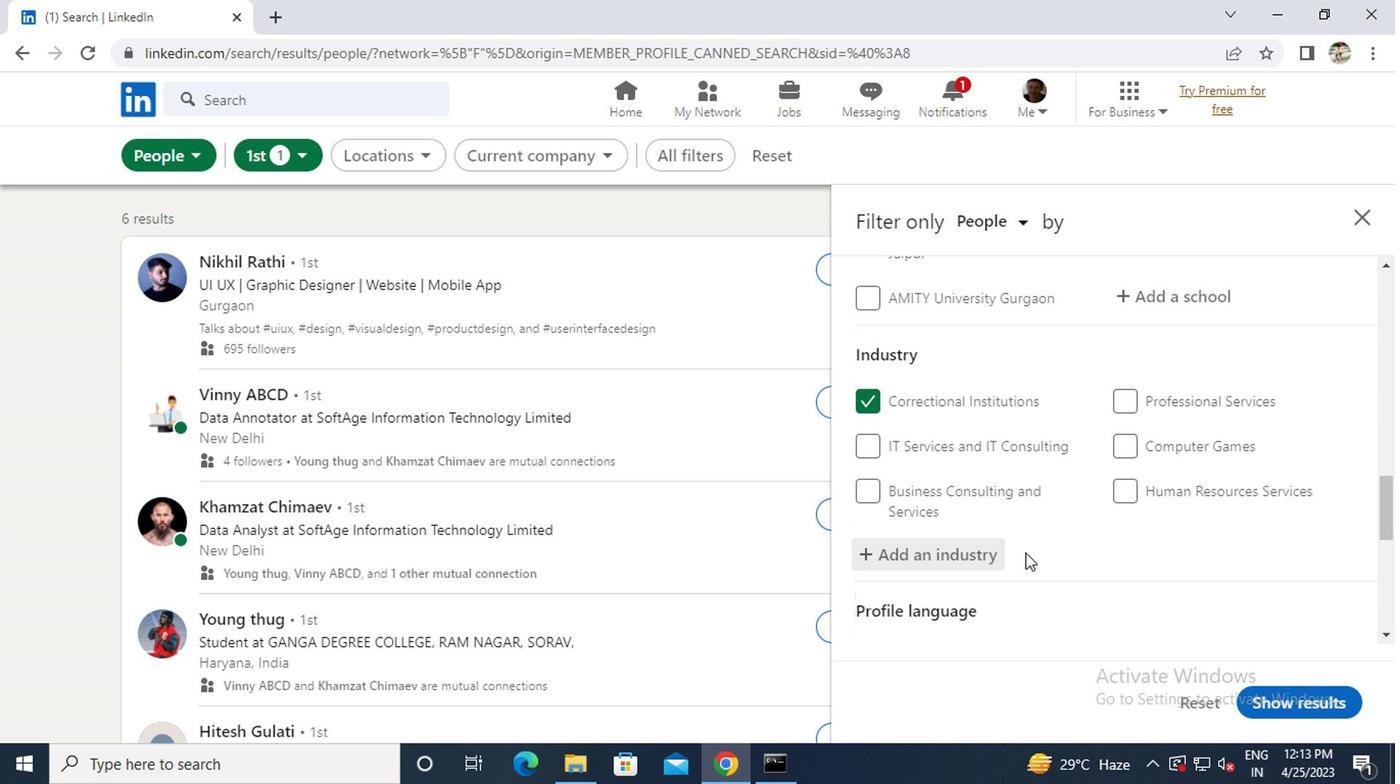 
Action: Mouse scrolled (1021, 552) with delta (0, -1)
Screenshot: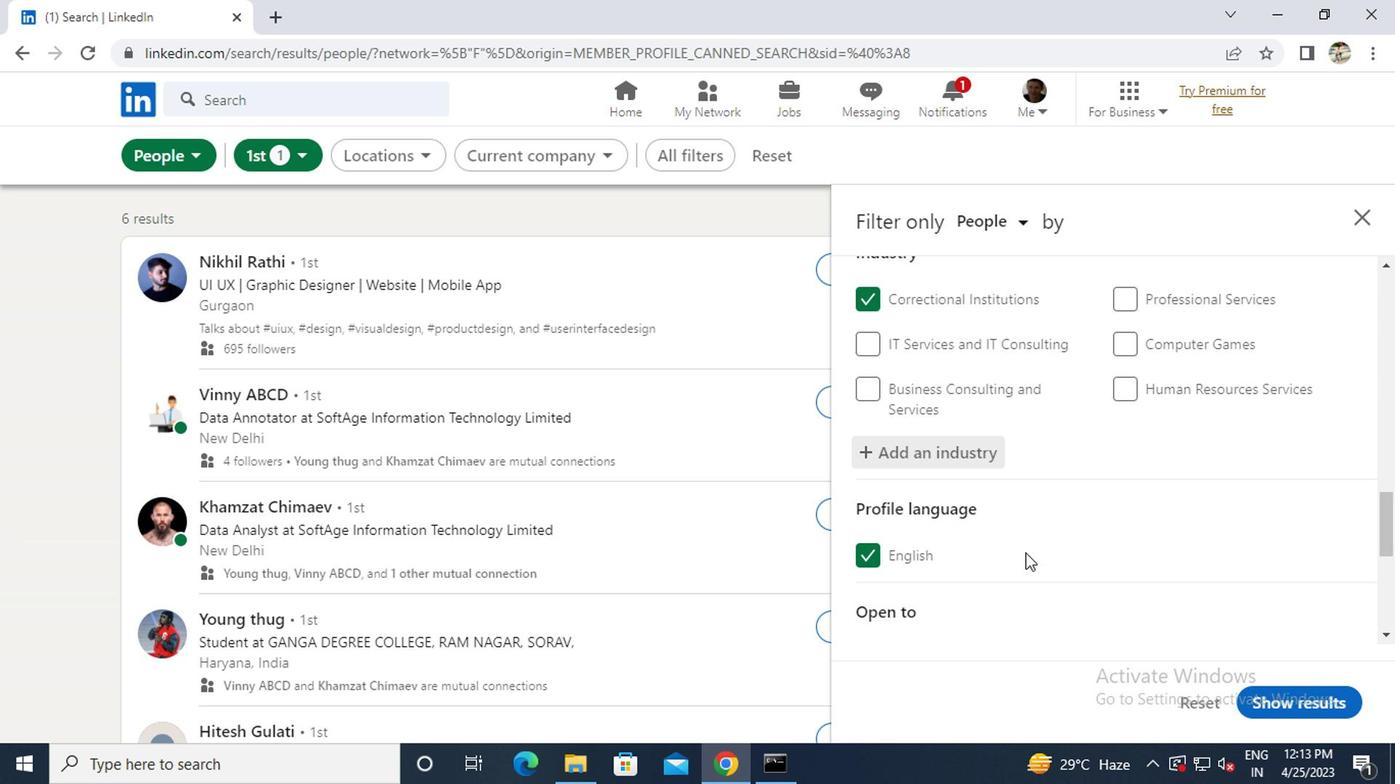 
Action: Mouse scrolled (1021, 552) with delta (0, -1)
Screenshot: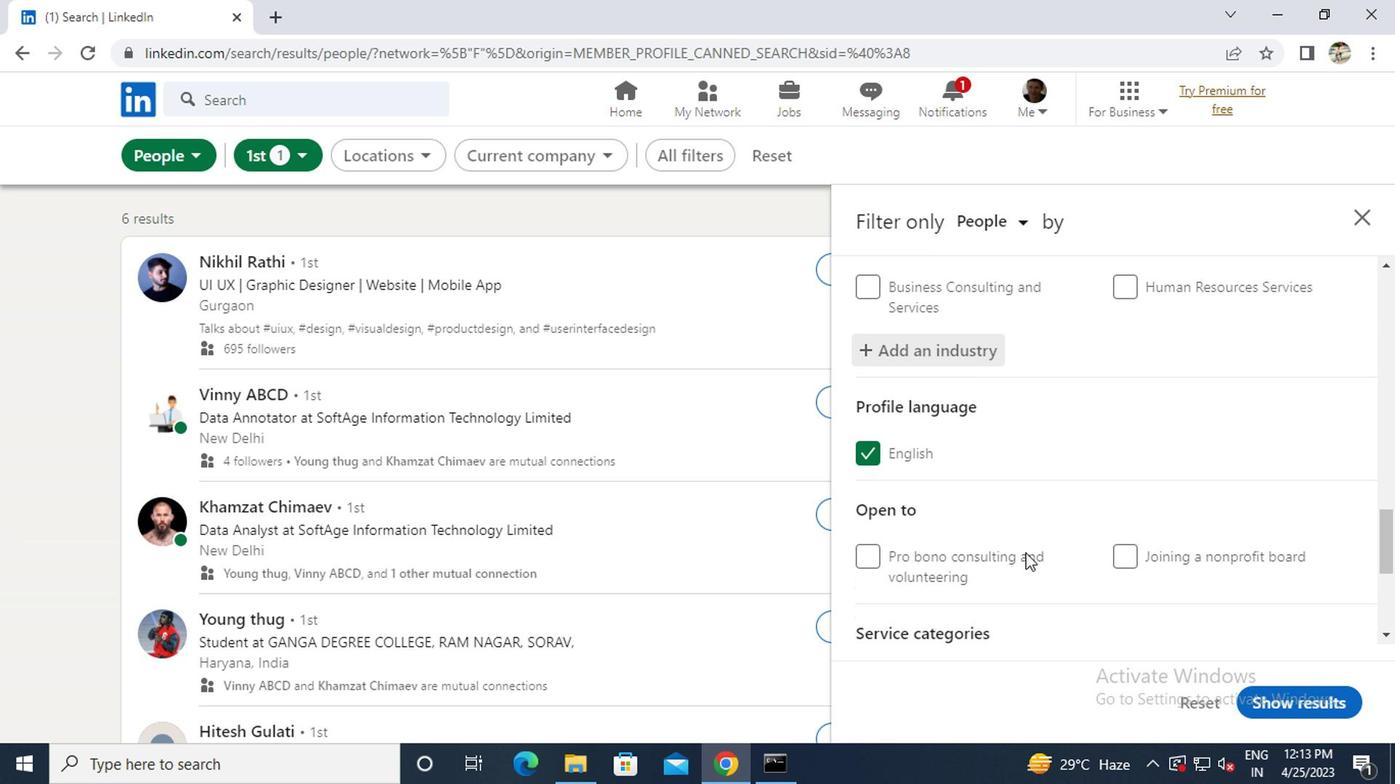 
Action: Mouse moved to (957, 569)
Screenshot: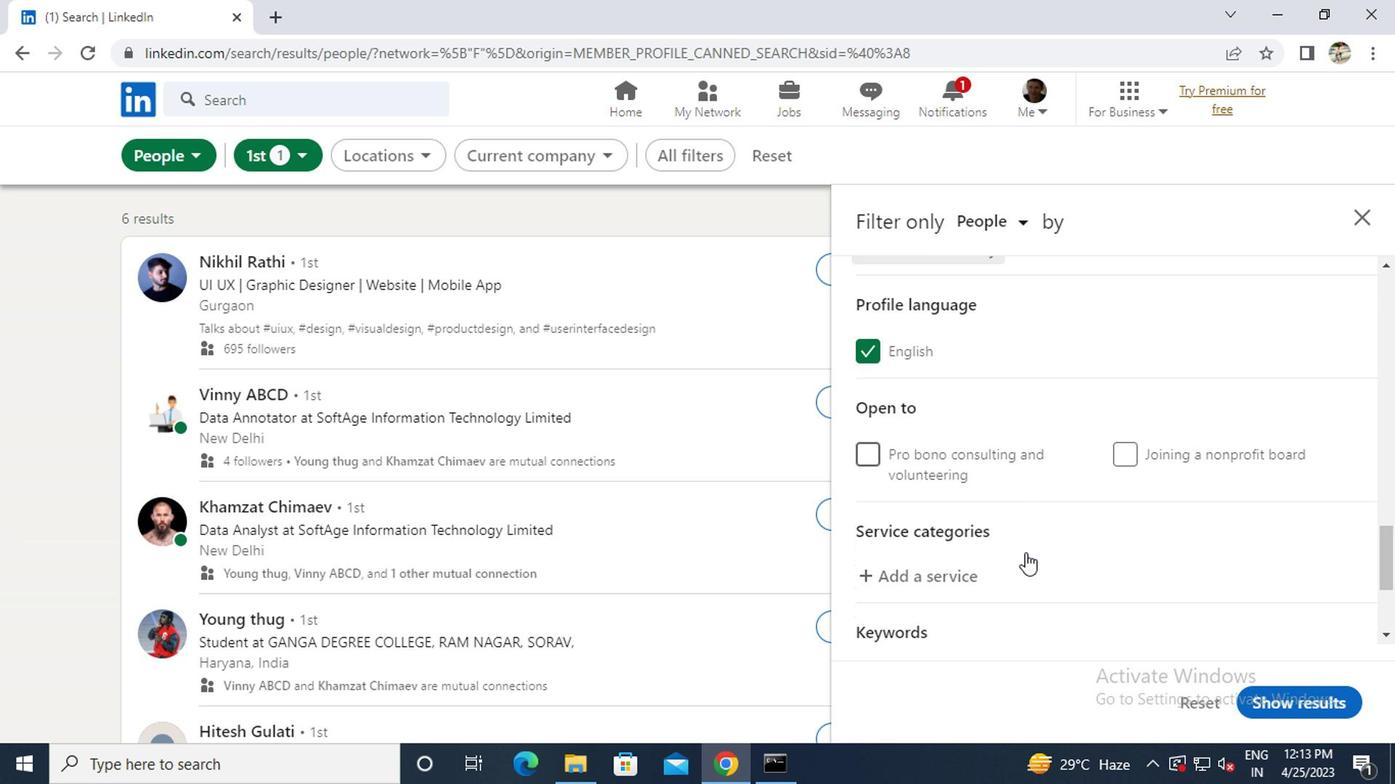 
Action: Mouse pressed left at (957, 569)
Screenshot: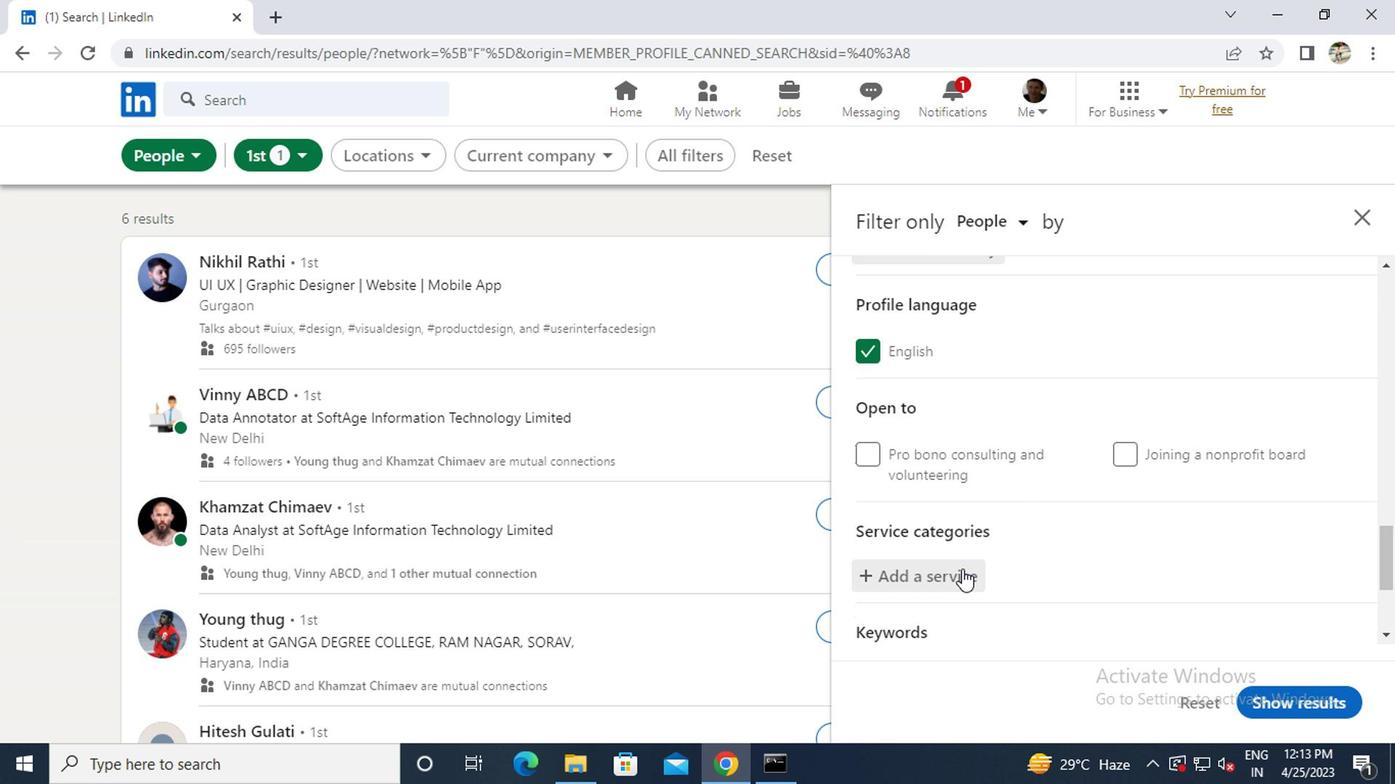 
Action: Key pressed <Key.caps_lock>C<Key.caps_lock>OMMERICAL<Key.space><Key.caps_lock>R<Key.caps_lock>
Screenshot: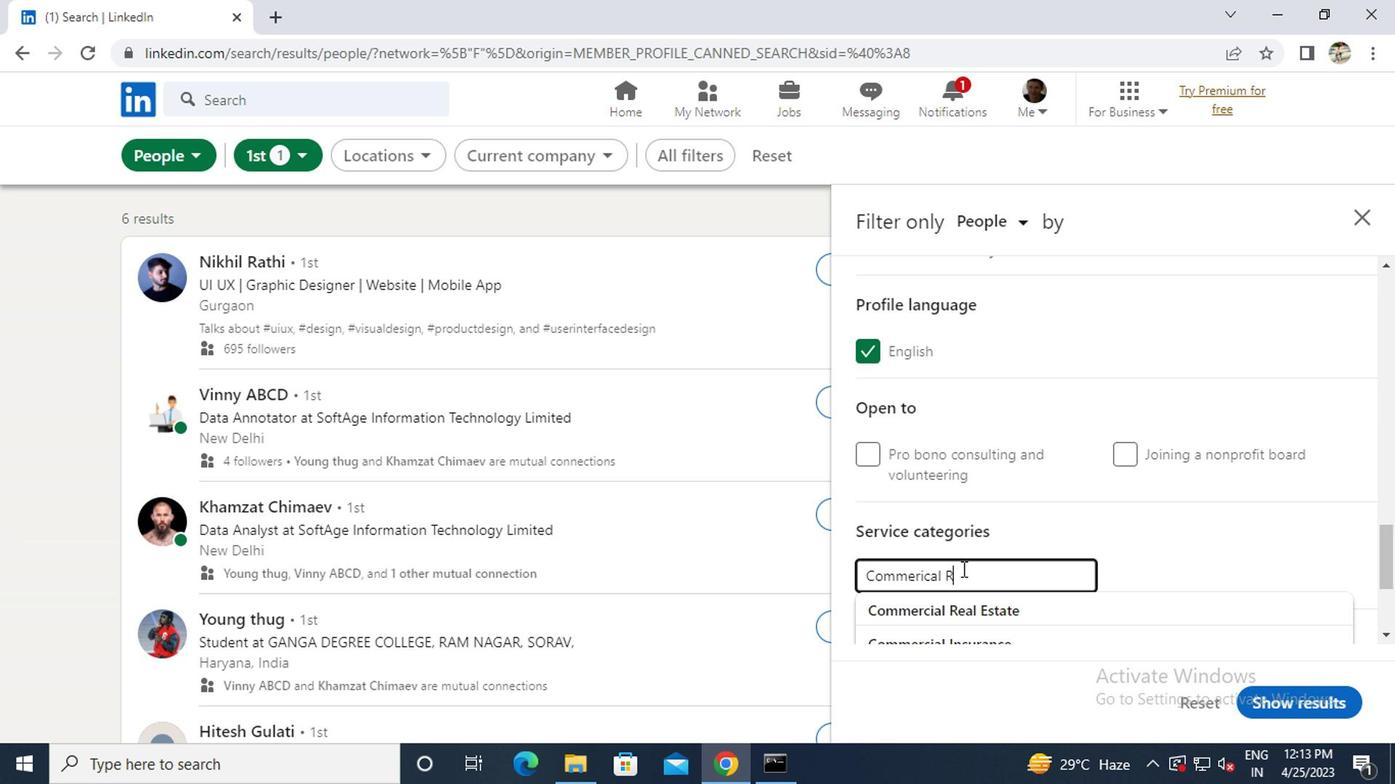
Action: Mouse moved to (970, 609)
Screenshot: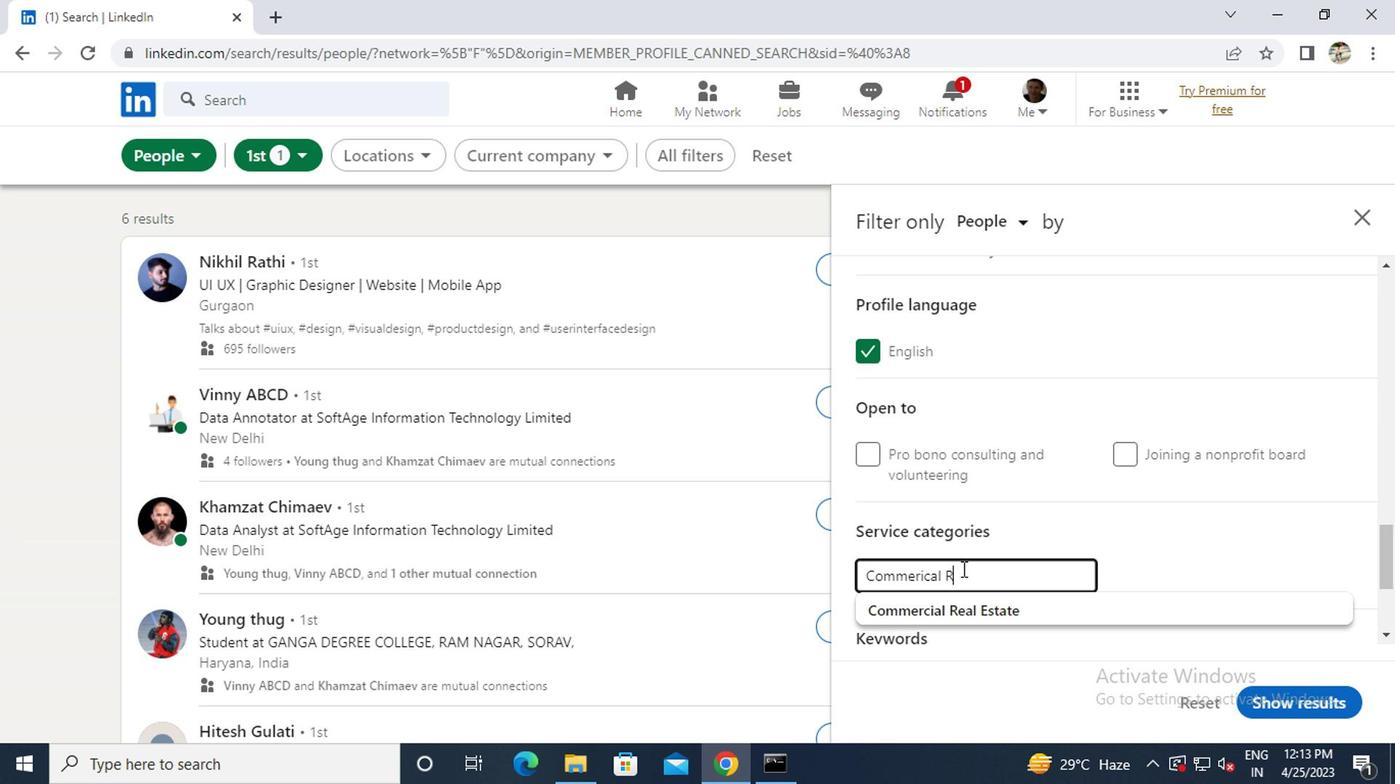 
Action: Mouse pressed left at (970, 609)
Screenshot: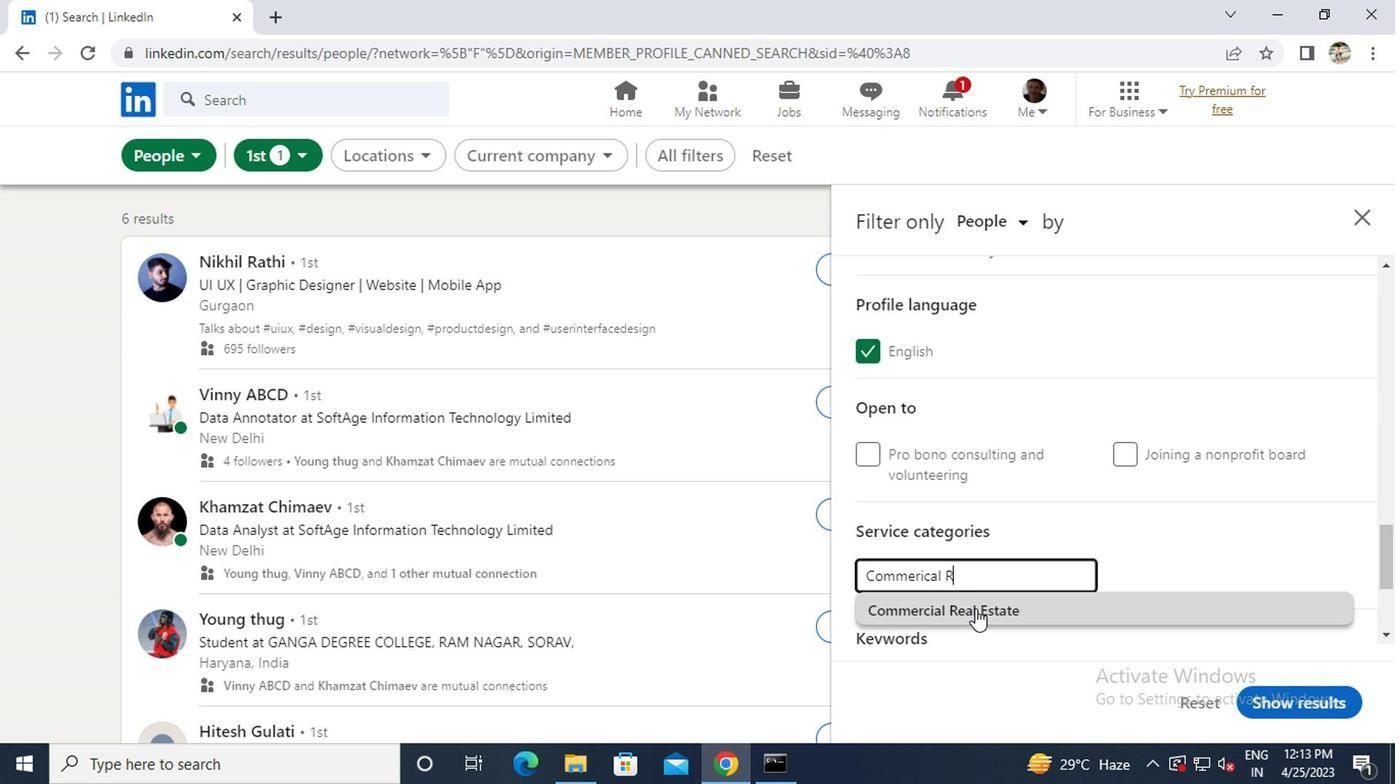 
Action: Mouse scrolled (970, 608) with delta (0, -1)
Screenshot: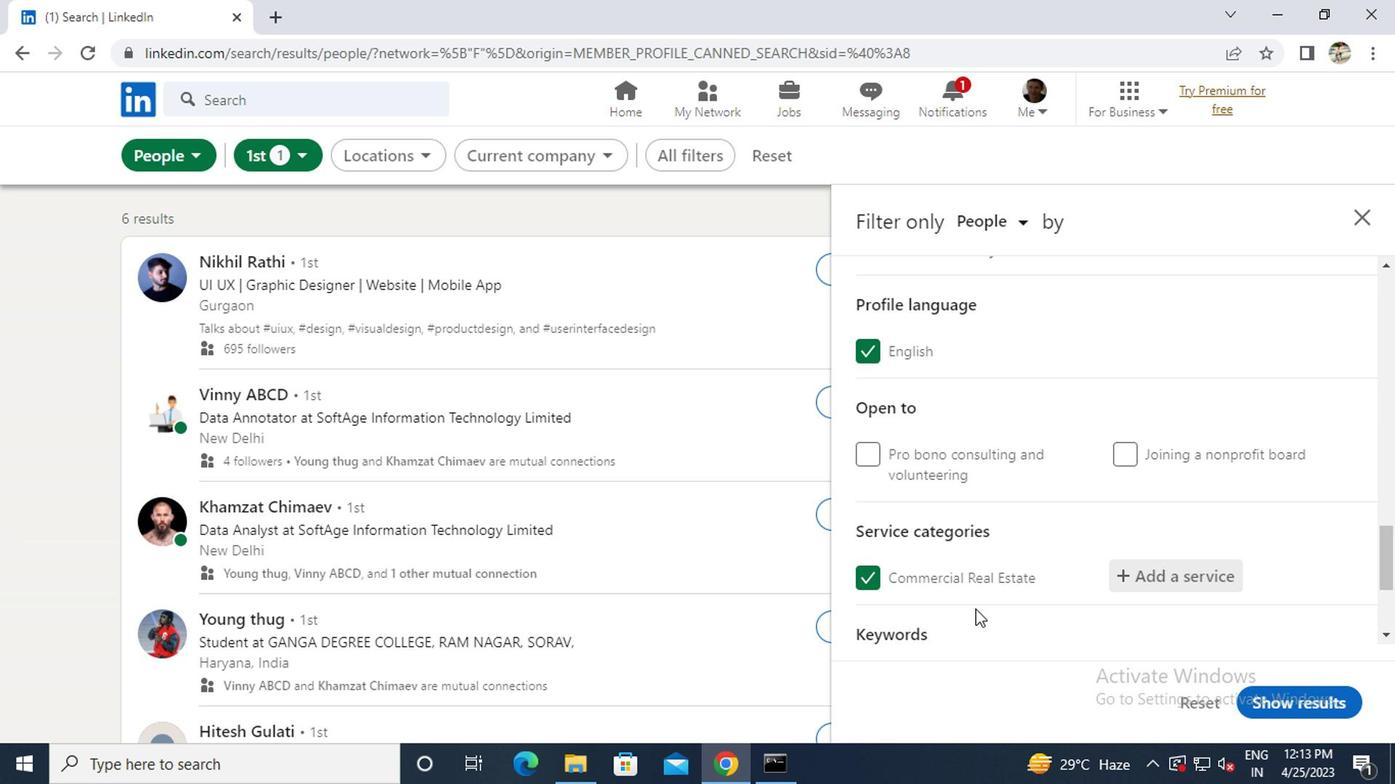 
Action: Mouse scrolled (970, 608) with delta (0, -1)
Screenshot: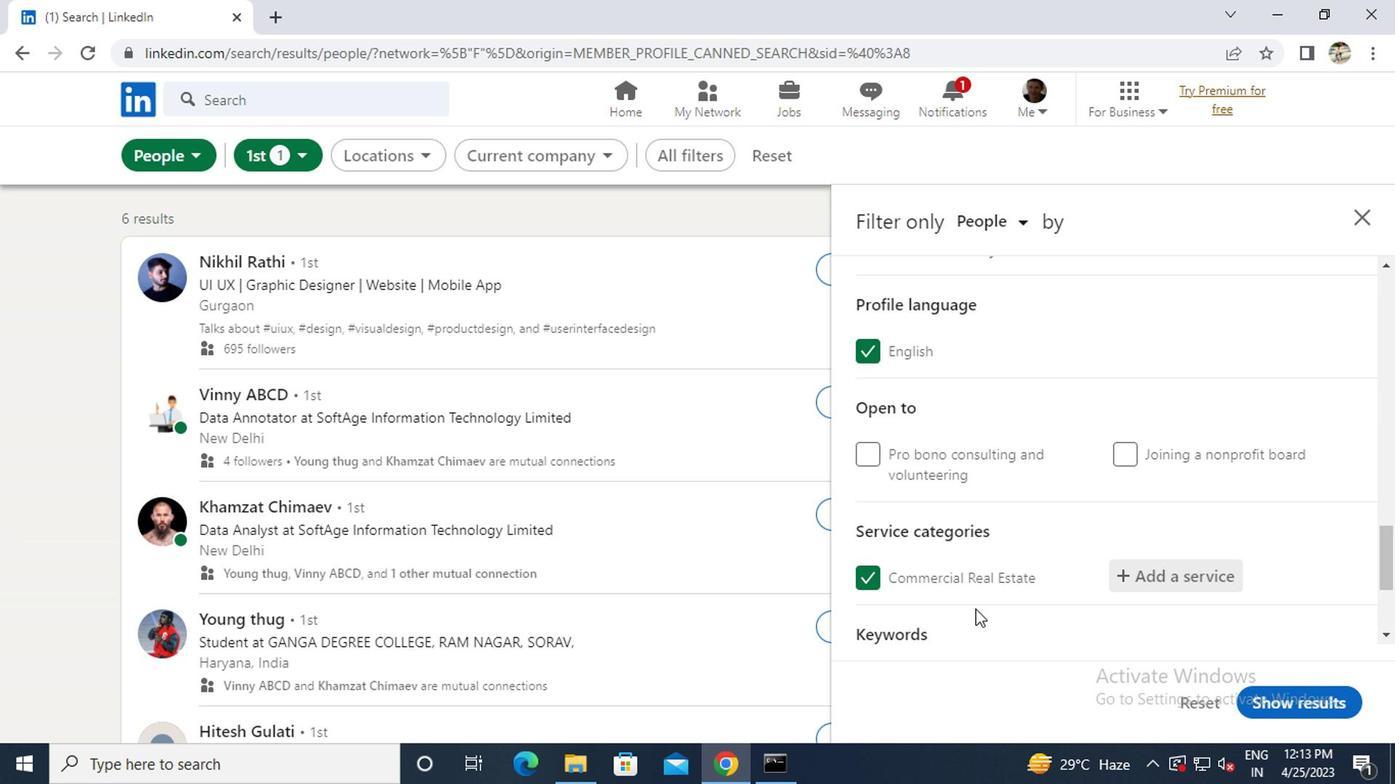 
Action: Mouse moved to (971, 571)
Screenshot: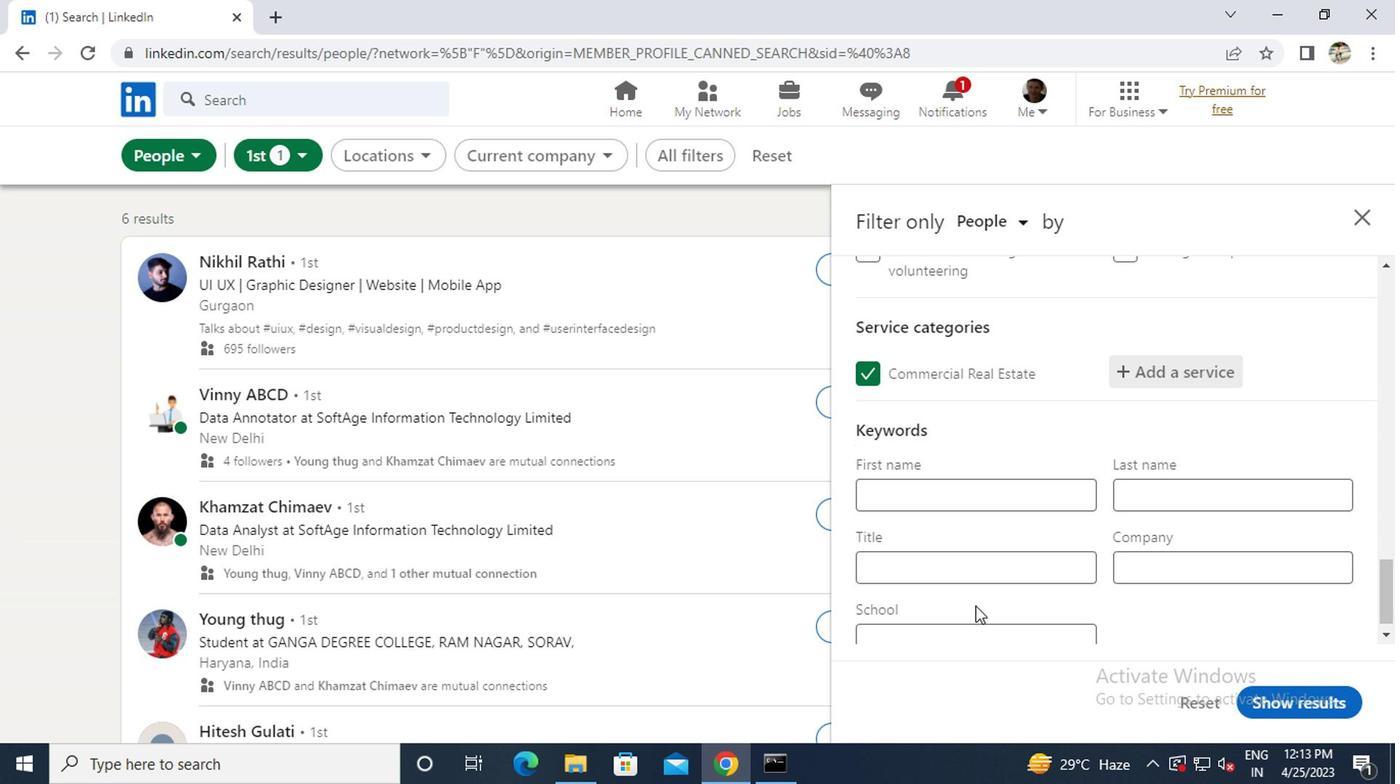 
Action: Mouse pressed left at (971, 571)
Screenshot: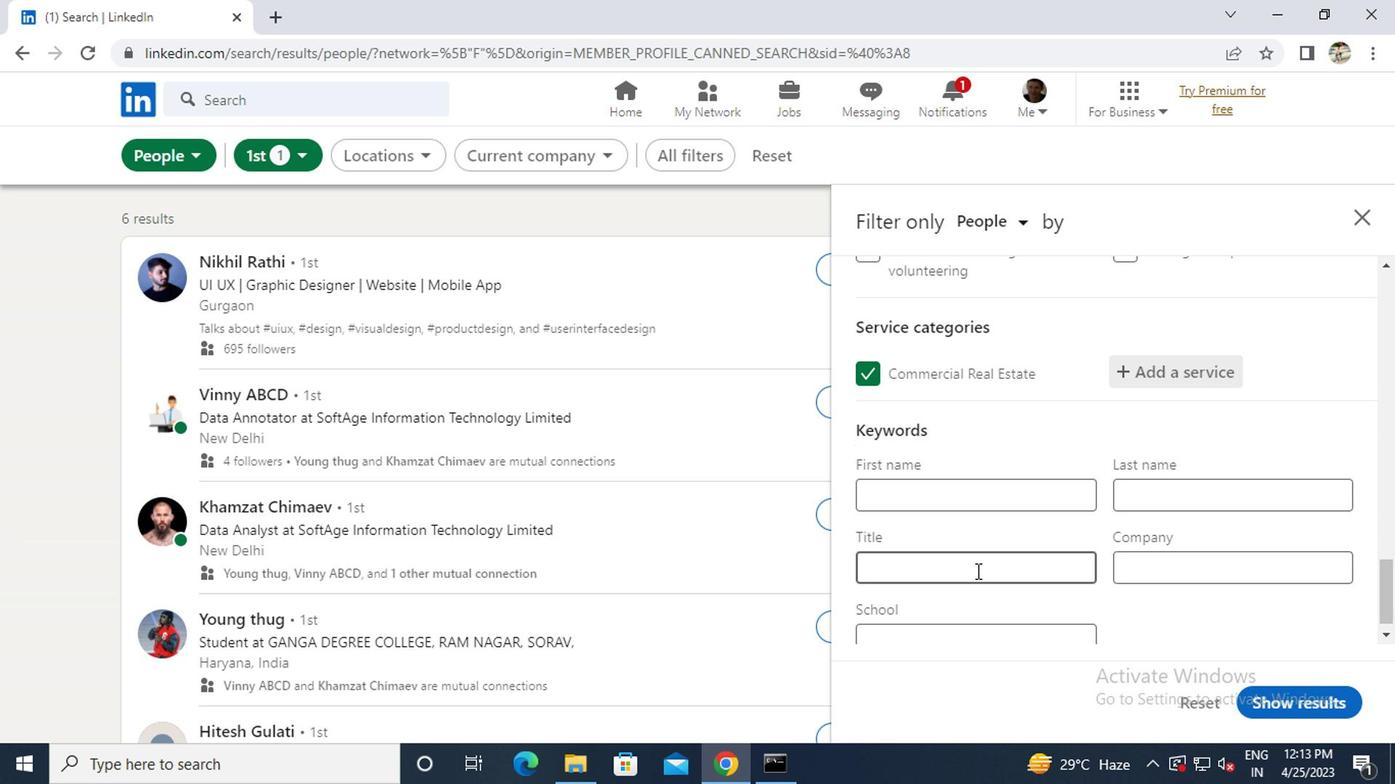 
Action: Key pressed <Key.caps_lock>D<Key.caps_lock>IRECT<Key.space><Key.caps_lock>S<Key.caps_lock>ALESPERSON
Screenshot: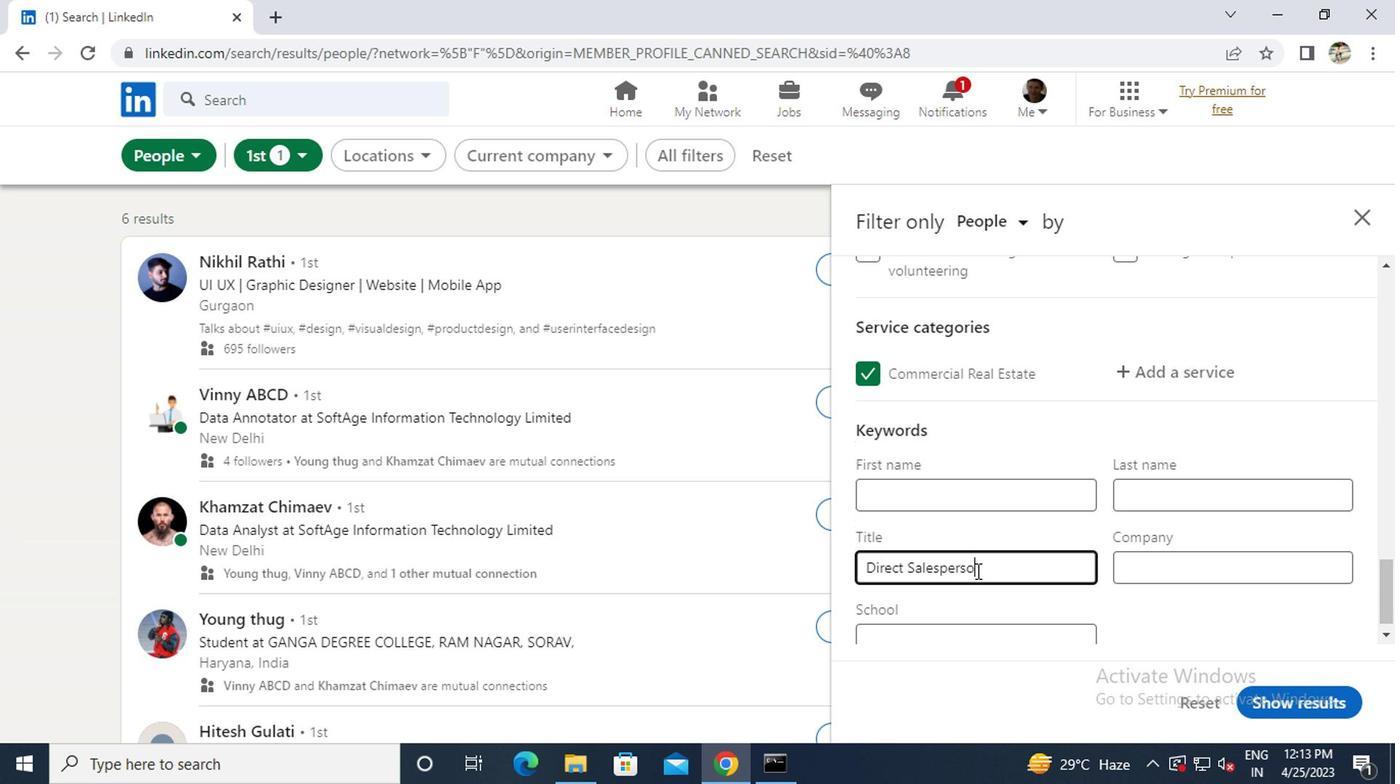 
Action: Mouse moved to (1269, 698)
Screenshot: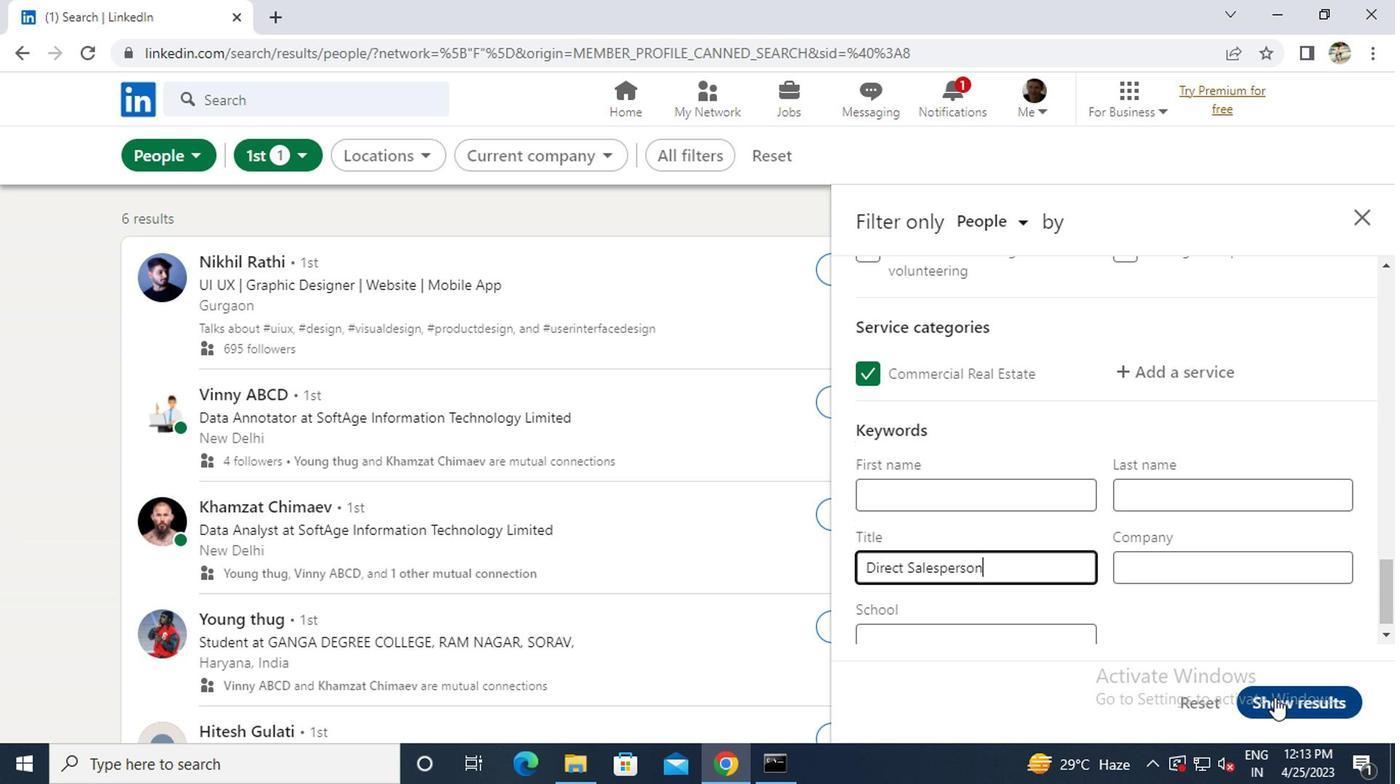 
Action: Mouse pressed left at (1269, 698)
Screenshot: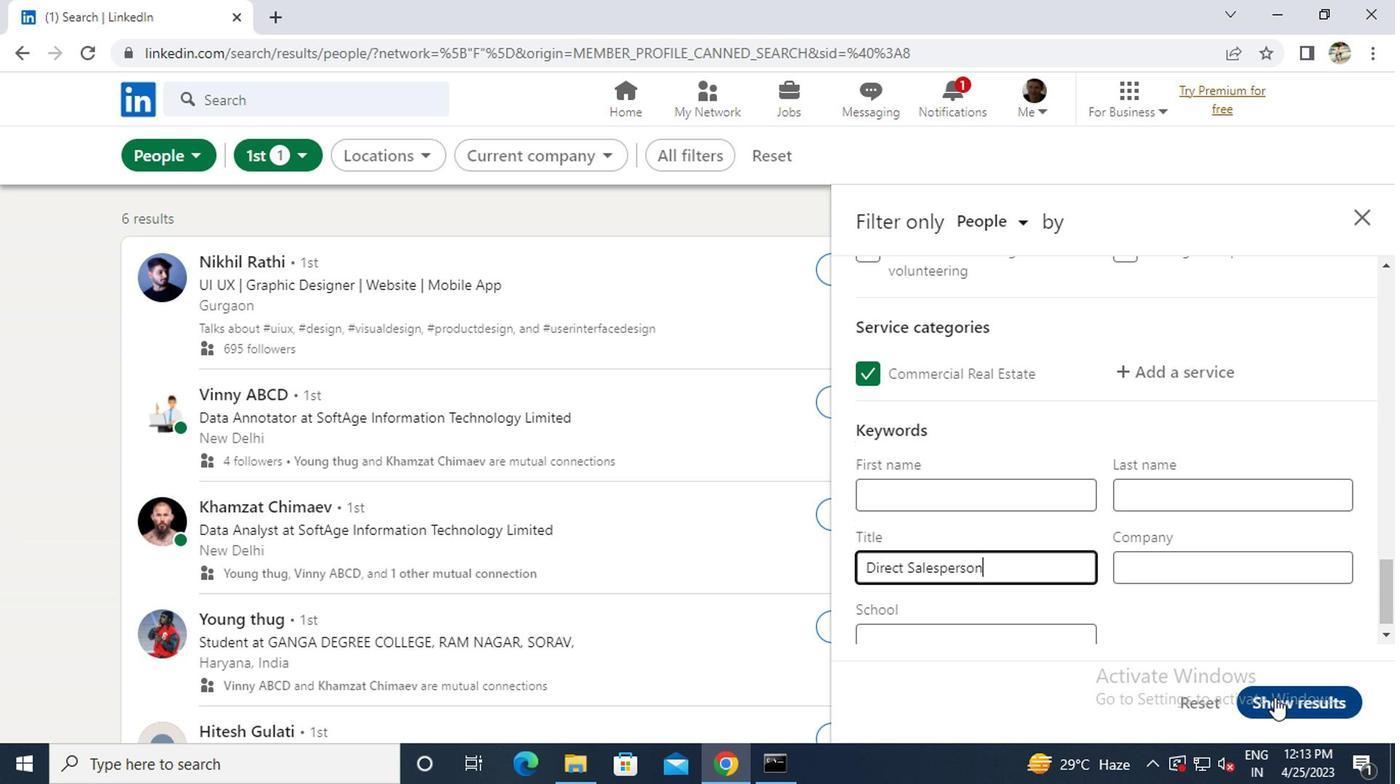 
